 Task: Find connections with filter location Port Hedland with filter topic #Technologywith filter profile language French with filter current company Tripadvisor with filter school M.G.M's Jawaharlal Nehru College of Engineering with filter industry Data Security Software Products with filter service category Software Testing with filter keywords title Copywriter
Action: Mouse moved to (612, 133)
Screenshot: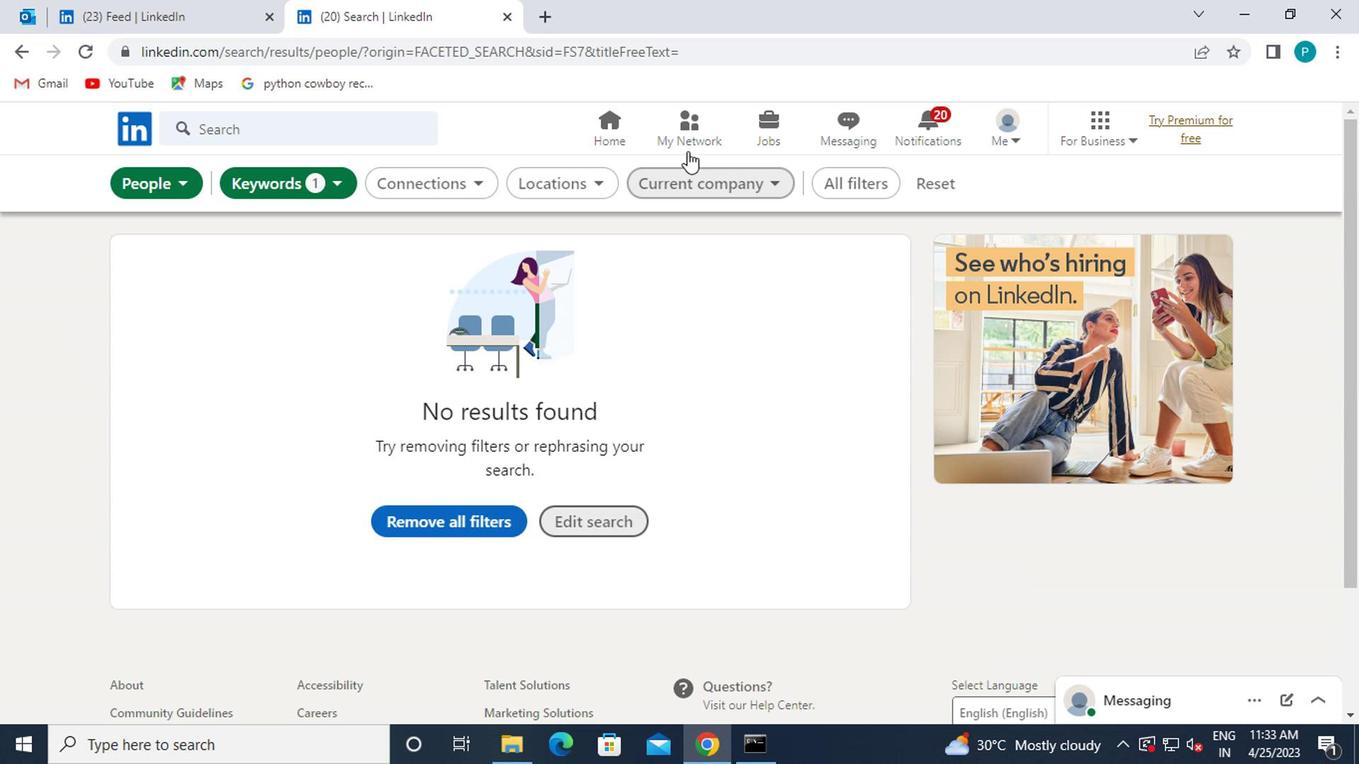 
Action: Mouse pressed left at (612, 133)
Screenshot: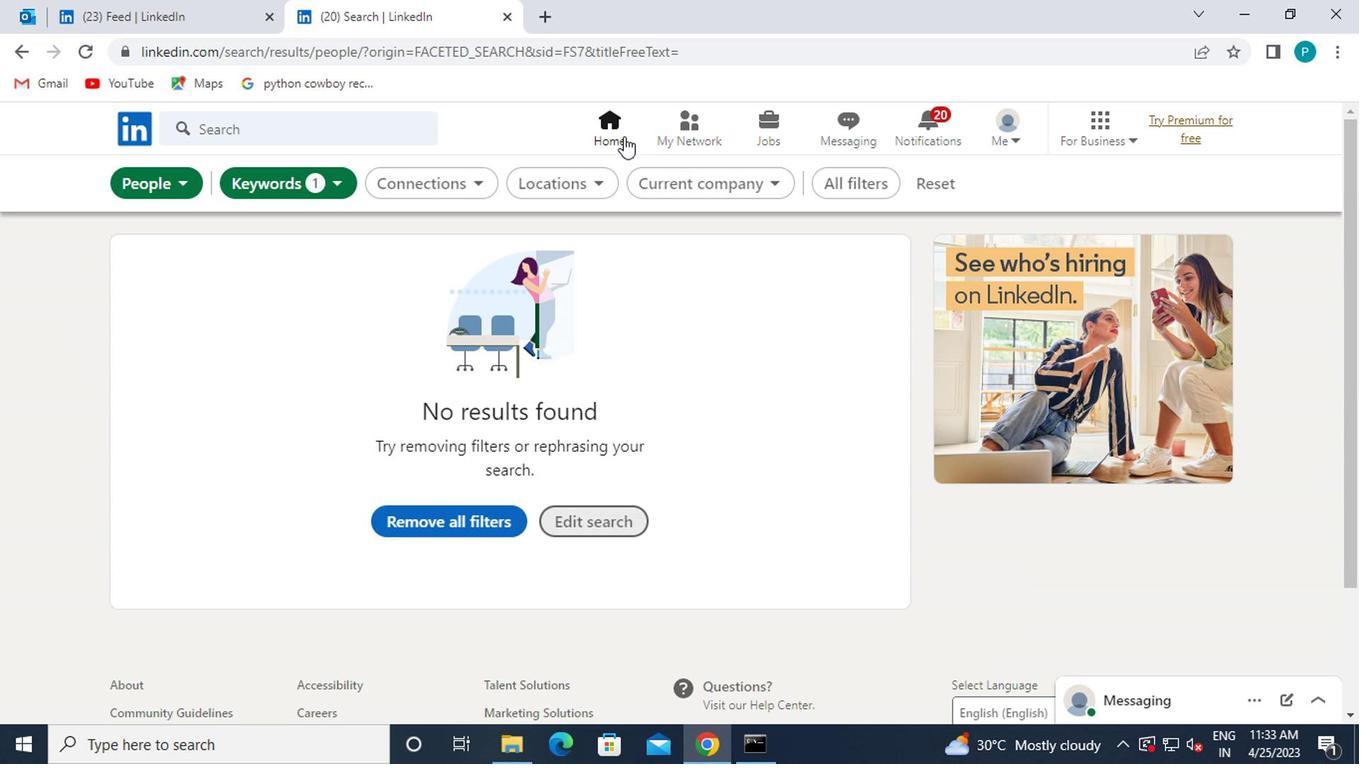
Action: Mouse moved to (677, 137)
Screenshot: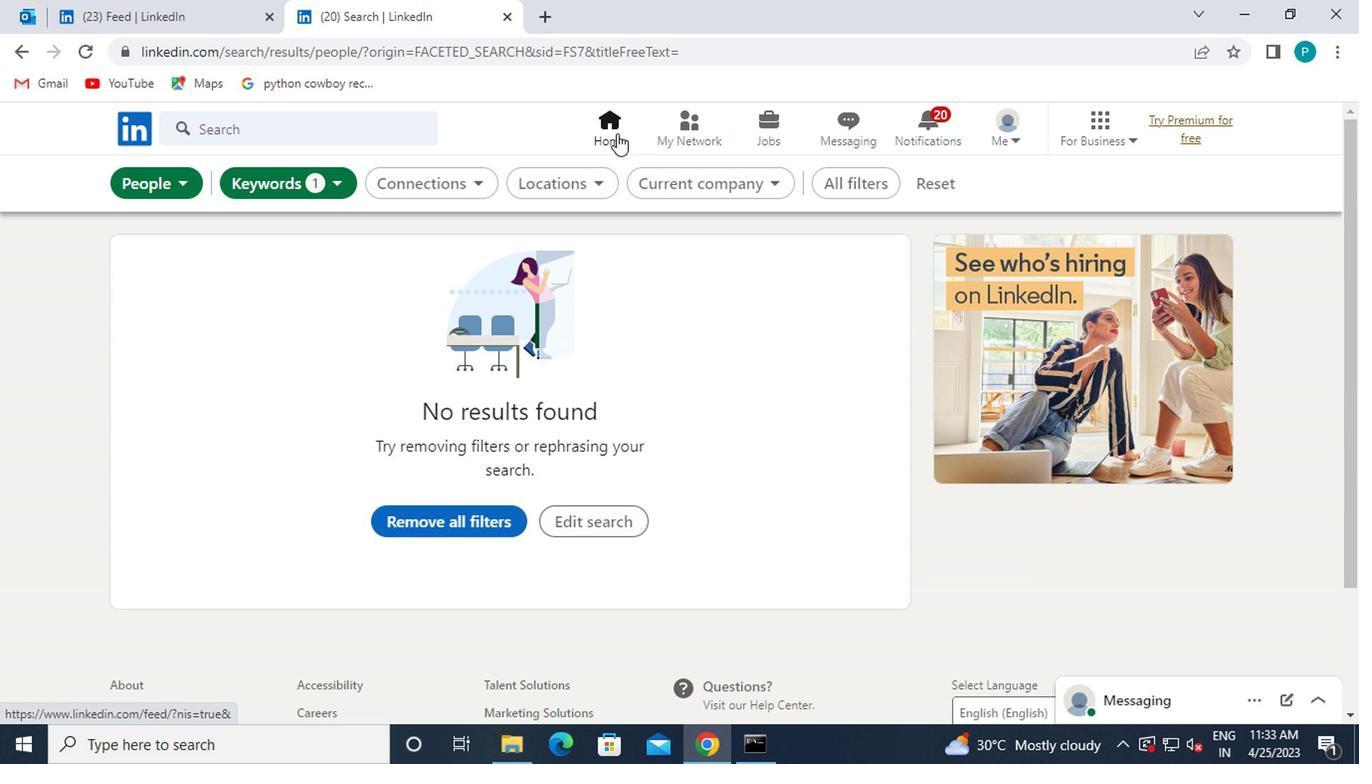 
Action: Mouse pressed left at (677, 137)
Screenshot: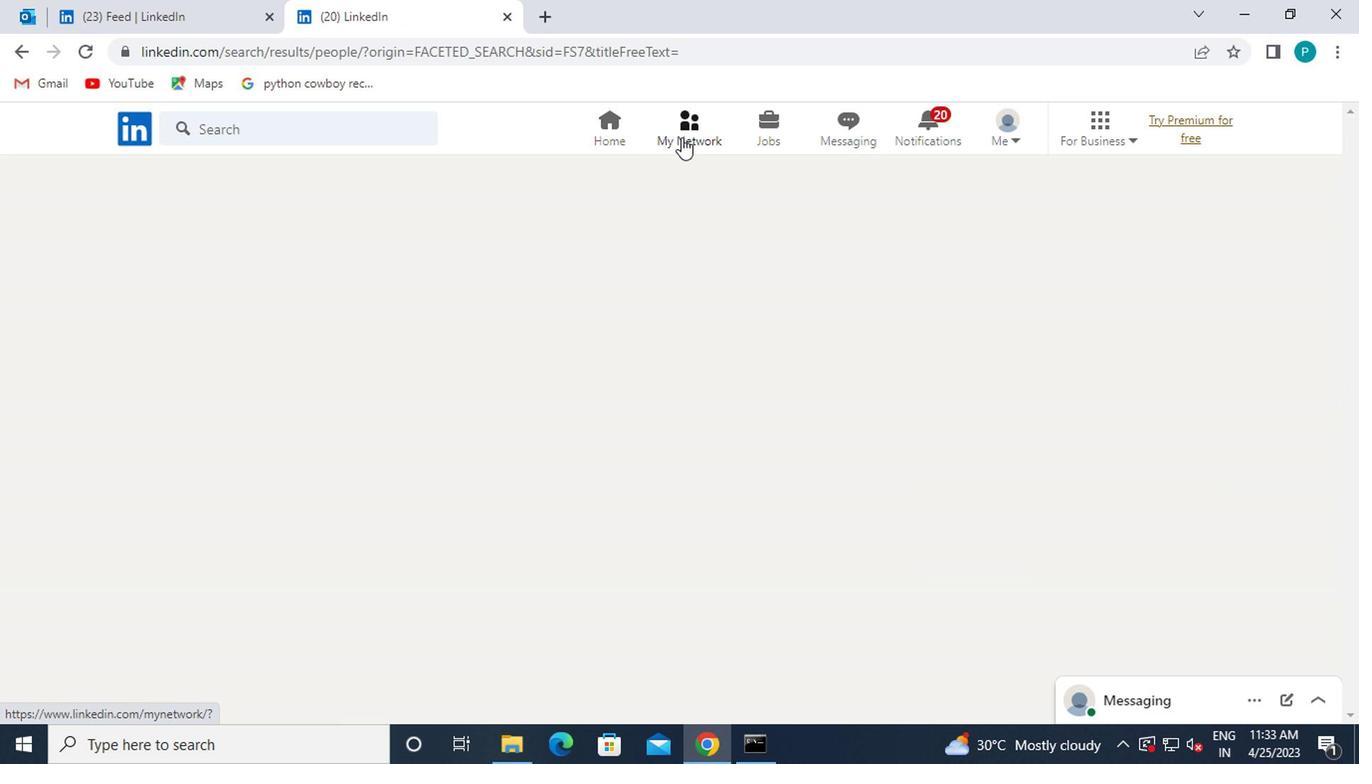 
Action: Mouse moved to (216, 244)
Screenshot: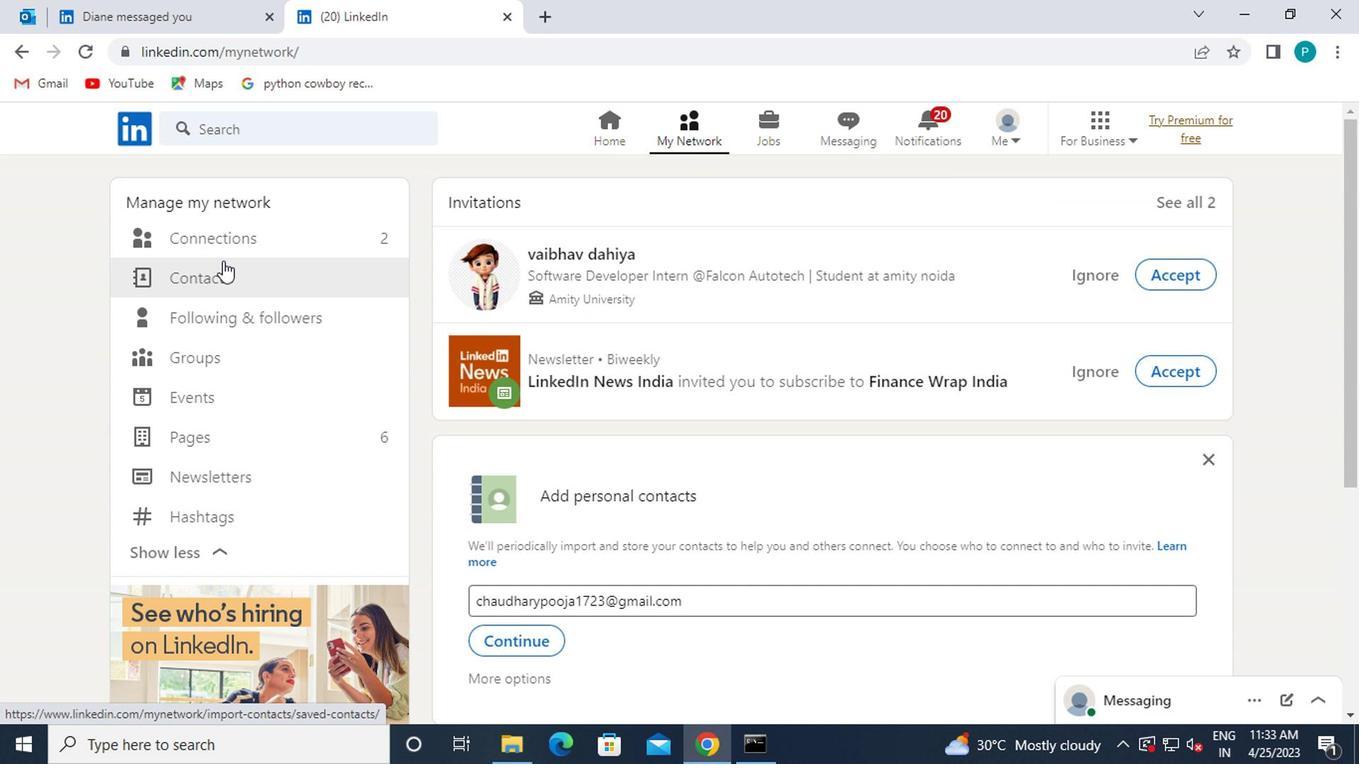 
Action: Mouse pressed left at (216, 244)
Screenshot: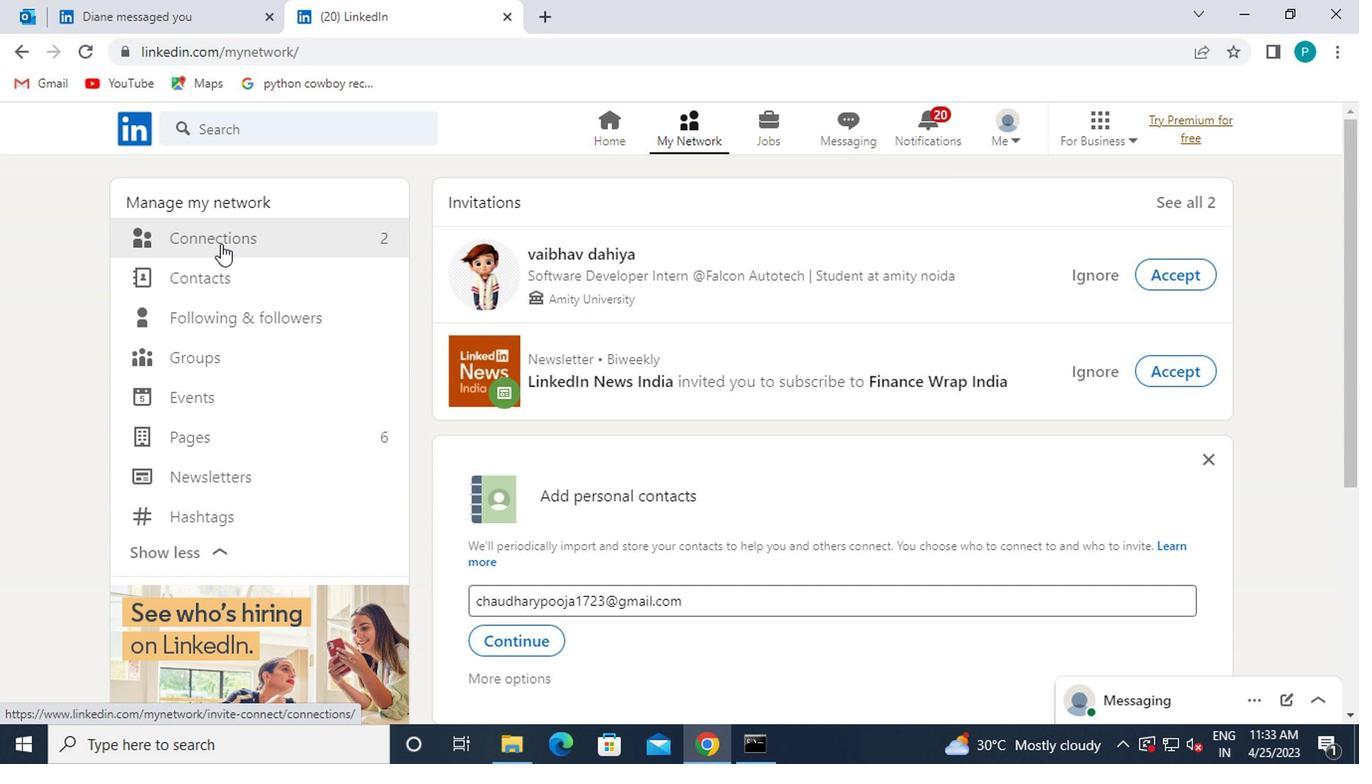 
Action: Mouse moved to (797, 247)
Screenshot: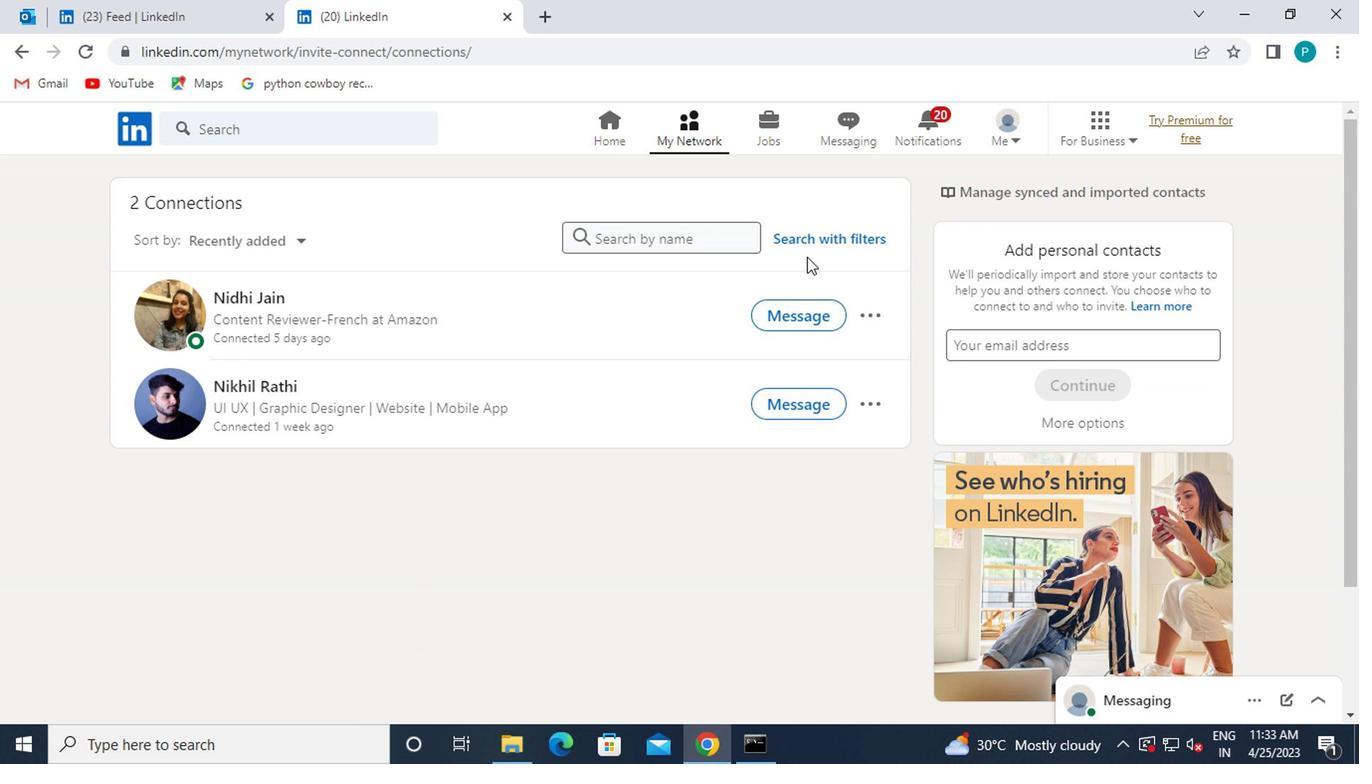 
Action: Mouse pressed left at (797, 247)
Screenshot: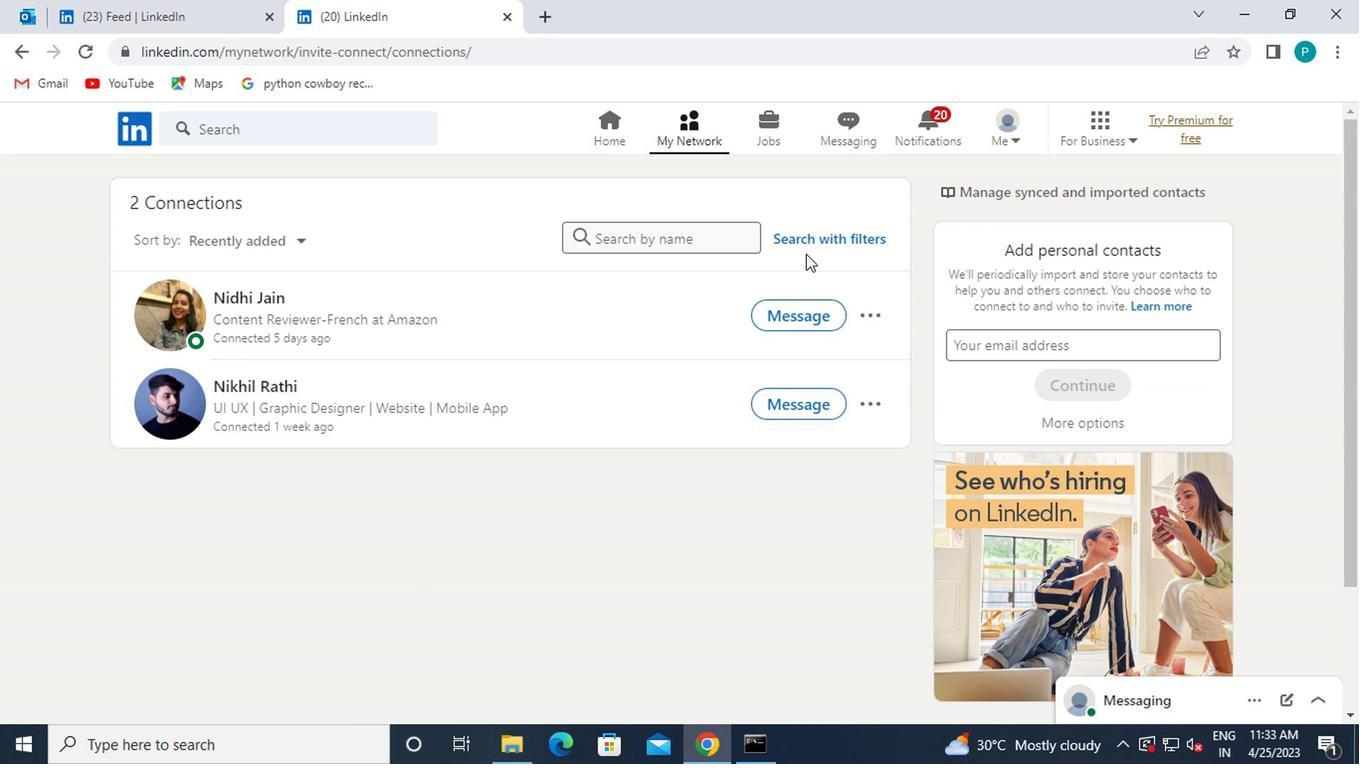 
Action: Mouse moved to (662, 184)
Screenshot: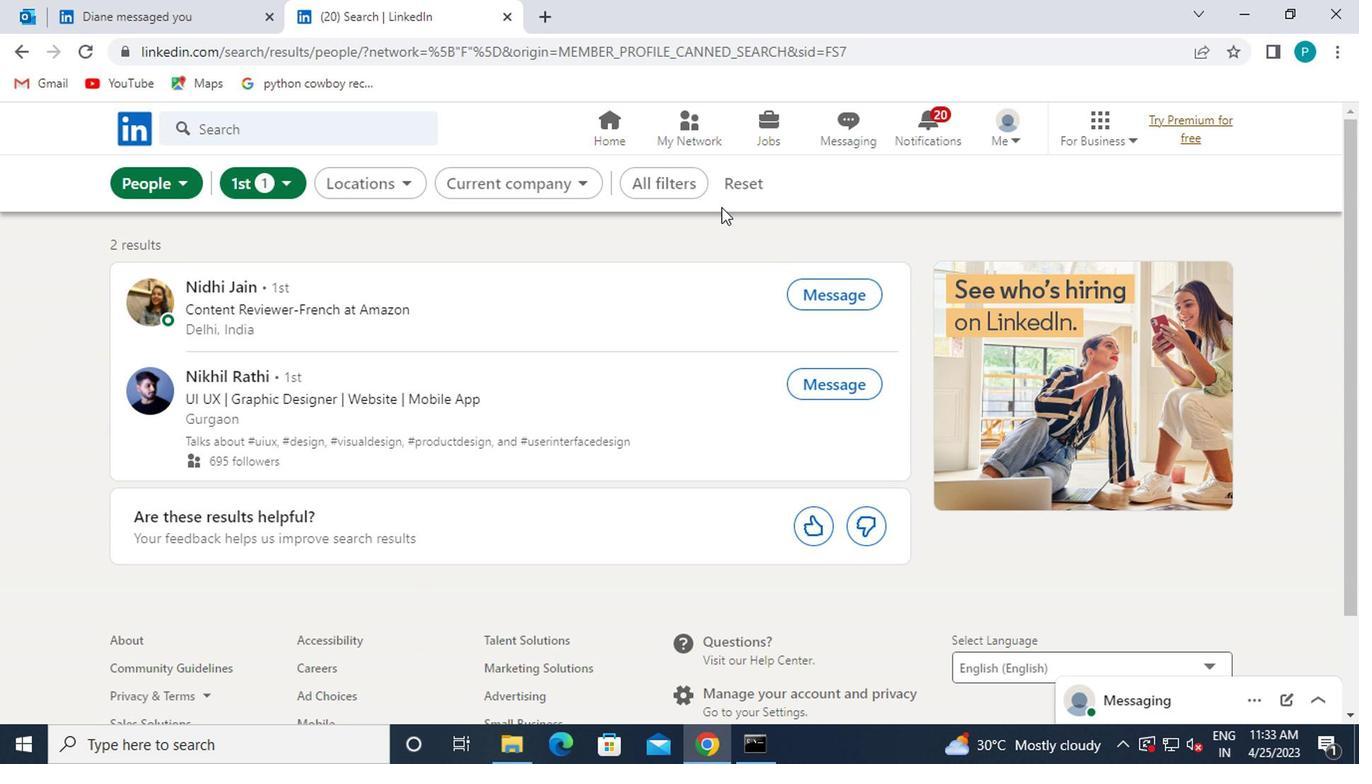 
Action: Mouse pressed left at (662, 184)
Screenshot: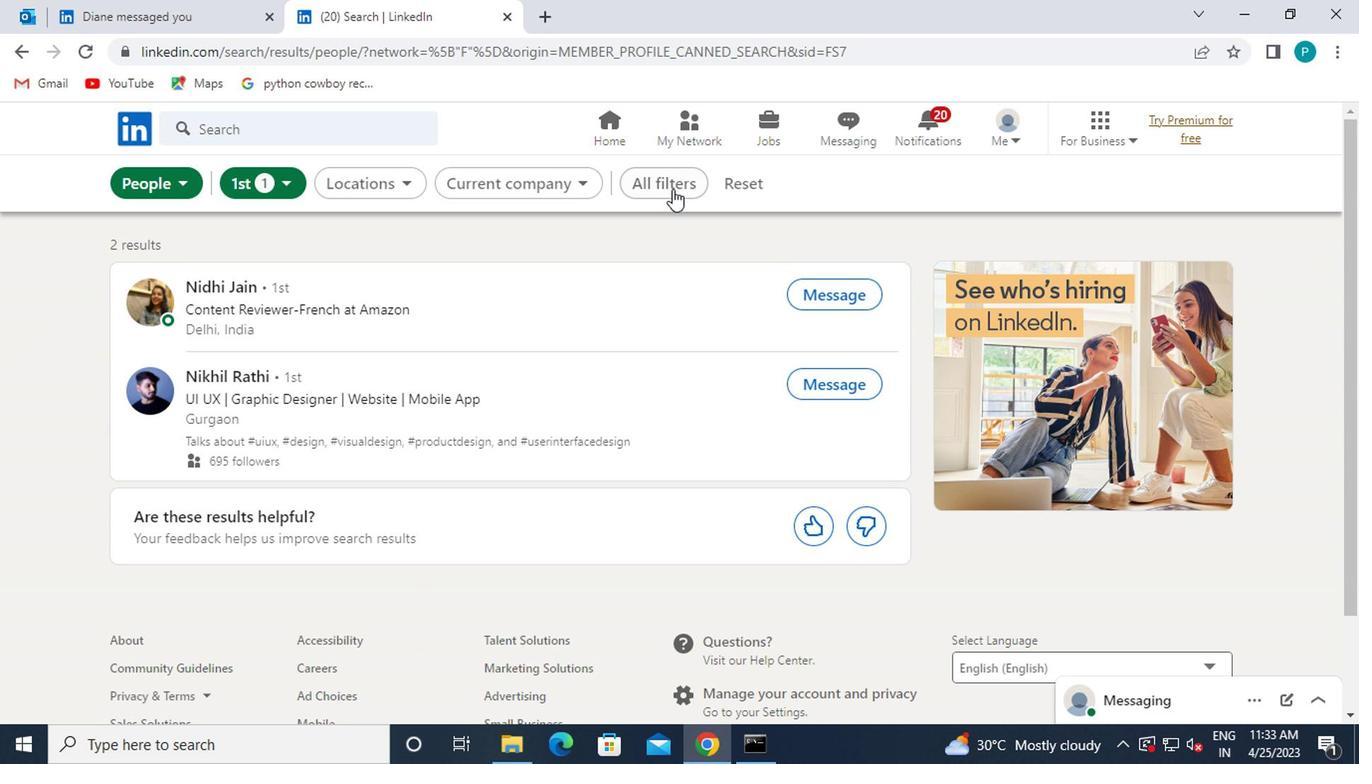 
Action: Mouse moved to (851, 379)
Screenshot: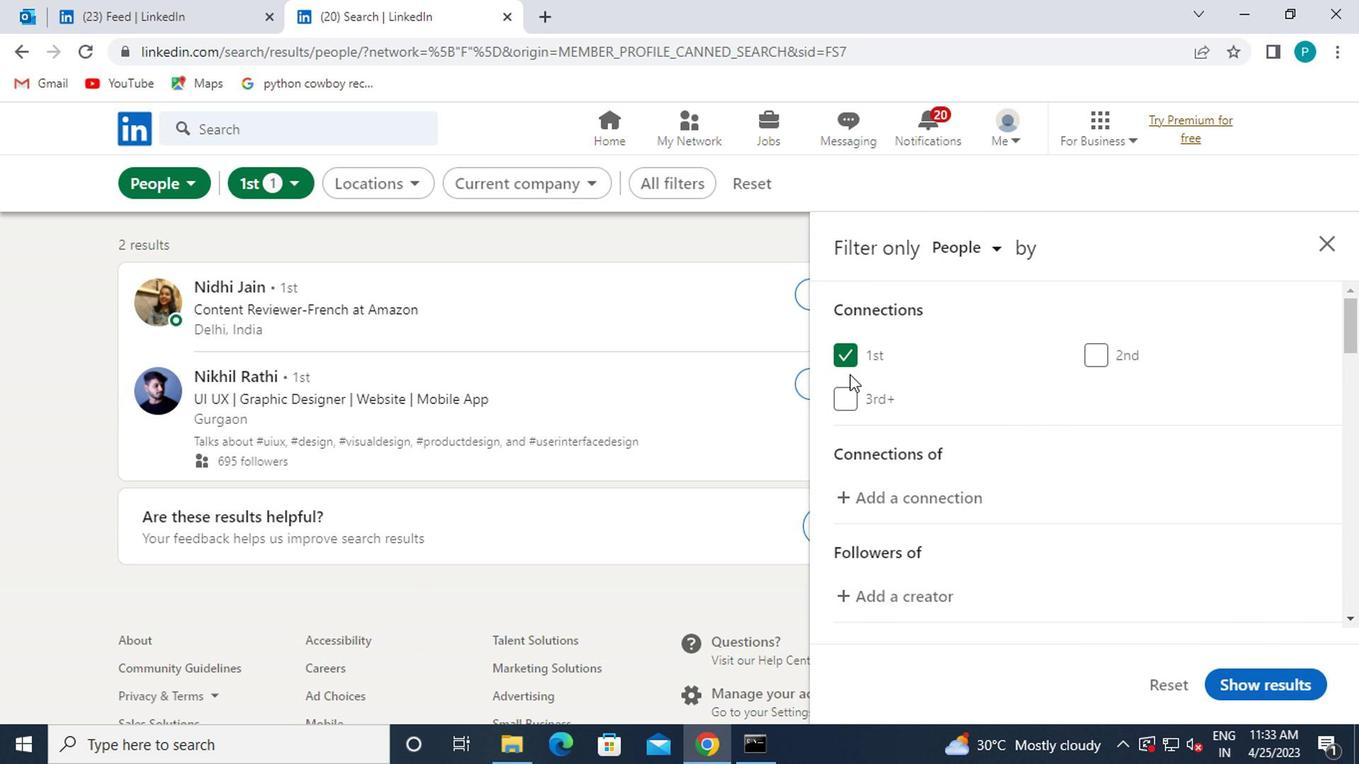 
Action: Mouse scrolled (851, 378) with delta (0, 0)
Screenshot: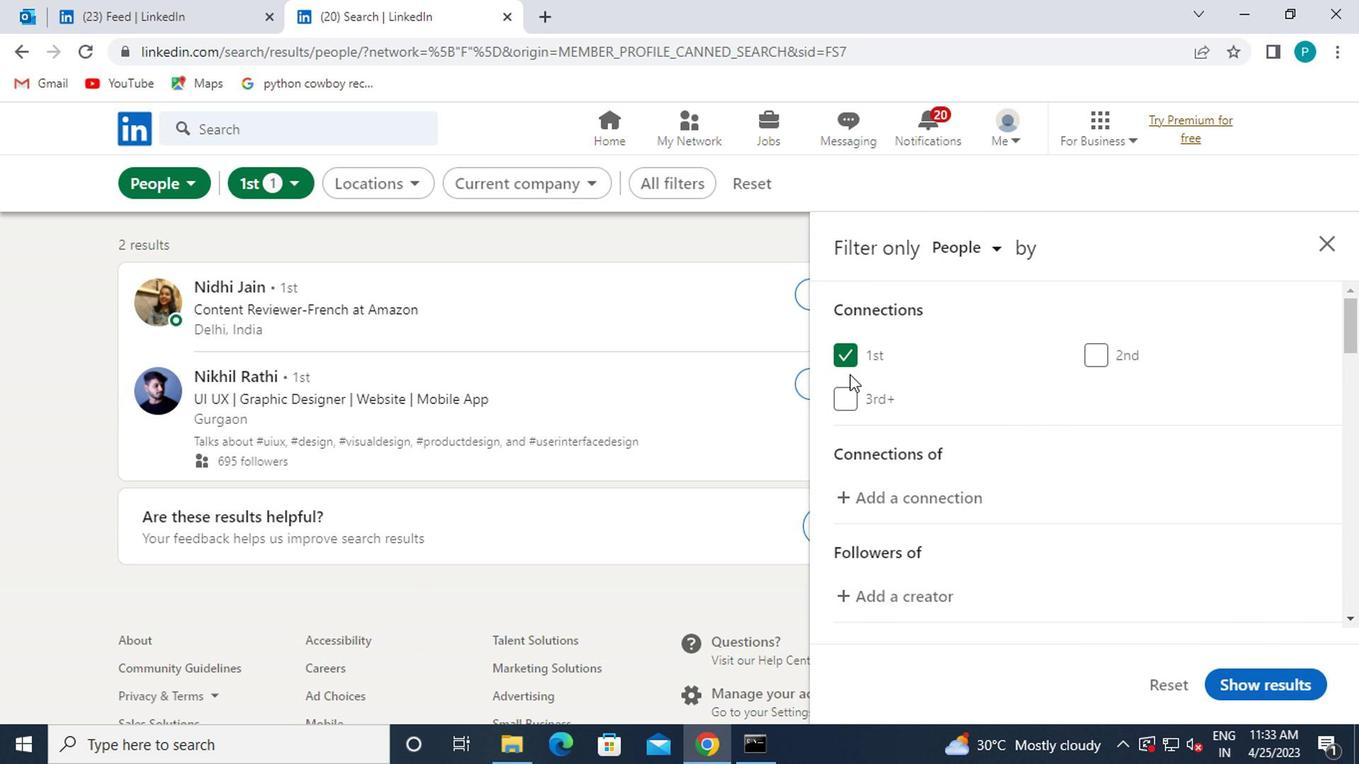 
Action: Mouse scrolled (851, 378) with delta (0, 0)
Screenshot: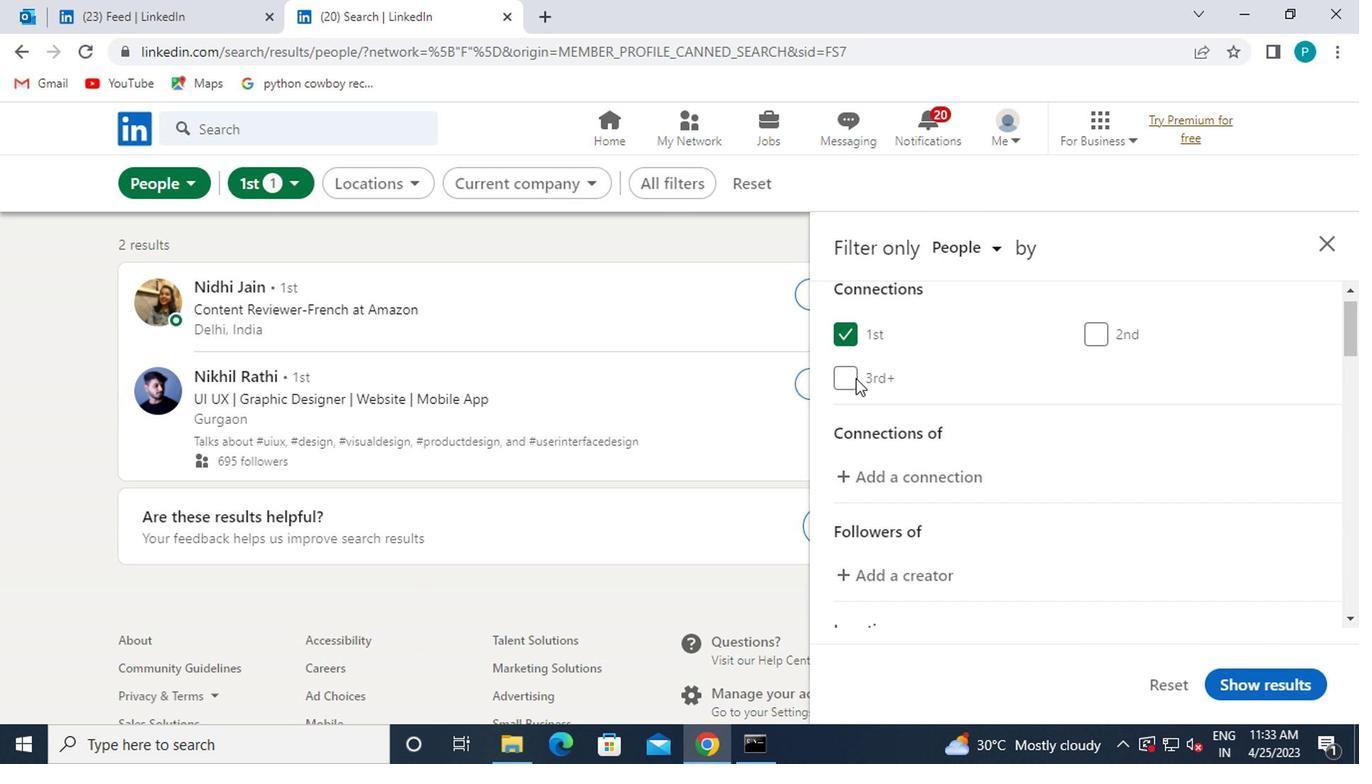 
Action: Mouse moved to (854, 385)
Screenshot: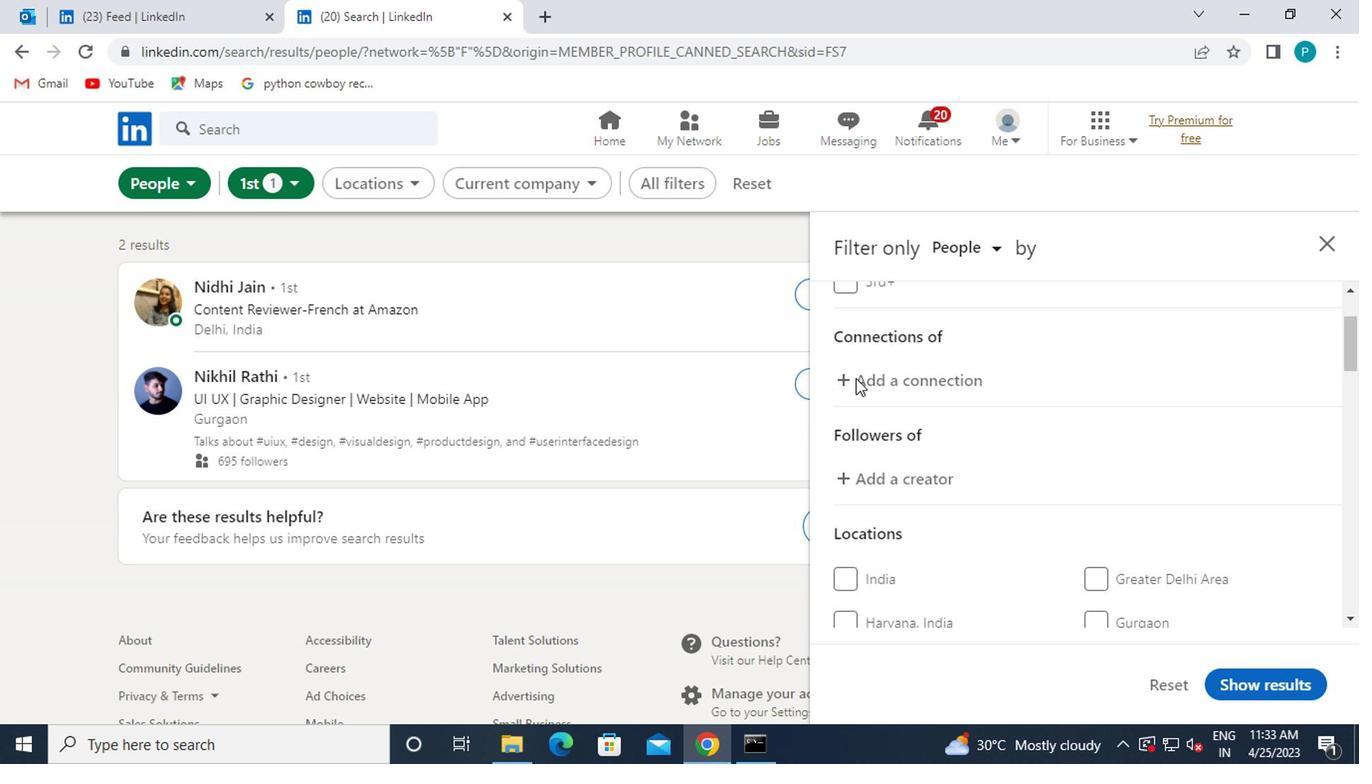
Action: Mouse scrolled (854, 384) with delta (0, 0)
Screenshot: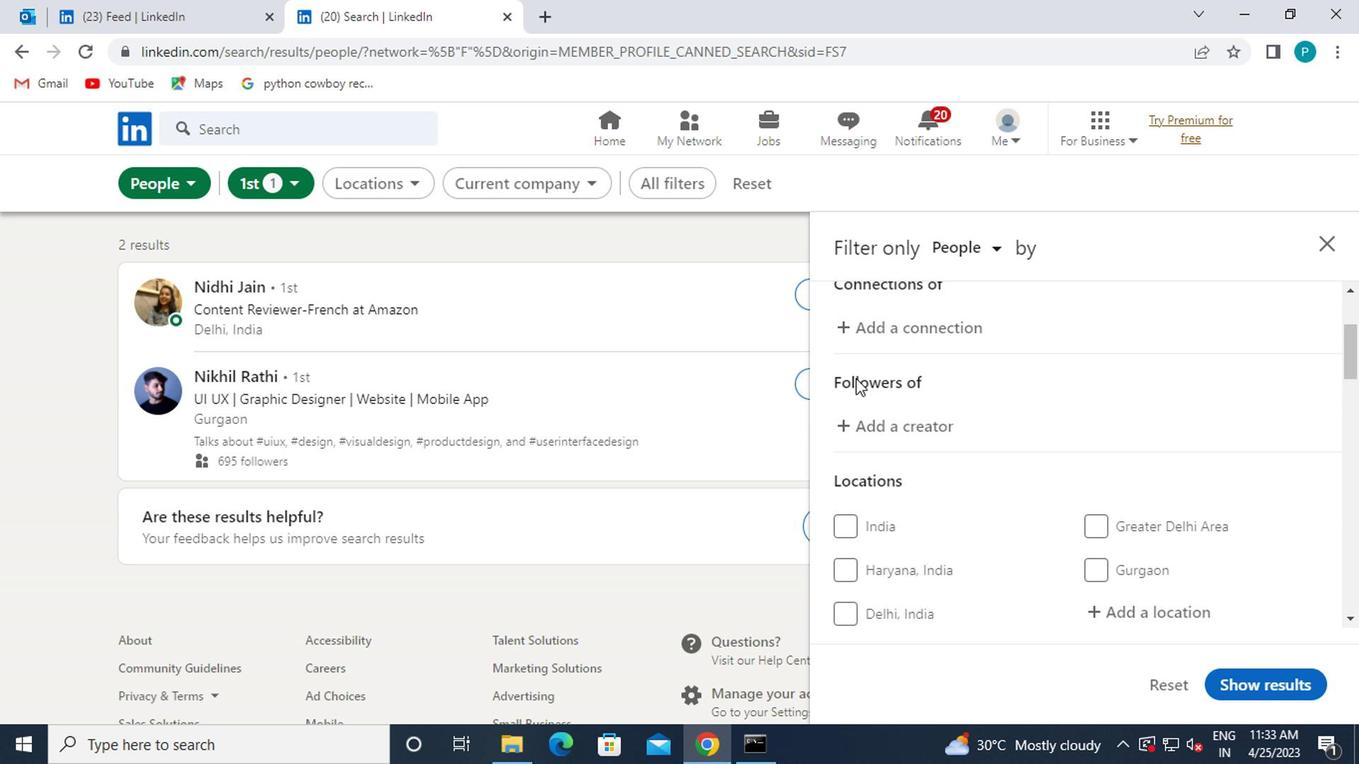 
Action: Mouse moved to (1119, 495)
Screenshot: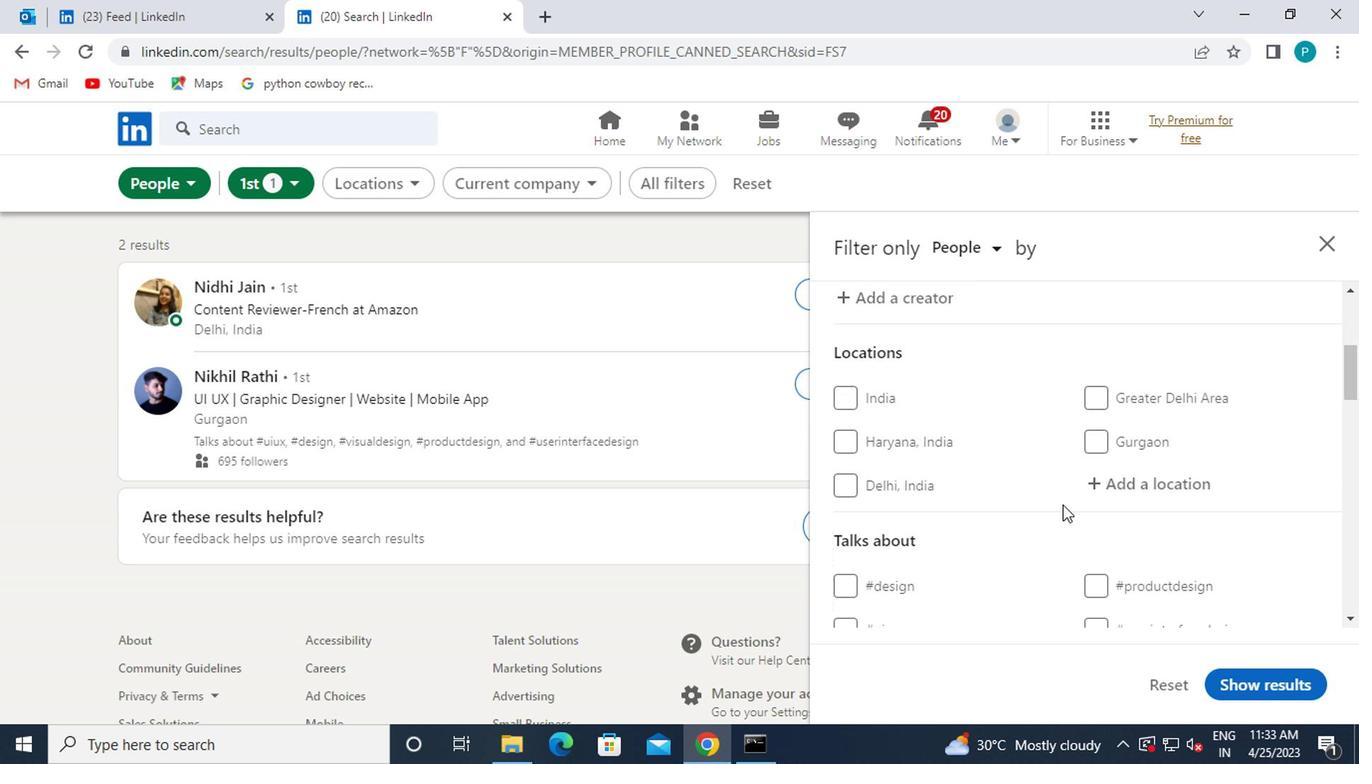 
Action: Mouse pressed left at (1119, 495)
Screenshot: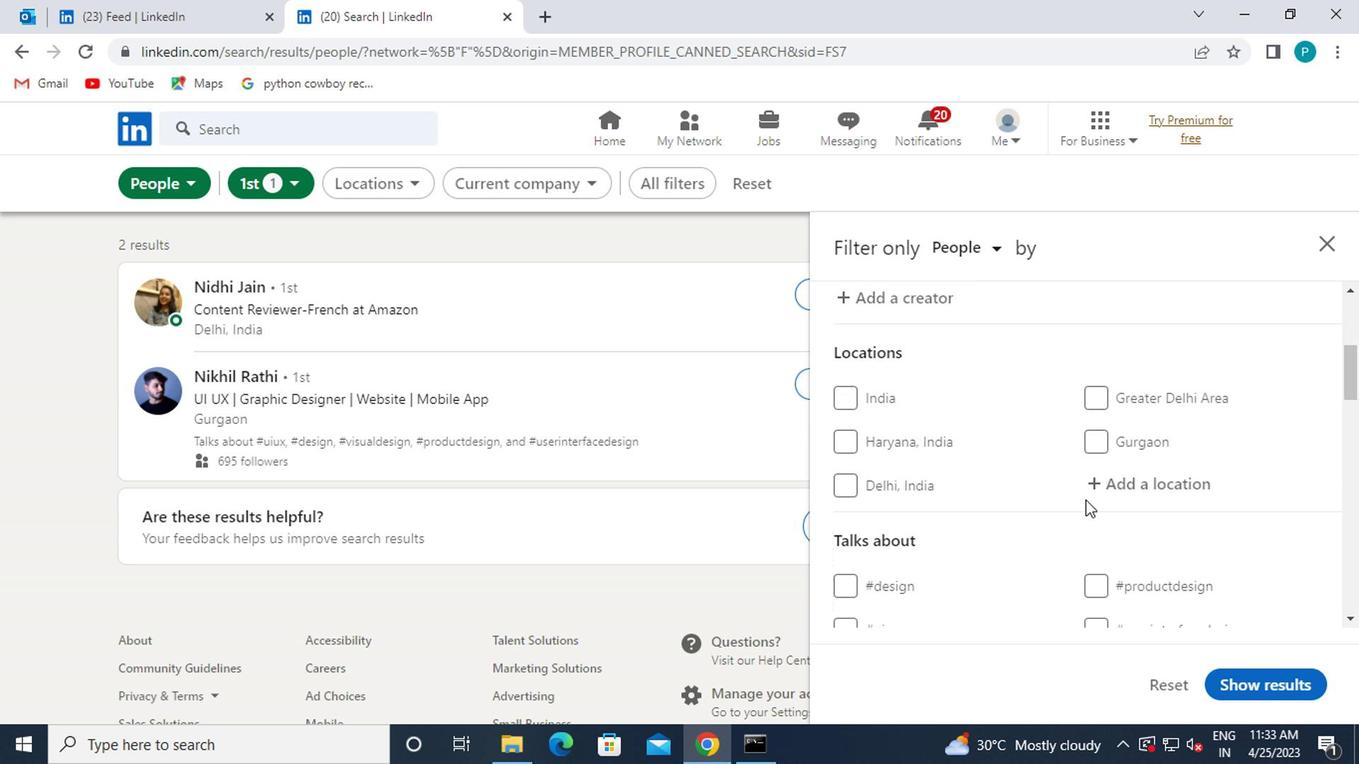 
Action: Mouse moved to (1121, 495)
Screenshot: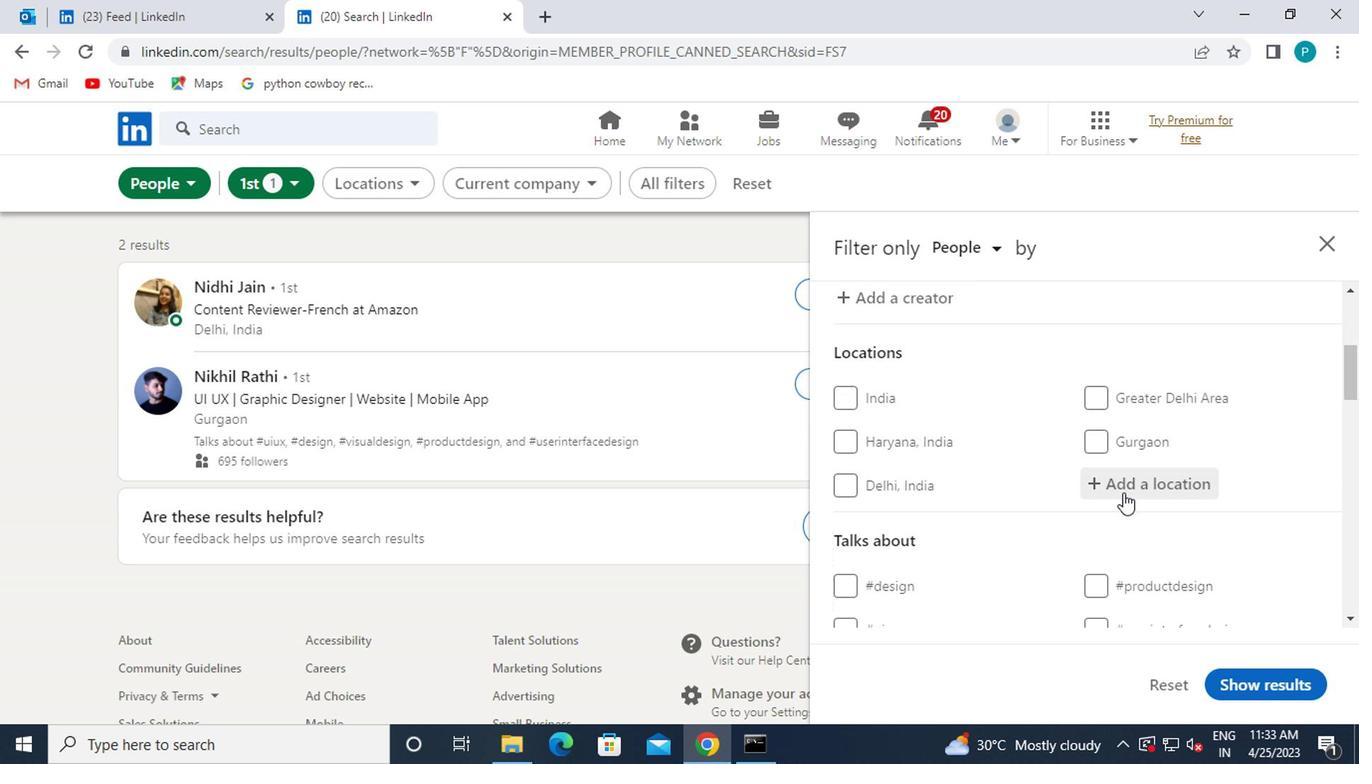 
Action: Key pressed <Key.caps_lock>p<Key.caps_lock>ort<Key.space><Key.caps_lock>h<Key.caps_lock>edland
Screenshot: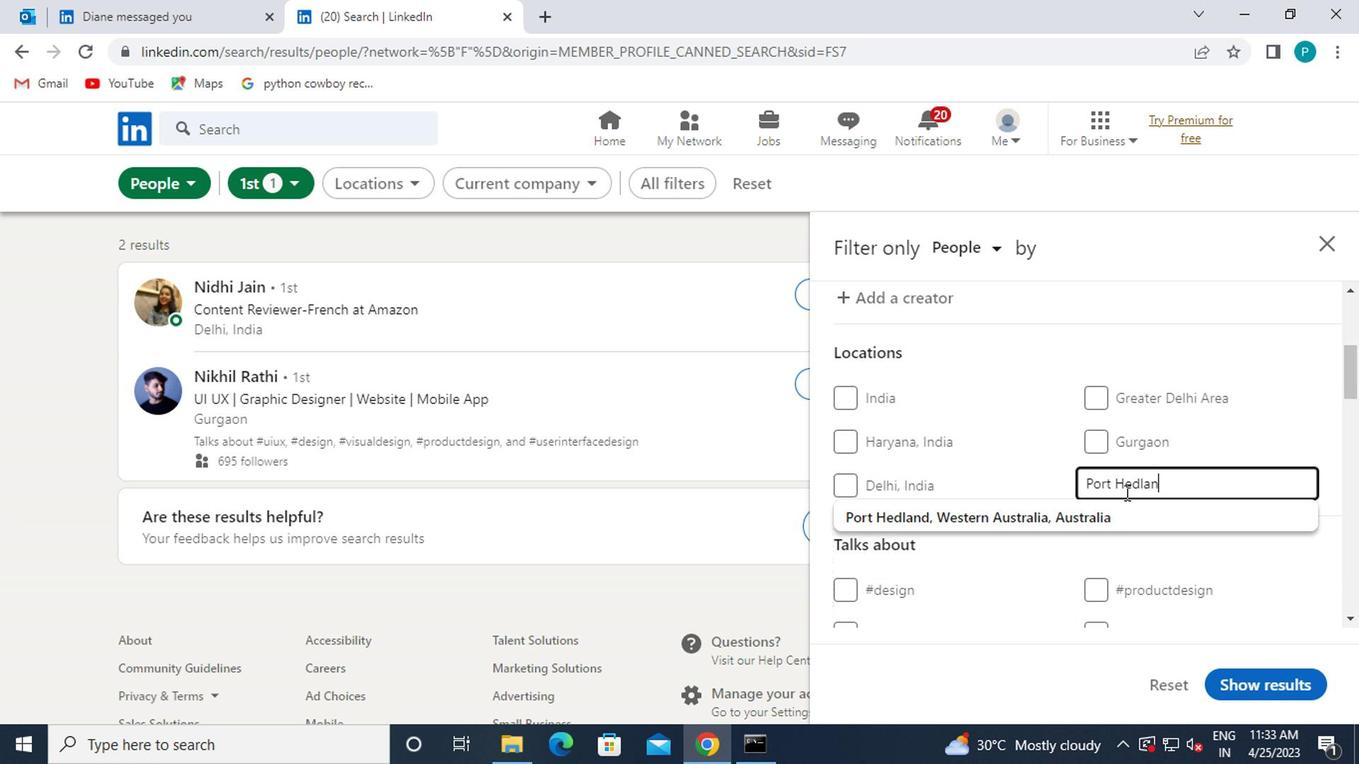 
Action: Mouse moved to (1094, 525)
Screenshot: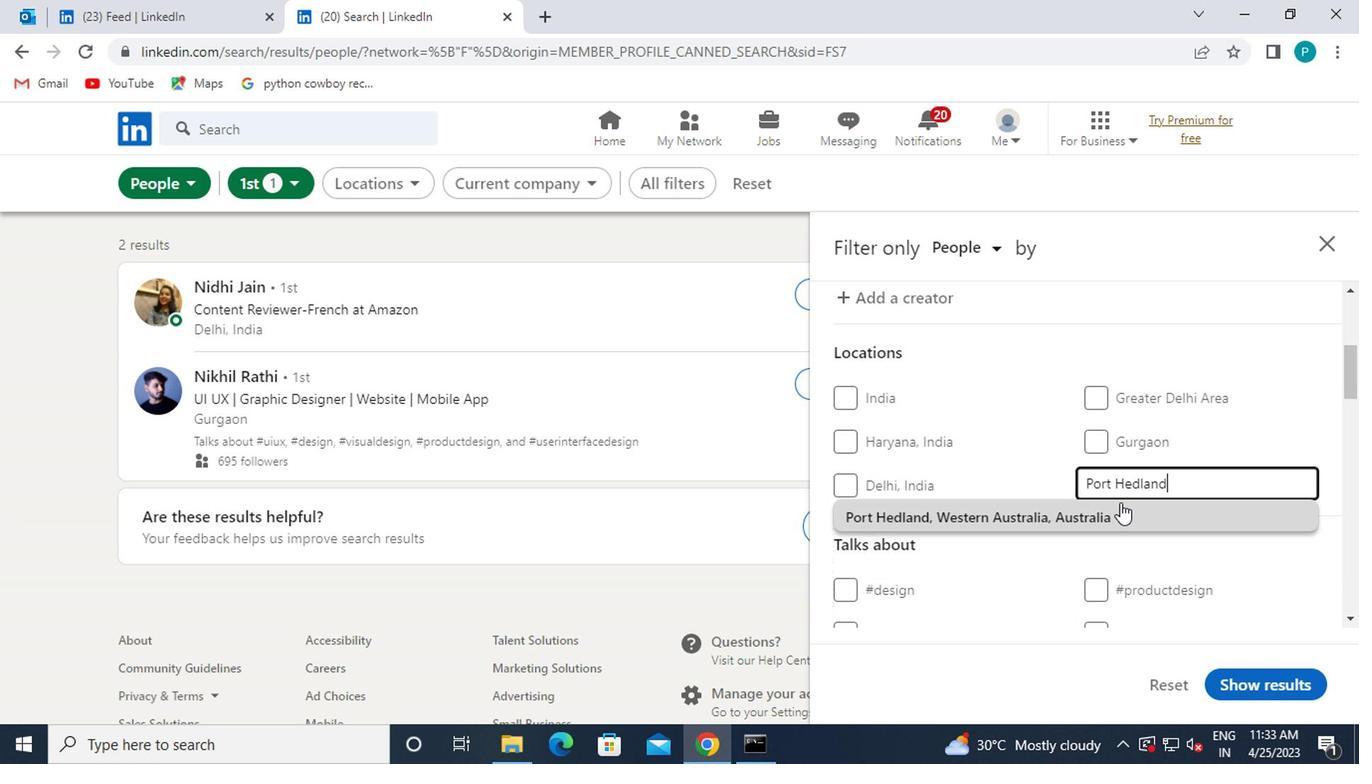 
Action: Mouse pressed left at (1094, 525)
Screenshot: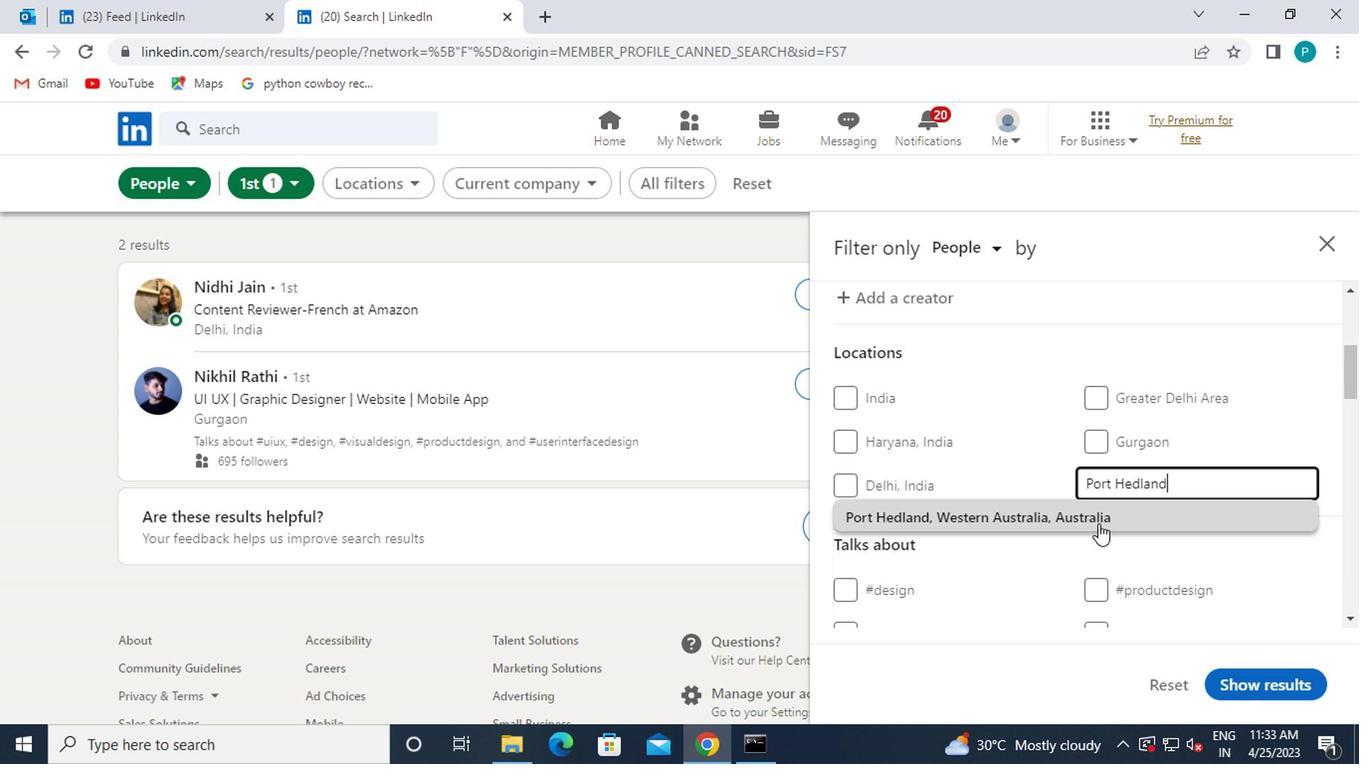 
Action: Mouse moved to (1038, 513)
Screenshot: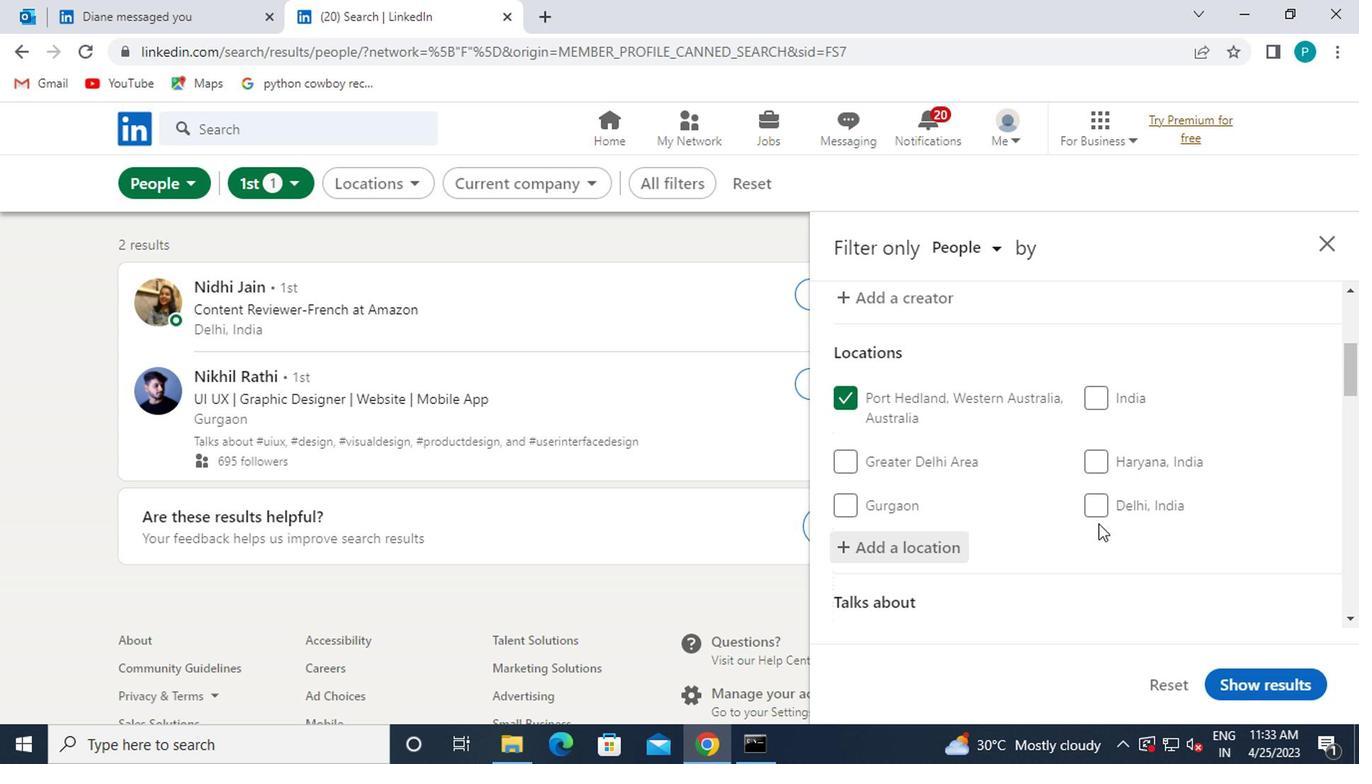 
Action: Mouse scrolled (1038, 512) with delta (0, 0)
Screenshot: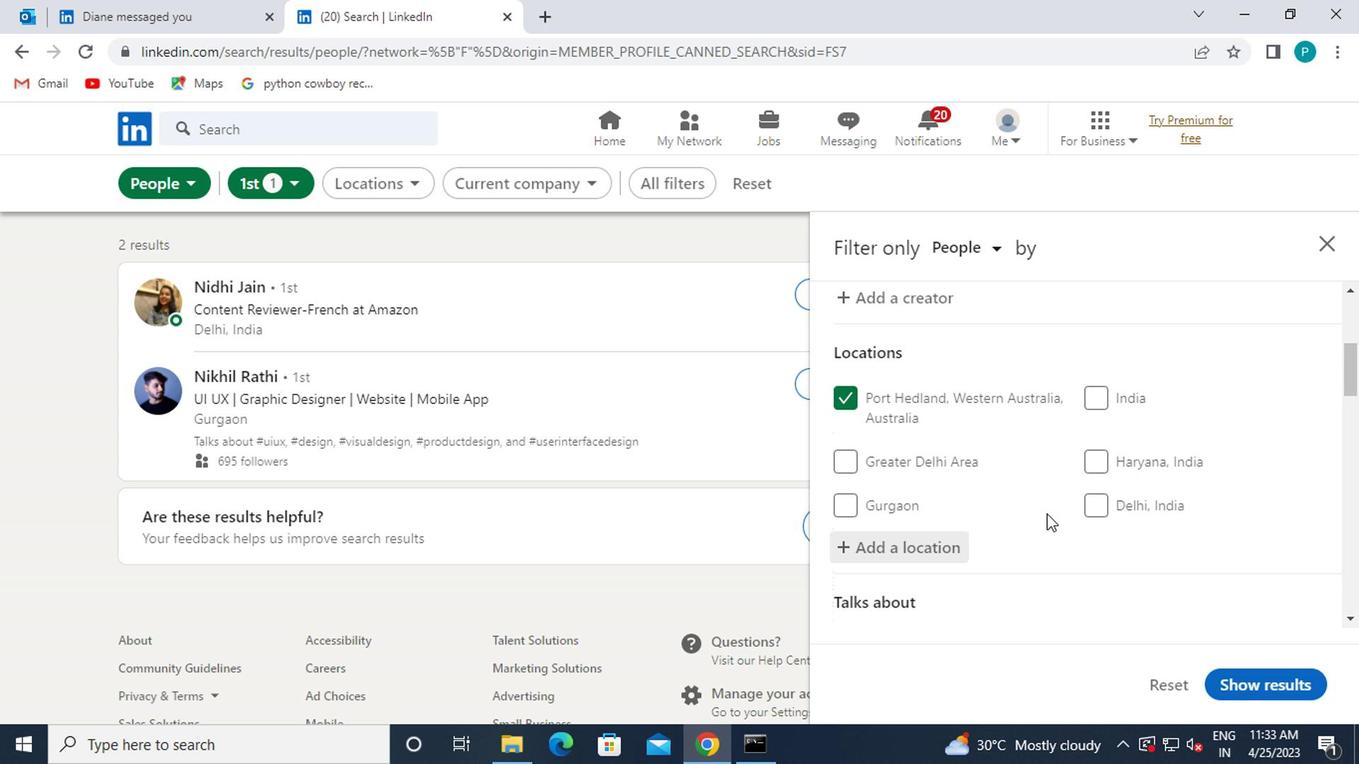 
Action: Mouse scrolled (1038, 512) with delta (0, 0)
Screenshot: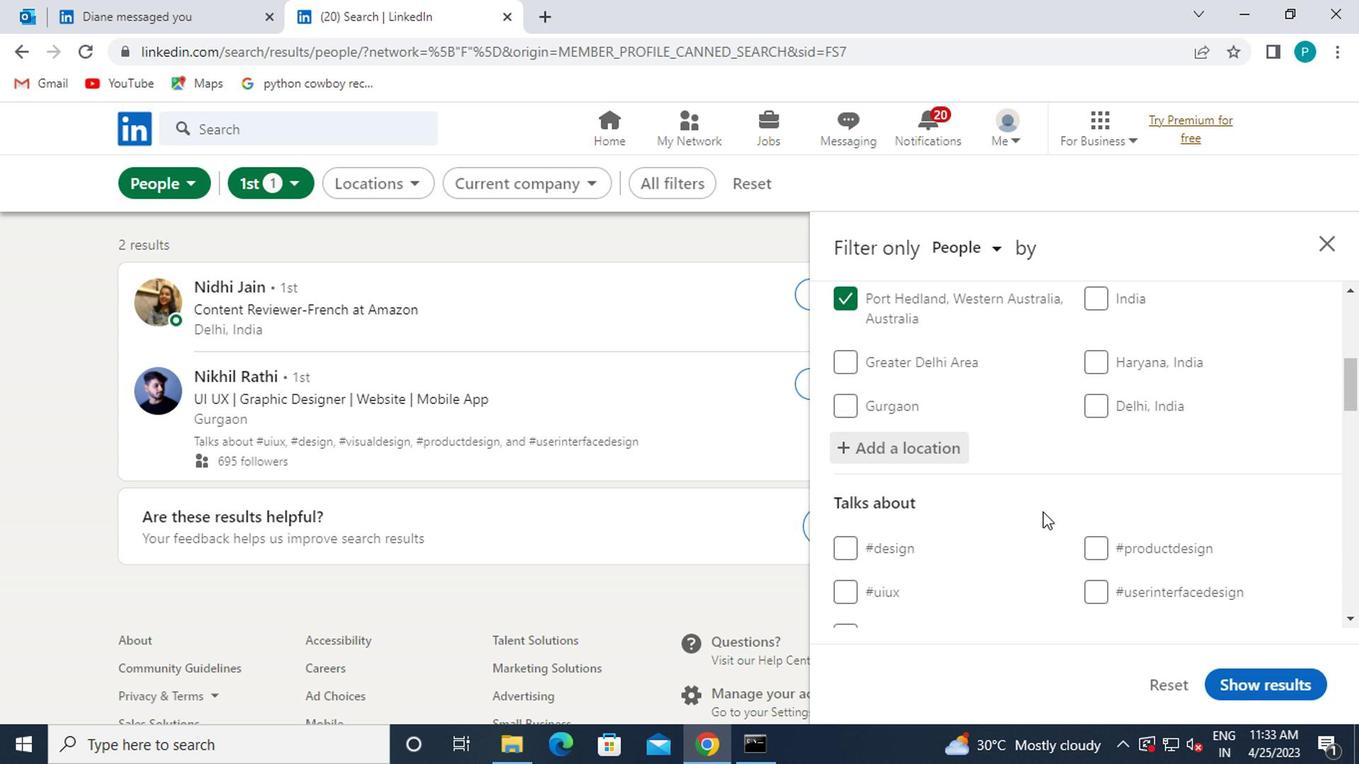 
Action: Mouse moved to (1085, 539)
Screenshot: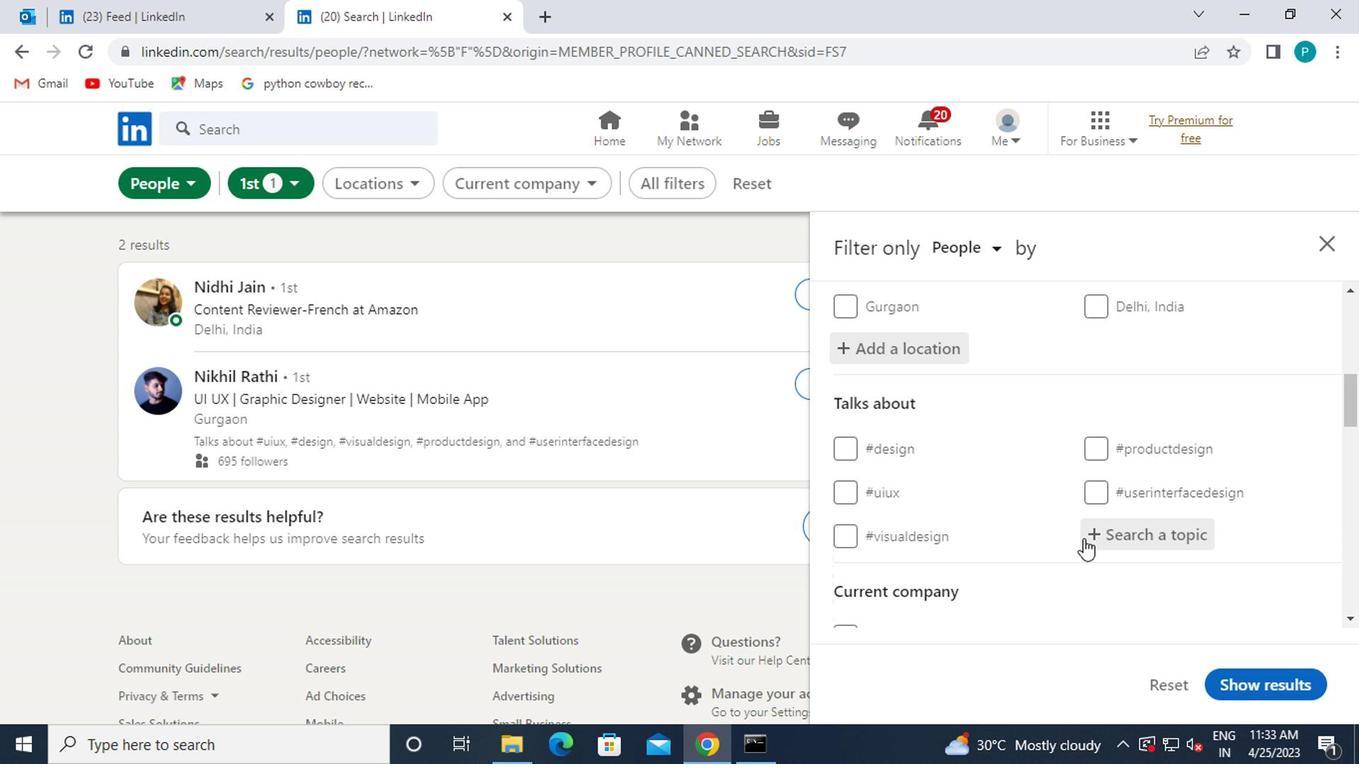 
Action: Mouse pressed left at (1085, 539)
Screenshot: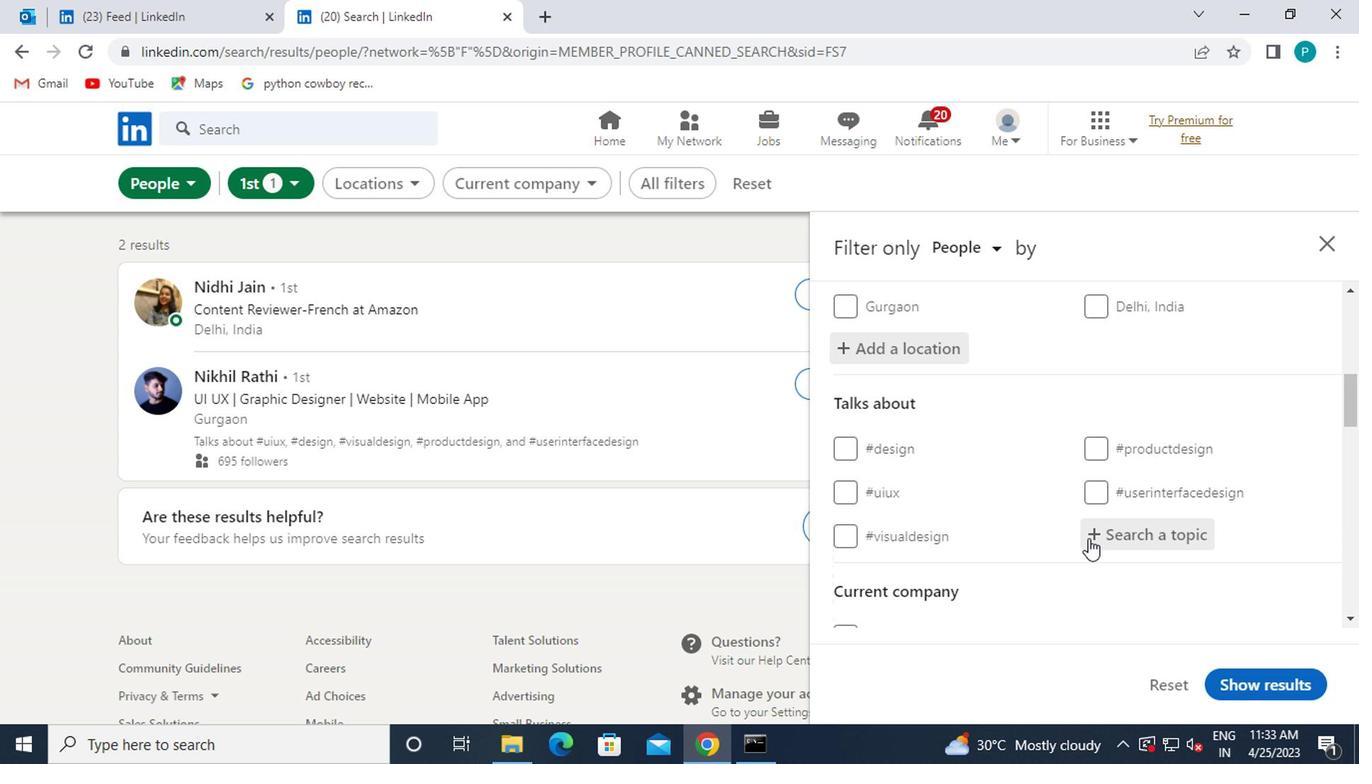 
Action: Key pressed <Key.shift><Key.shift><Key.shift>#<Key.caps_lock>T<Key.caps_lock>ECHNOLGY
Screenshot: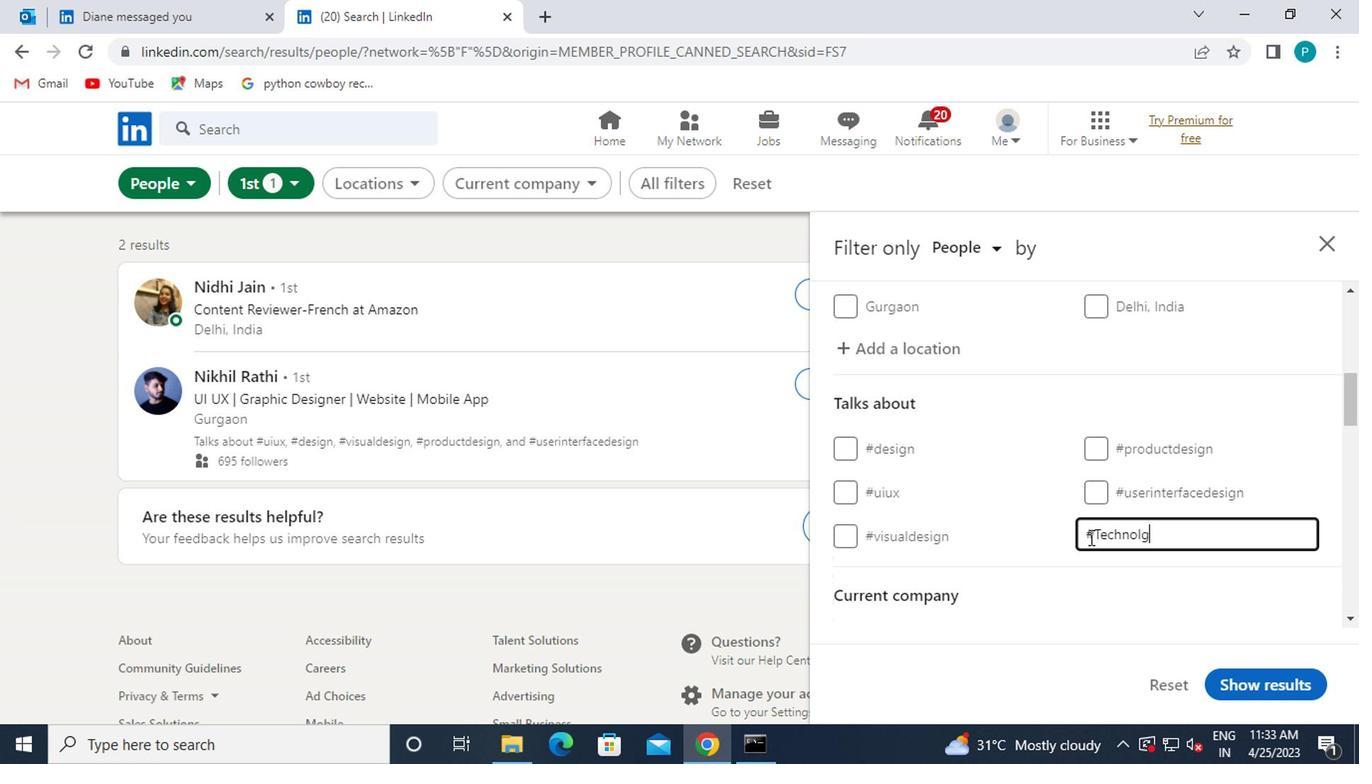
Action: Mouse scrolled (1085, 539) with delta (0, 0)
Screenshot: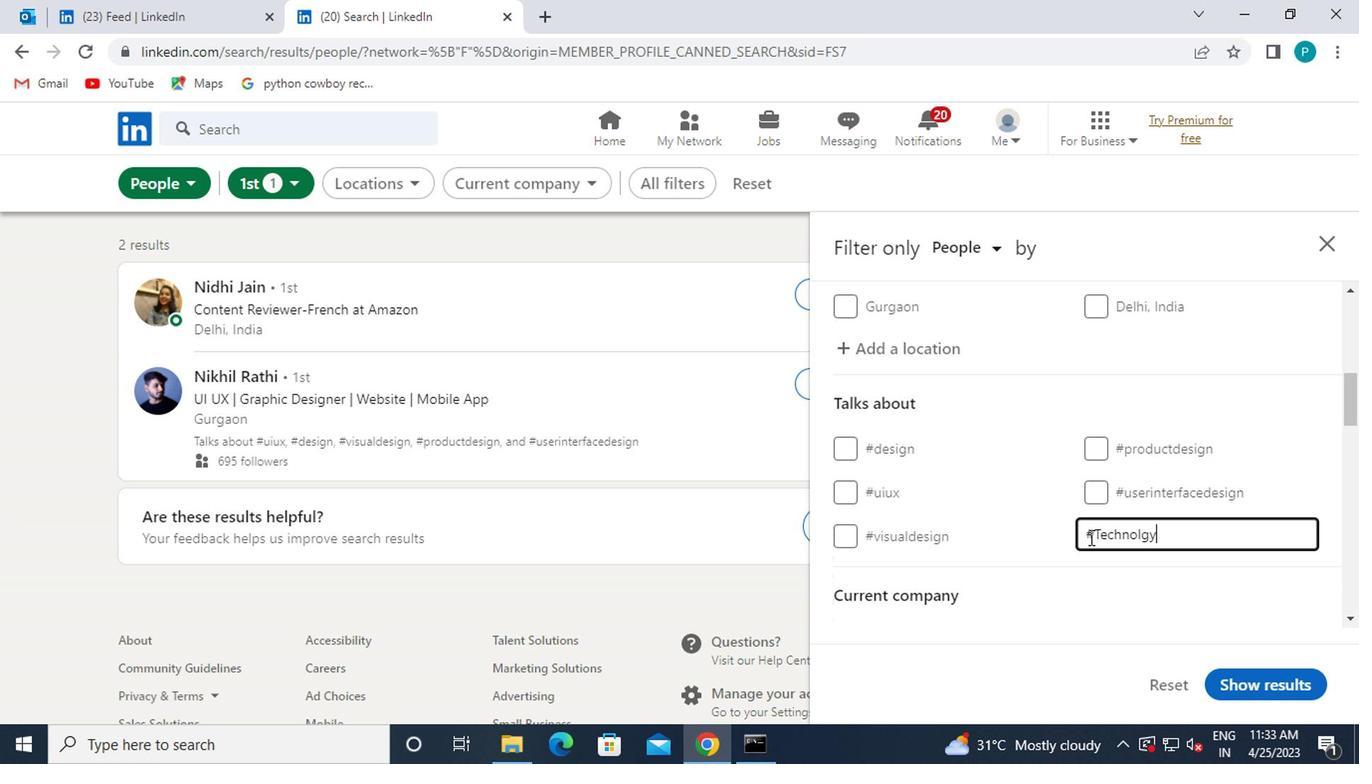 
Action: Mouse scrolled (1085, 539) with delta (0, 0)
Screenshot: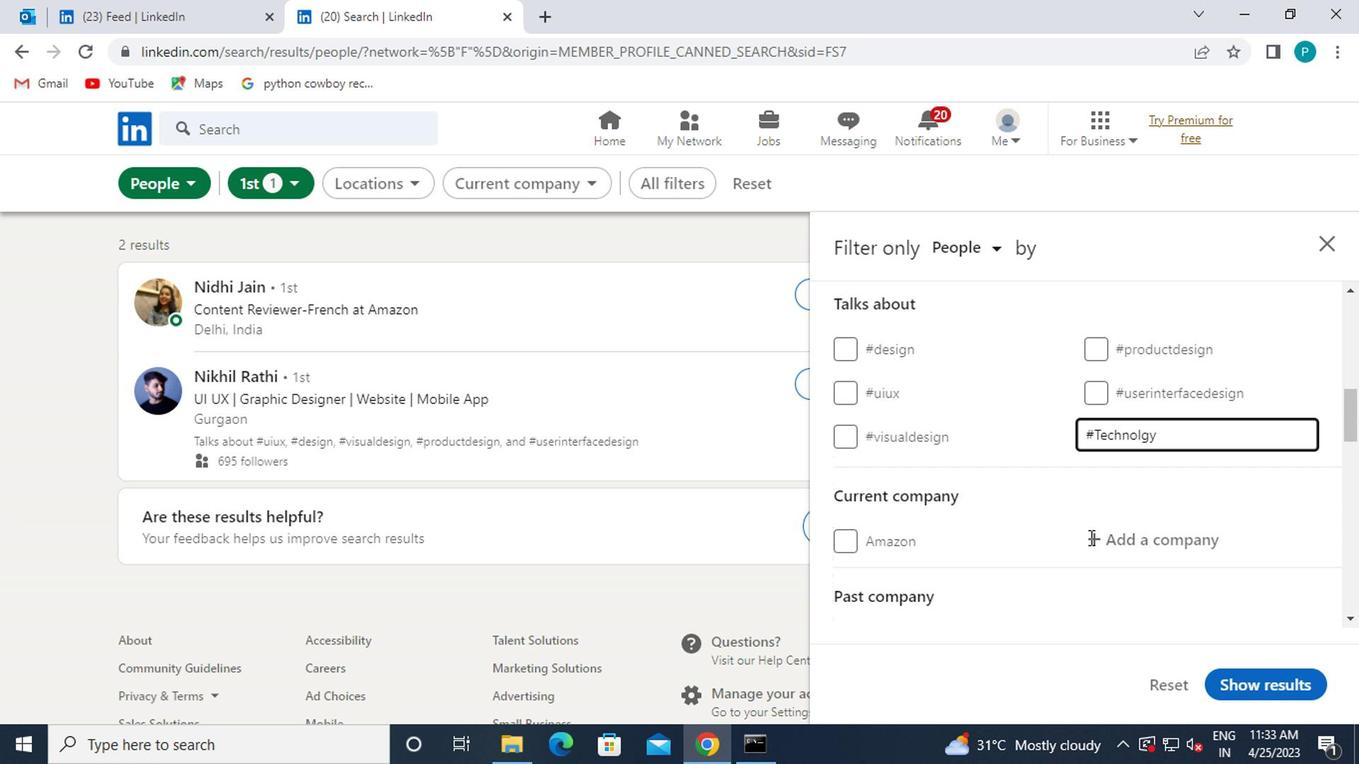 
Action: Mouse moved to (1110, 446)
Screenshot: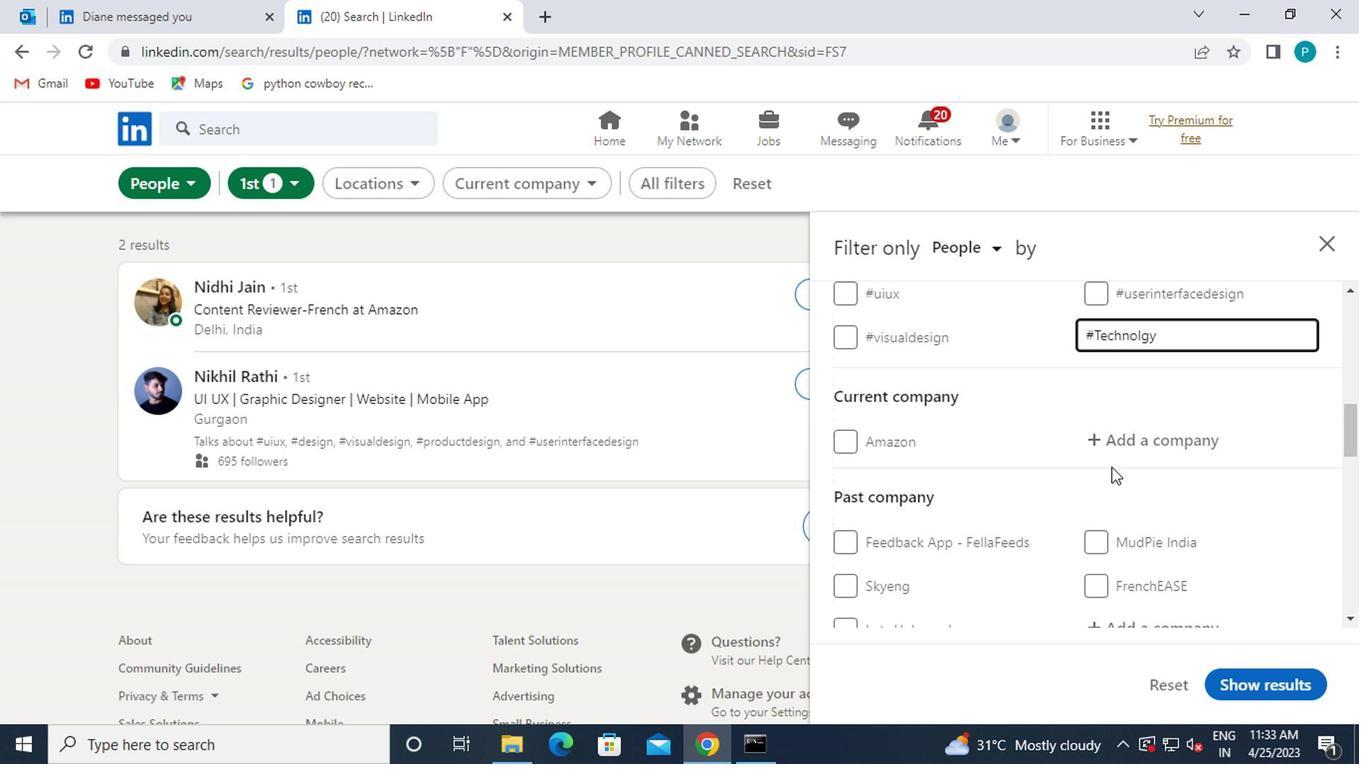 
Action: Mouse pressed left at (1110, 446)
Screenshot: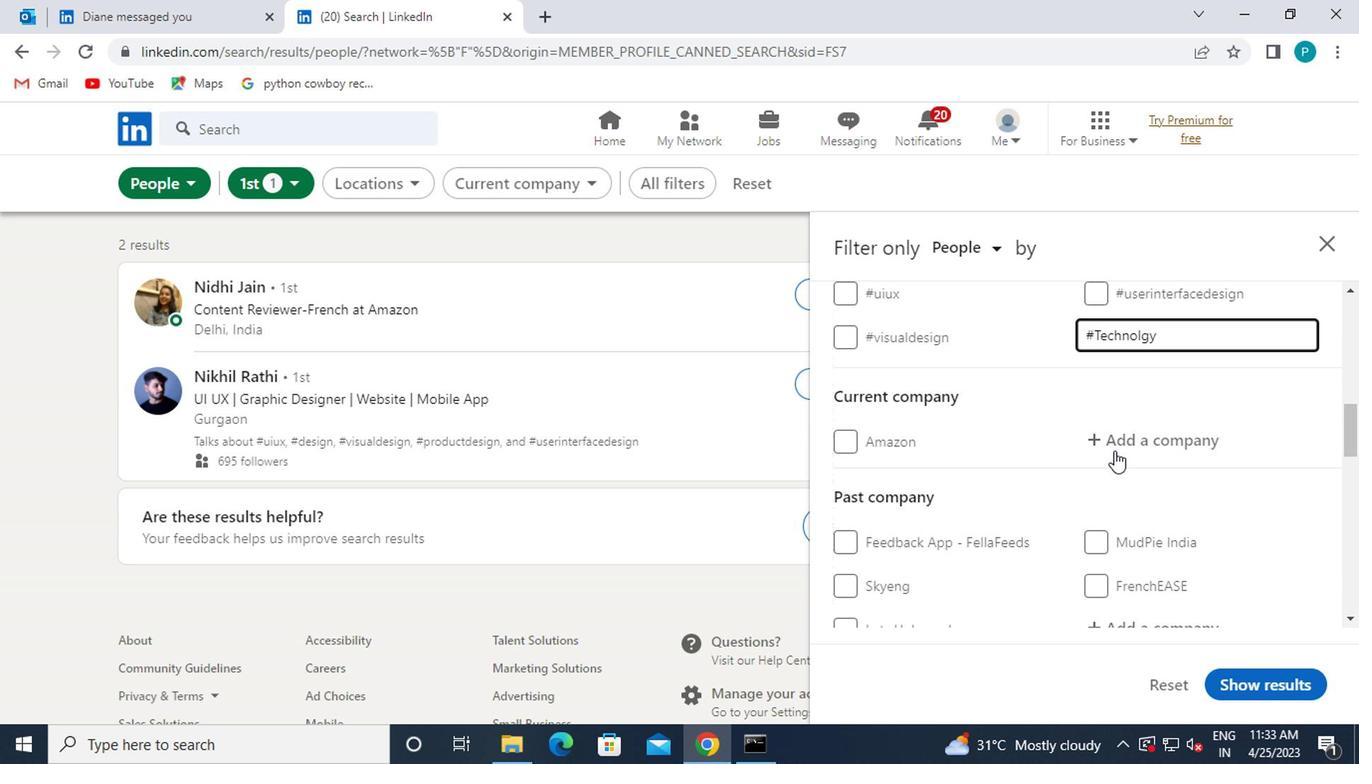 
Action: Mouse moved to (1110, 445)
Screenshot: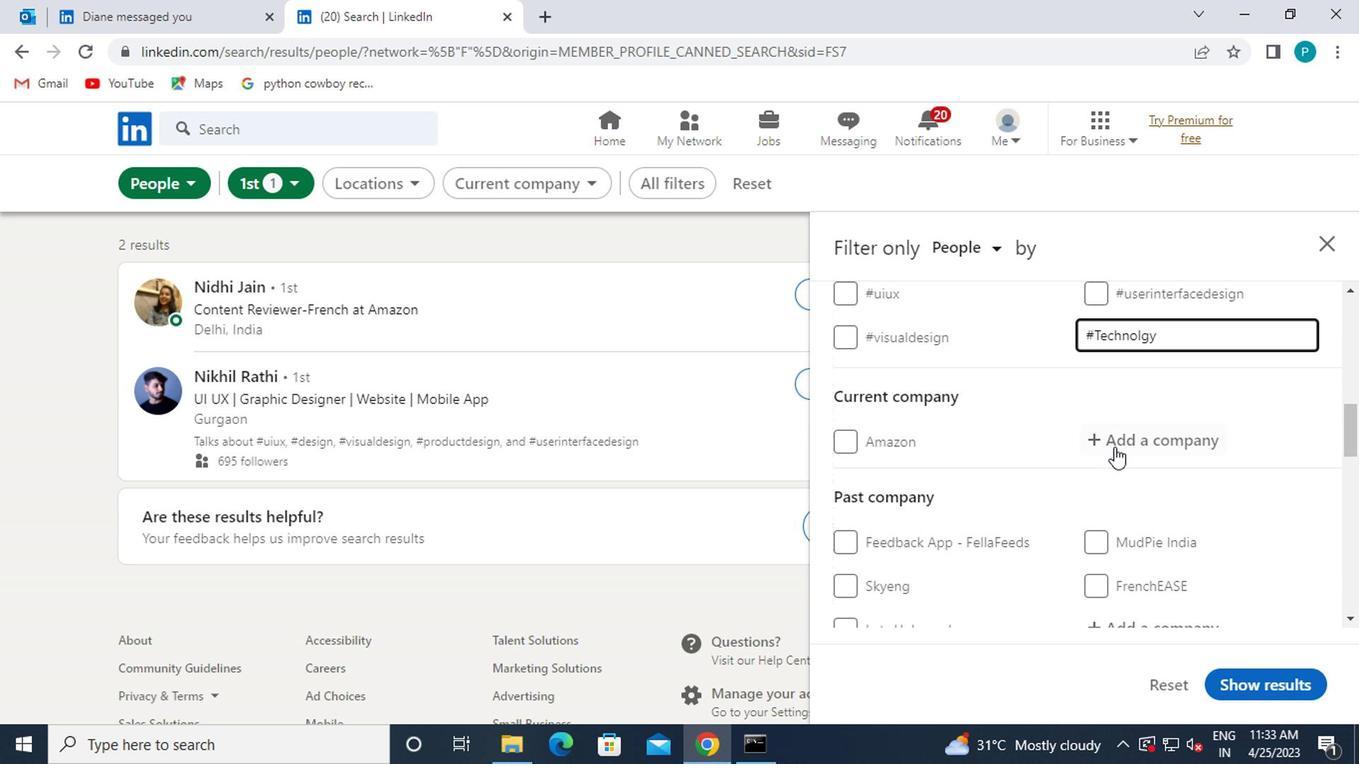 
Action: Key pressed <Key.caps_lock>T<Key.caps_lock>RIPAD
Screenshot: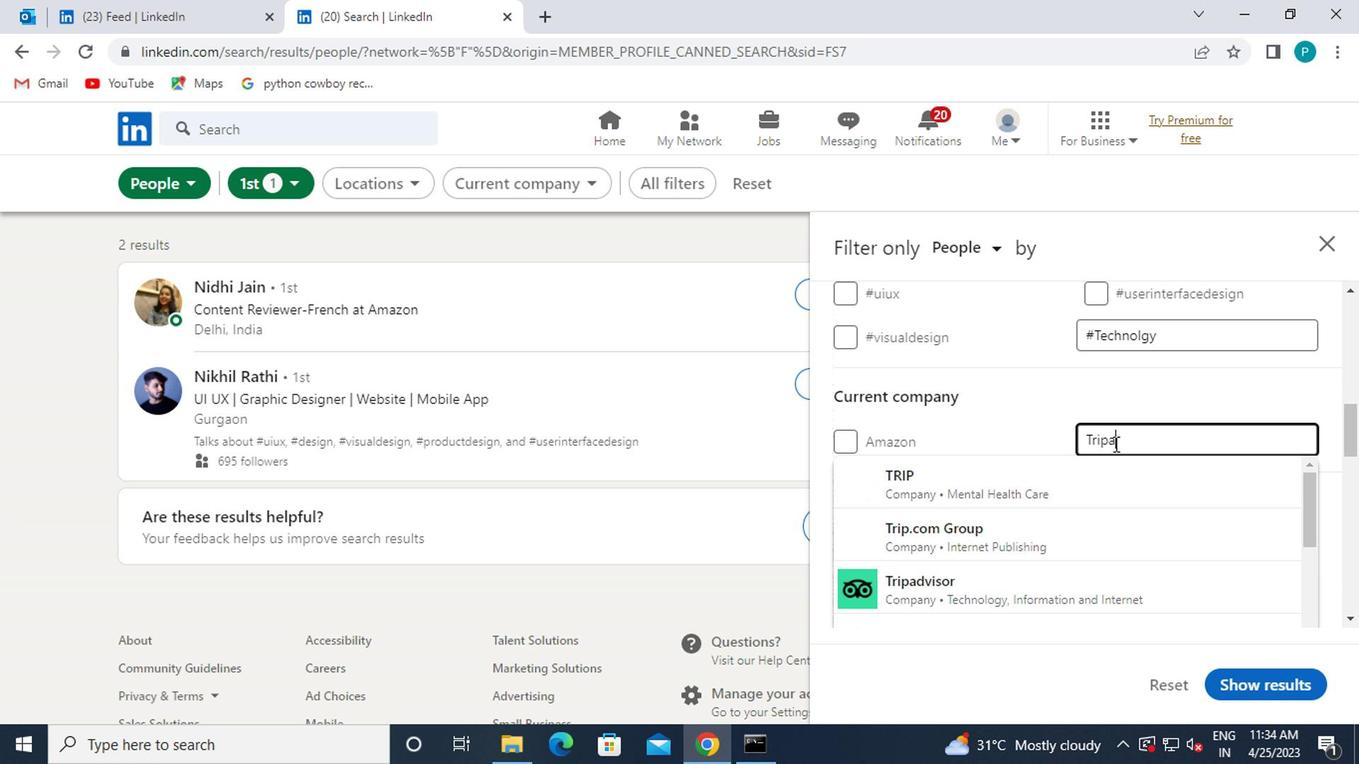 
Action: Mouse moved to (1043, 479)
Screenshot: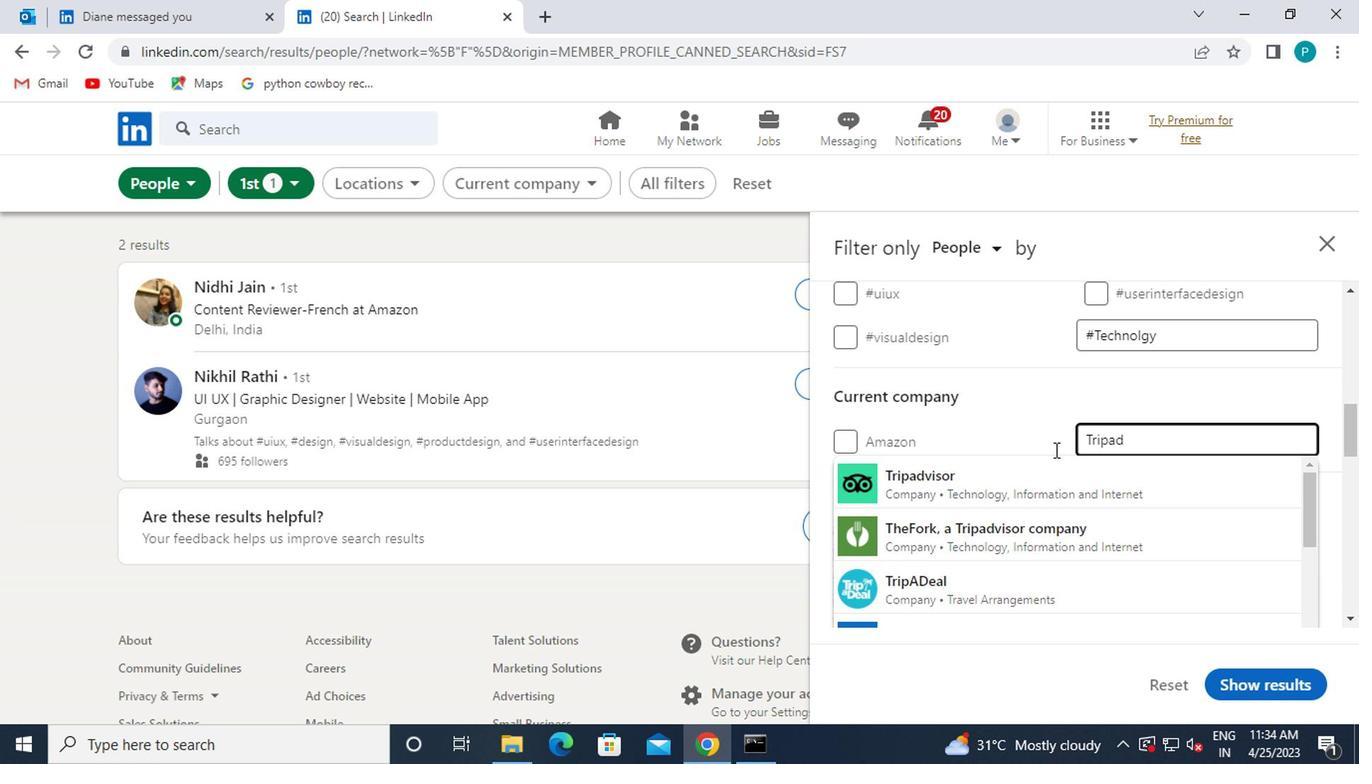 
Action: Mouse pressed left at (1043, 479)
Screenshot: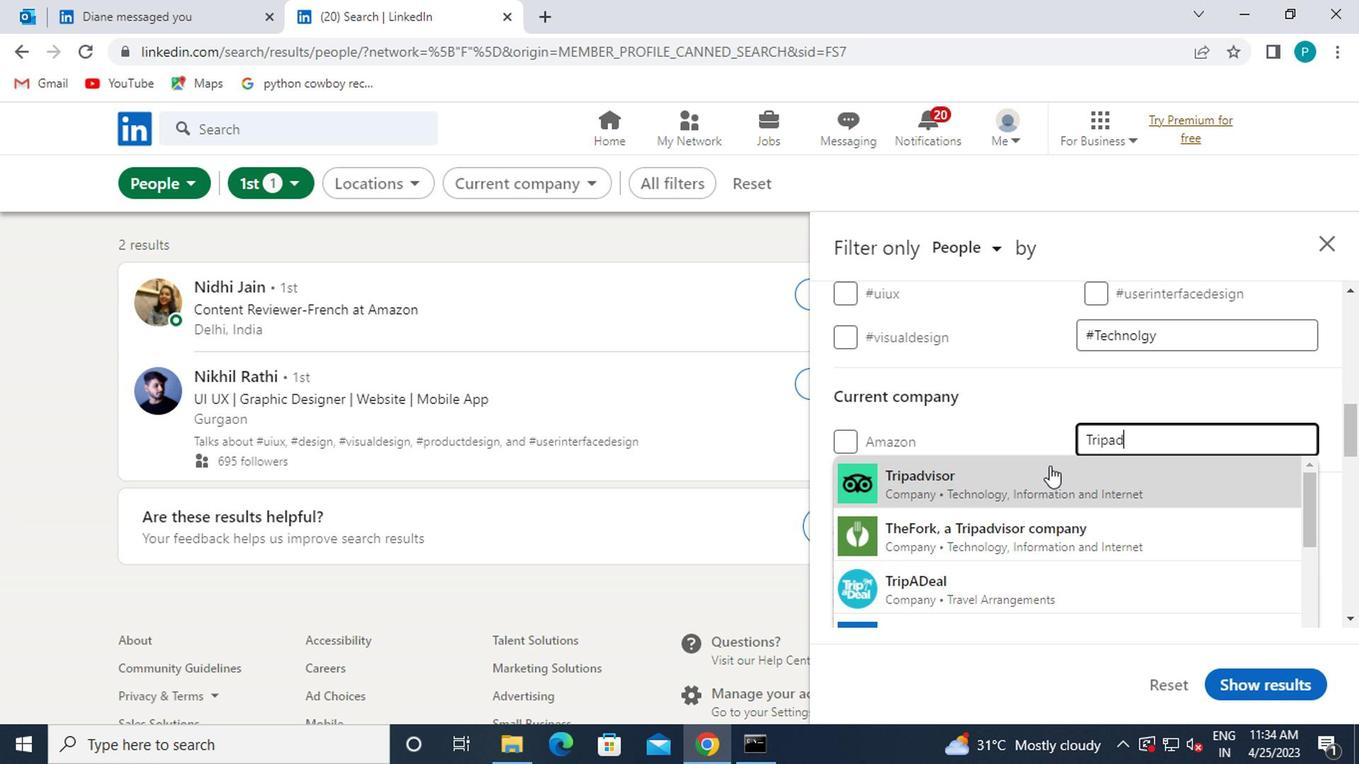 
Action: Mouse moved to (1040, 480)
Screenshot: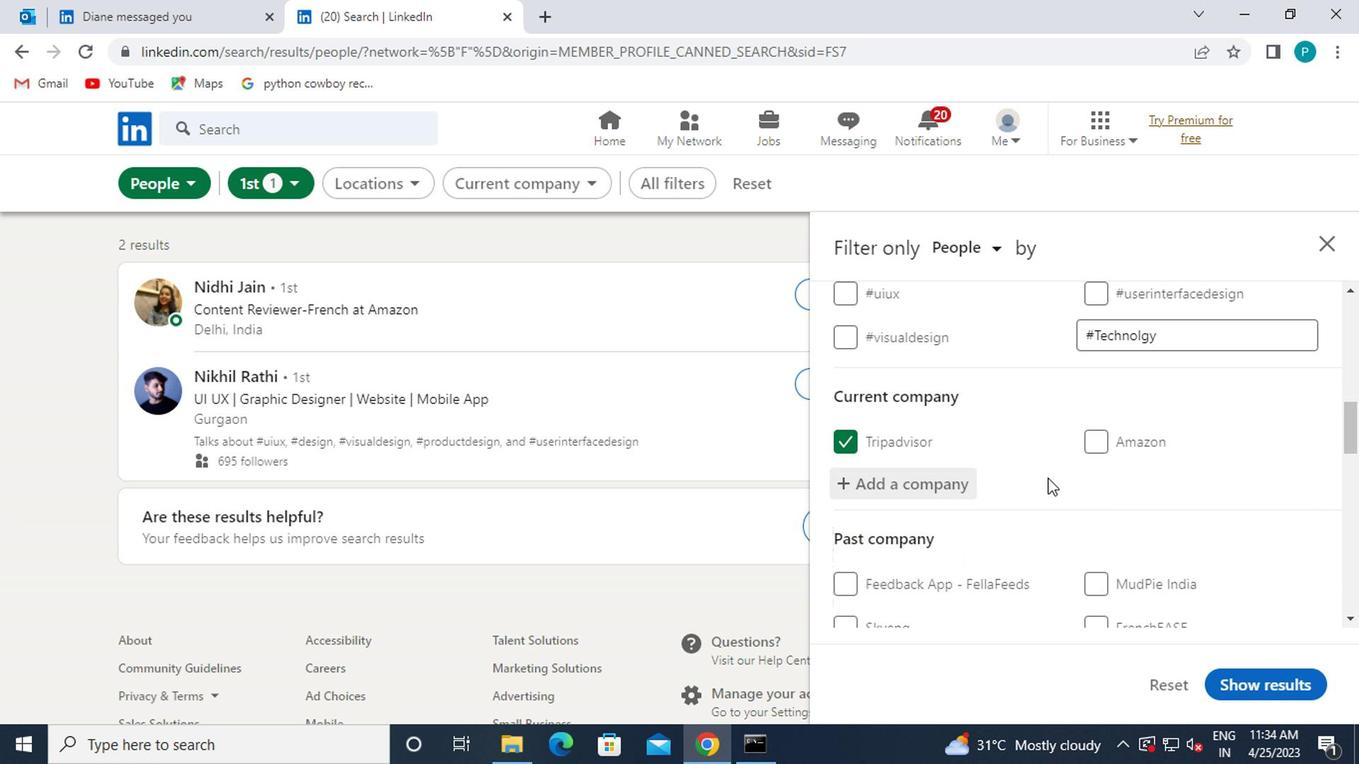 
Action: Mouse scrolled (1040, 479) with delta (0, -1)
Screenshot: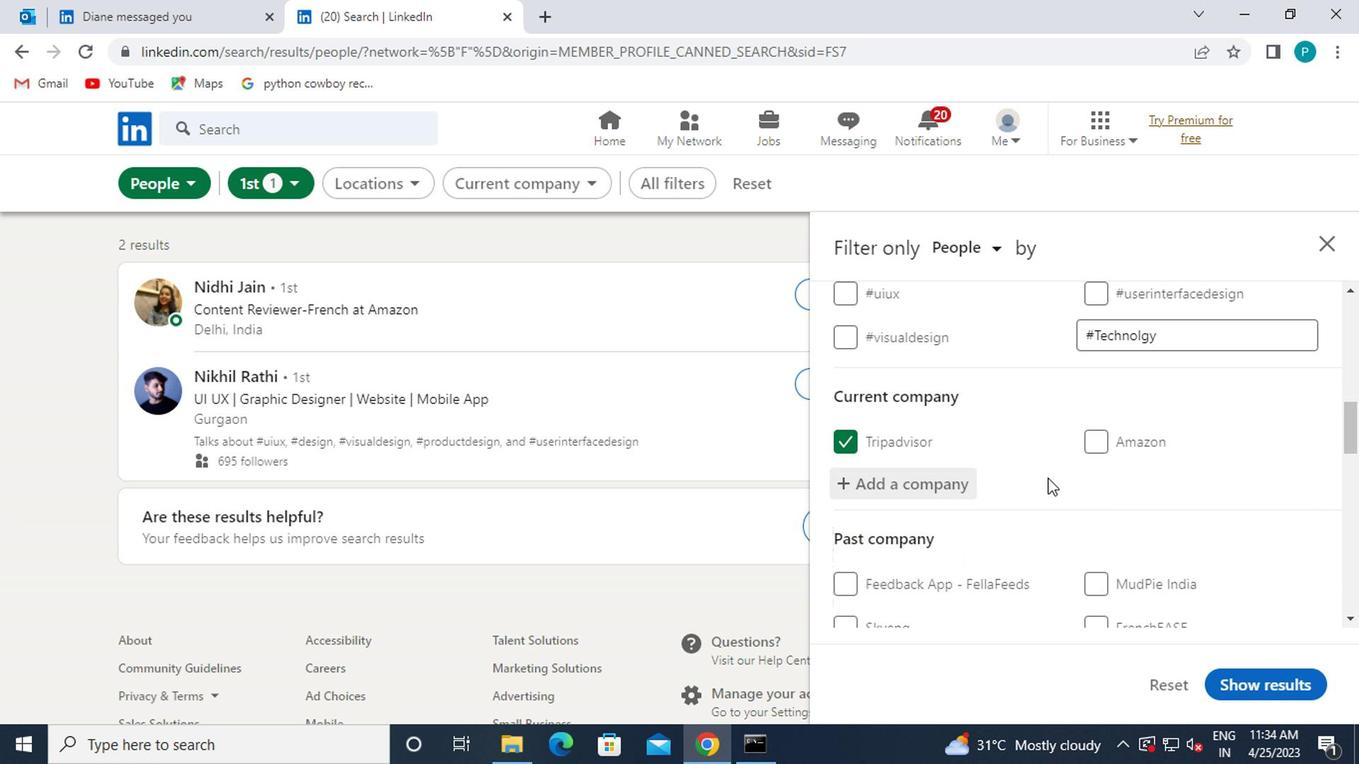 
Action: Mouse moved to (993, 496)
Screenshot: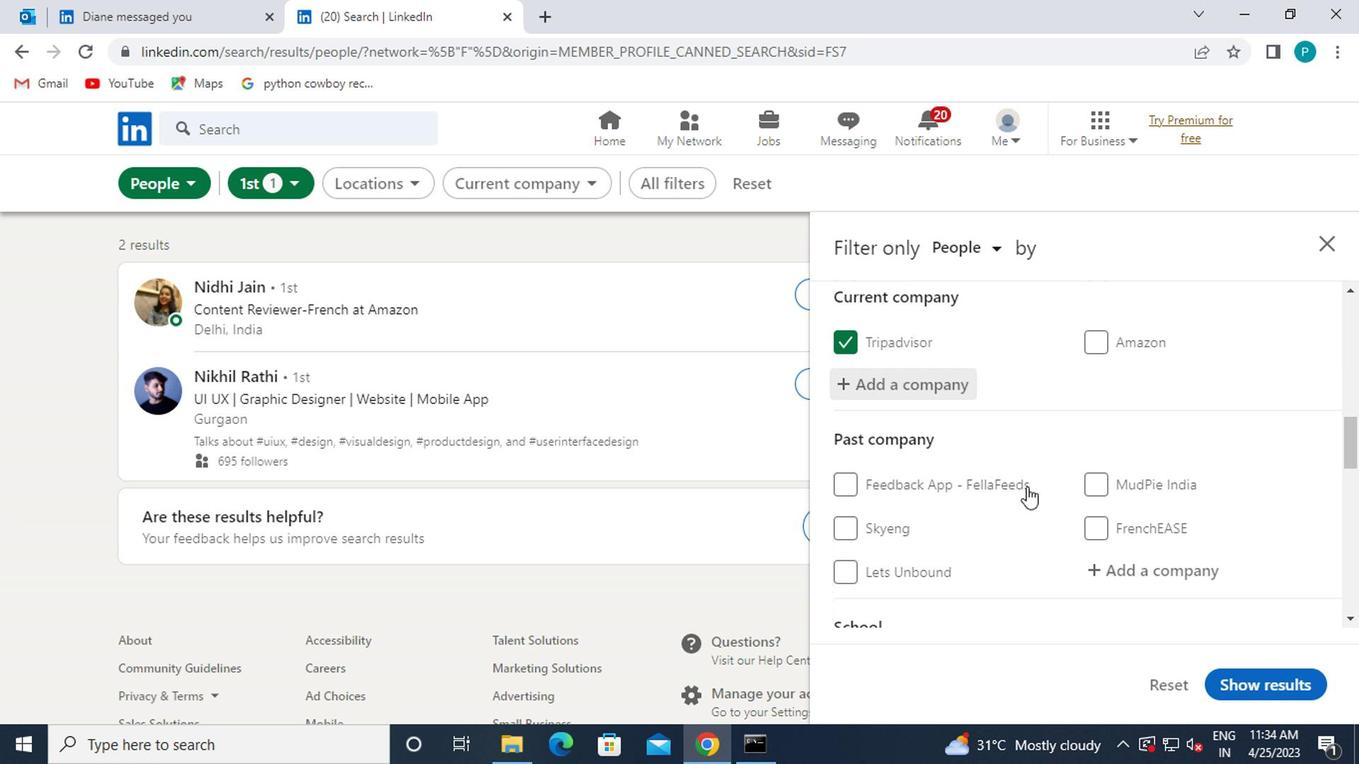 
Action: Mouse scrolled (993, 495) with delta (0, 0)
Screenshot: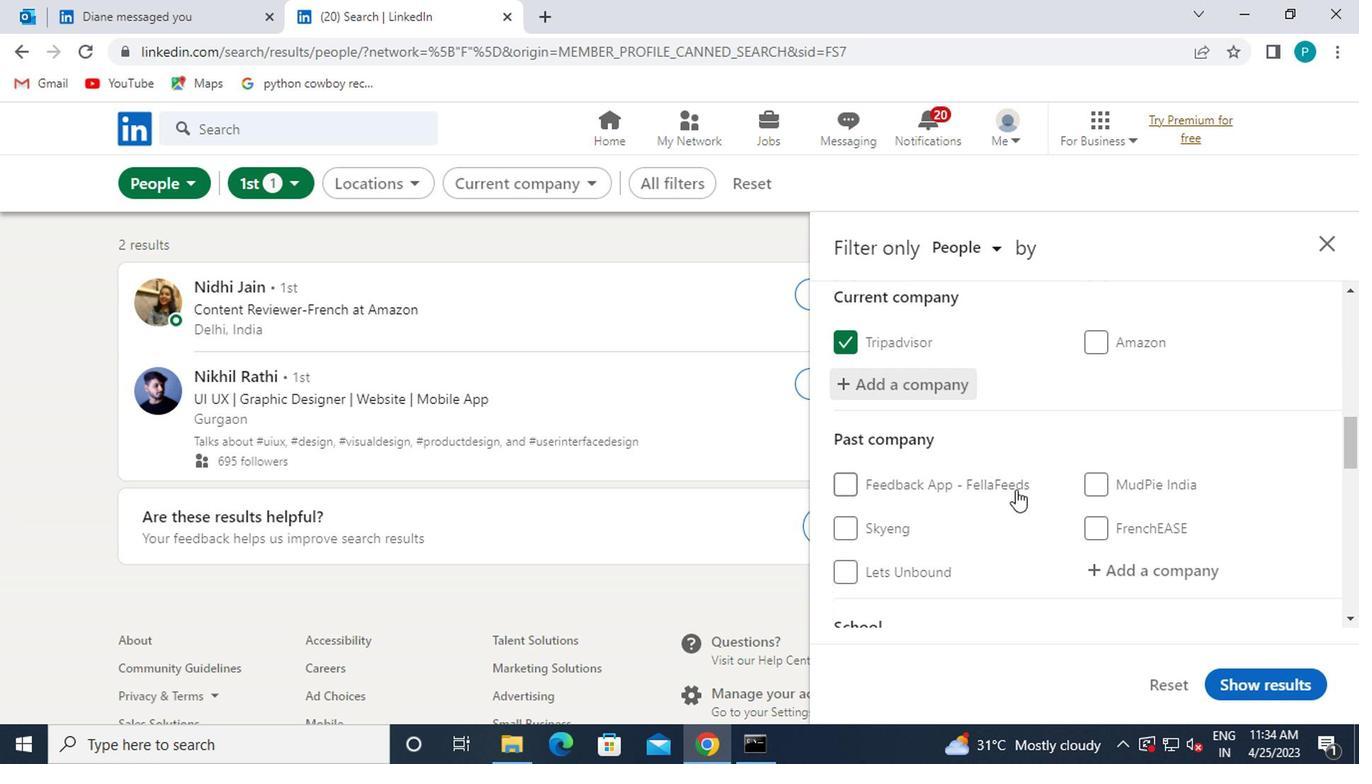 
Action: Mouse moved to (988, 495)
Screenshot: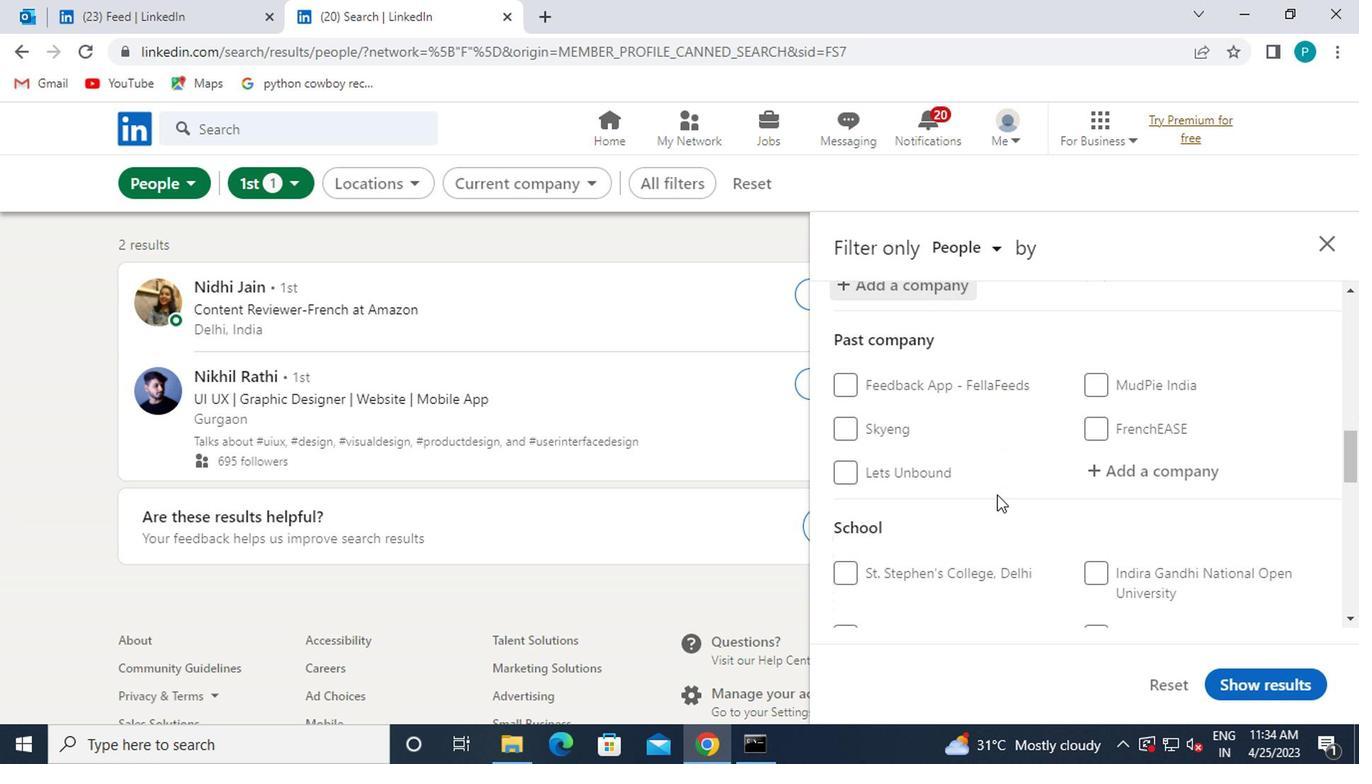 
Action: Mouse scrolled (988, 495) with delta (0, 0)
Screenshot: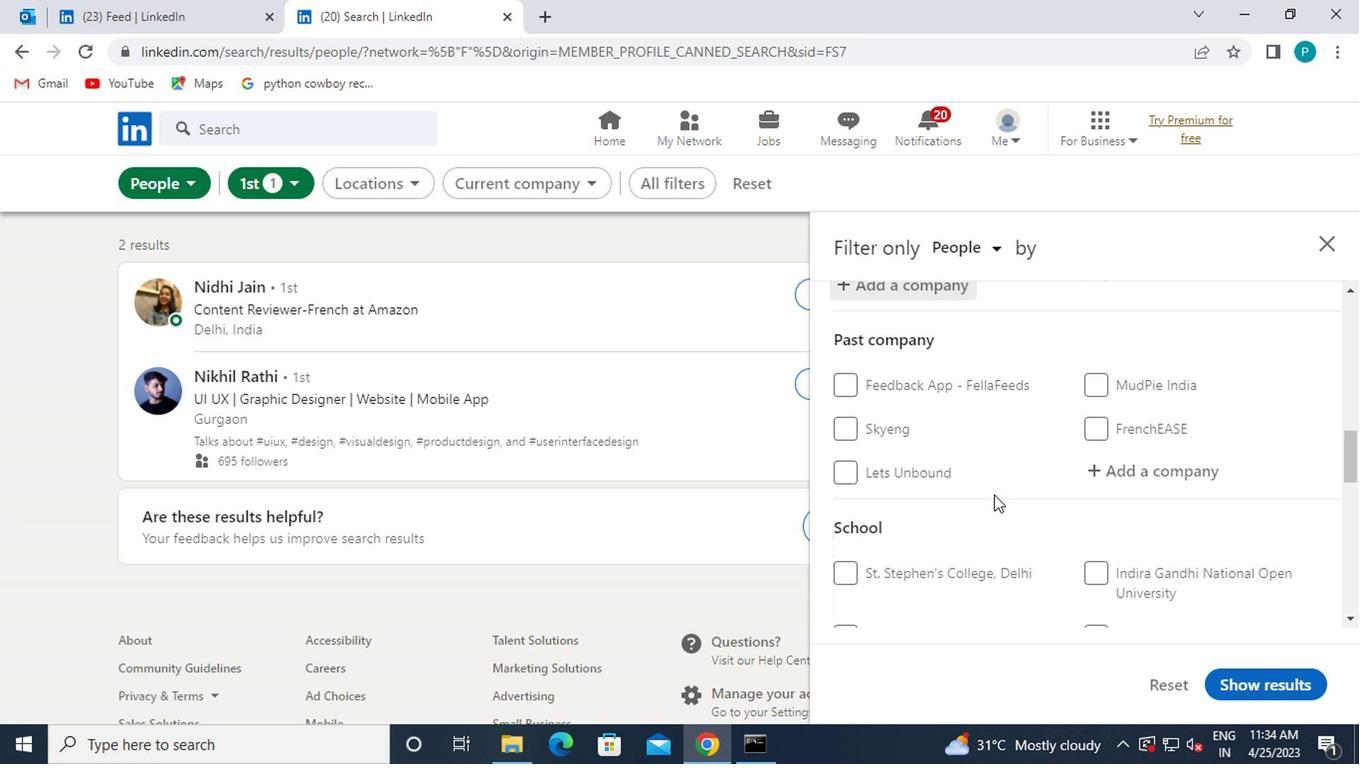 
Action: Mouse moved to (1105, 592)
Screenshot: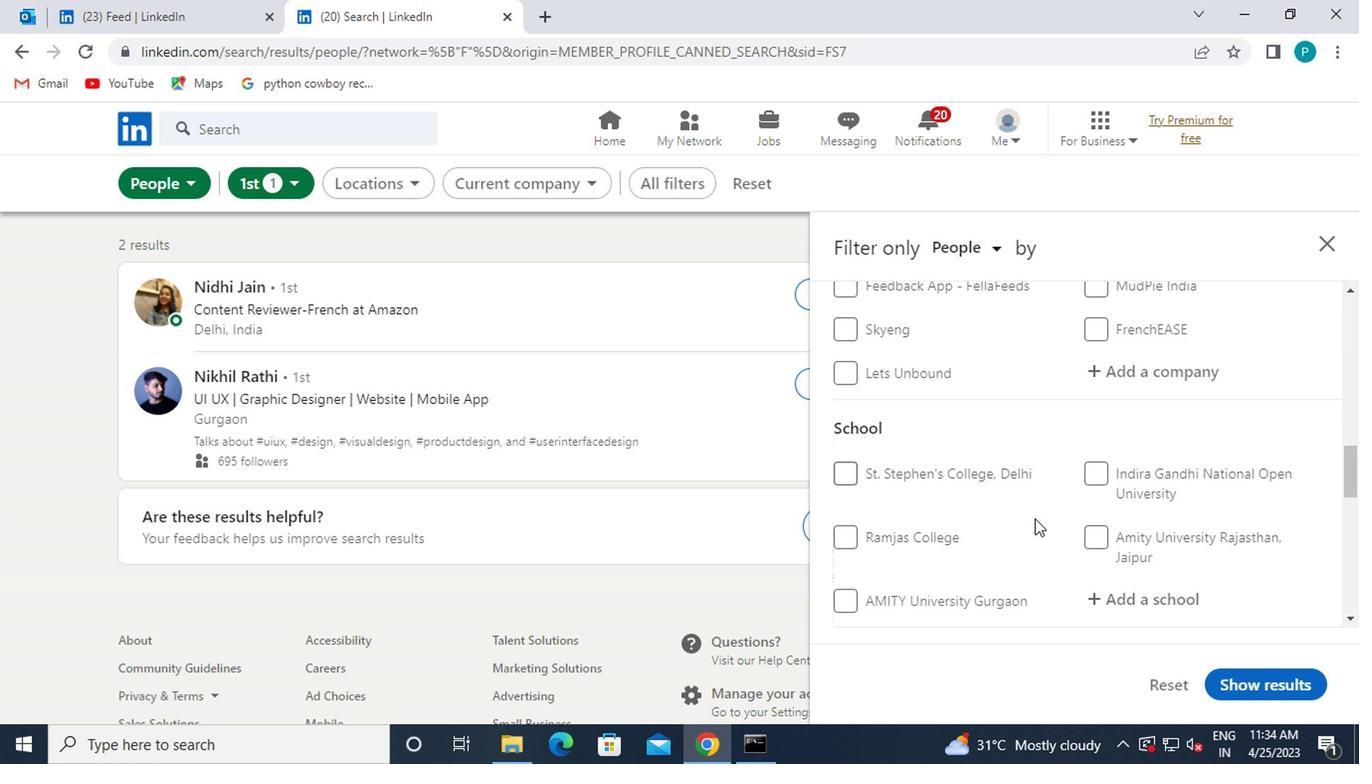 
Action: Mouse pressed left at (1105, 592)
Screenshot: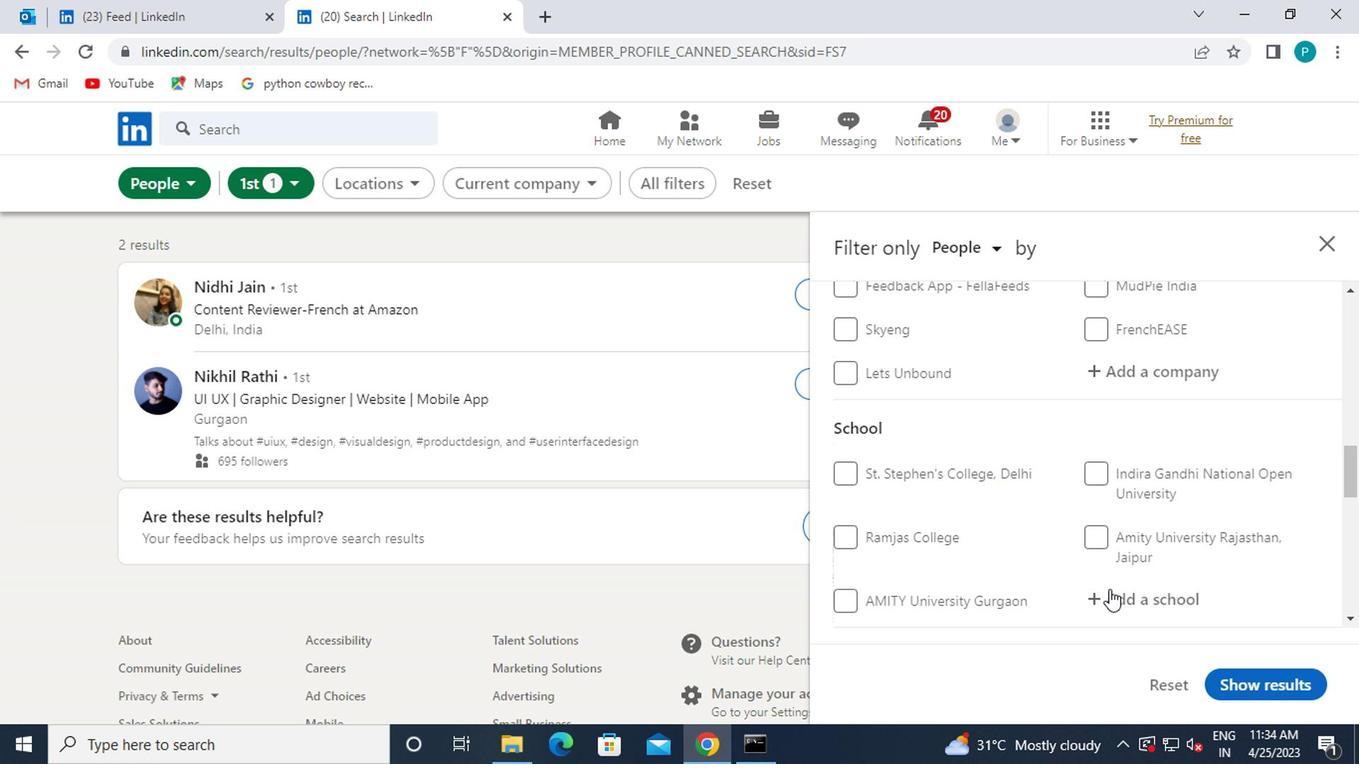 
Action: Key pressed <Key.caps_lock>M.G.M'S<Key.backspace><Key.caps_lock>S<Key.space><Key.caps_lock>J<Key.caps_lock>AW
Screenshot: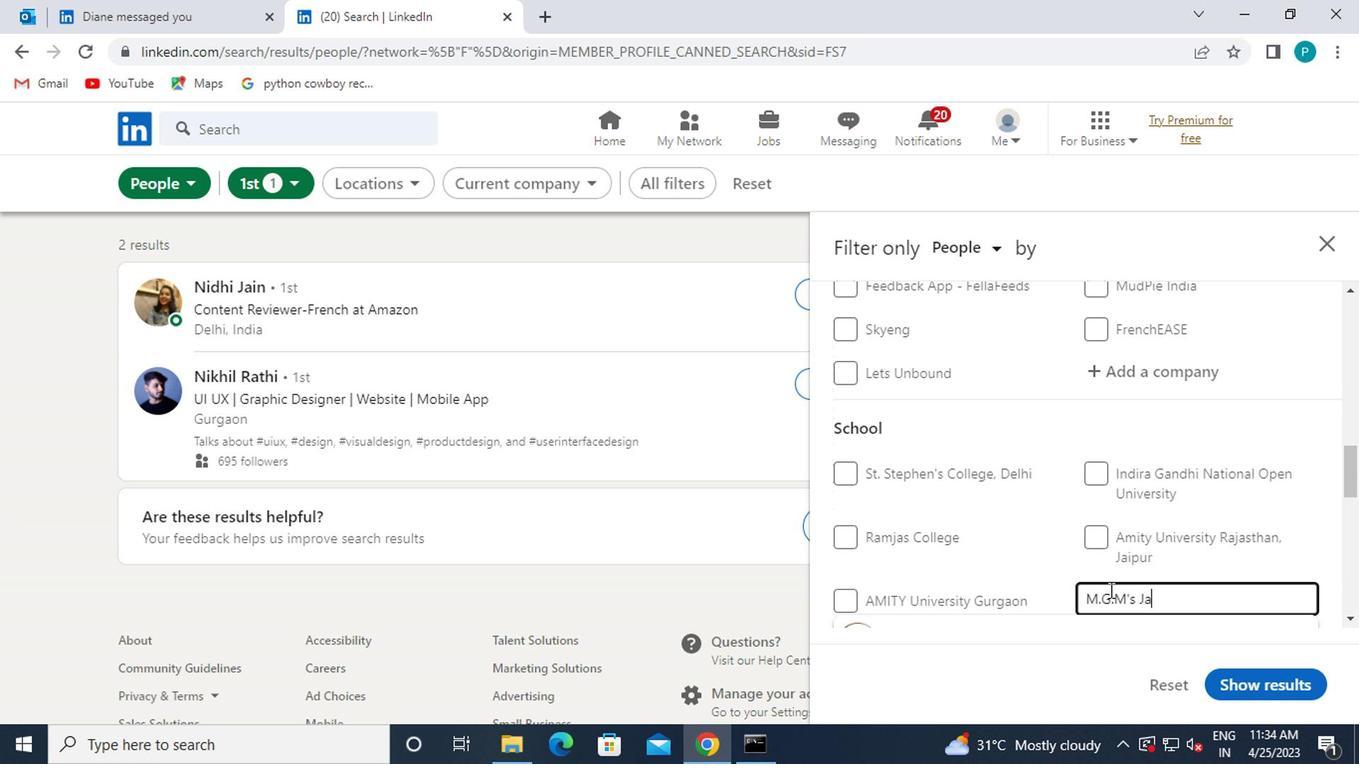 
Action: Mouse scrolled (1105, 592) with delta (0, 0)
Screenshot: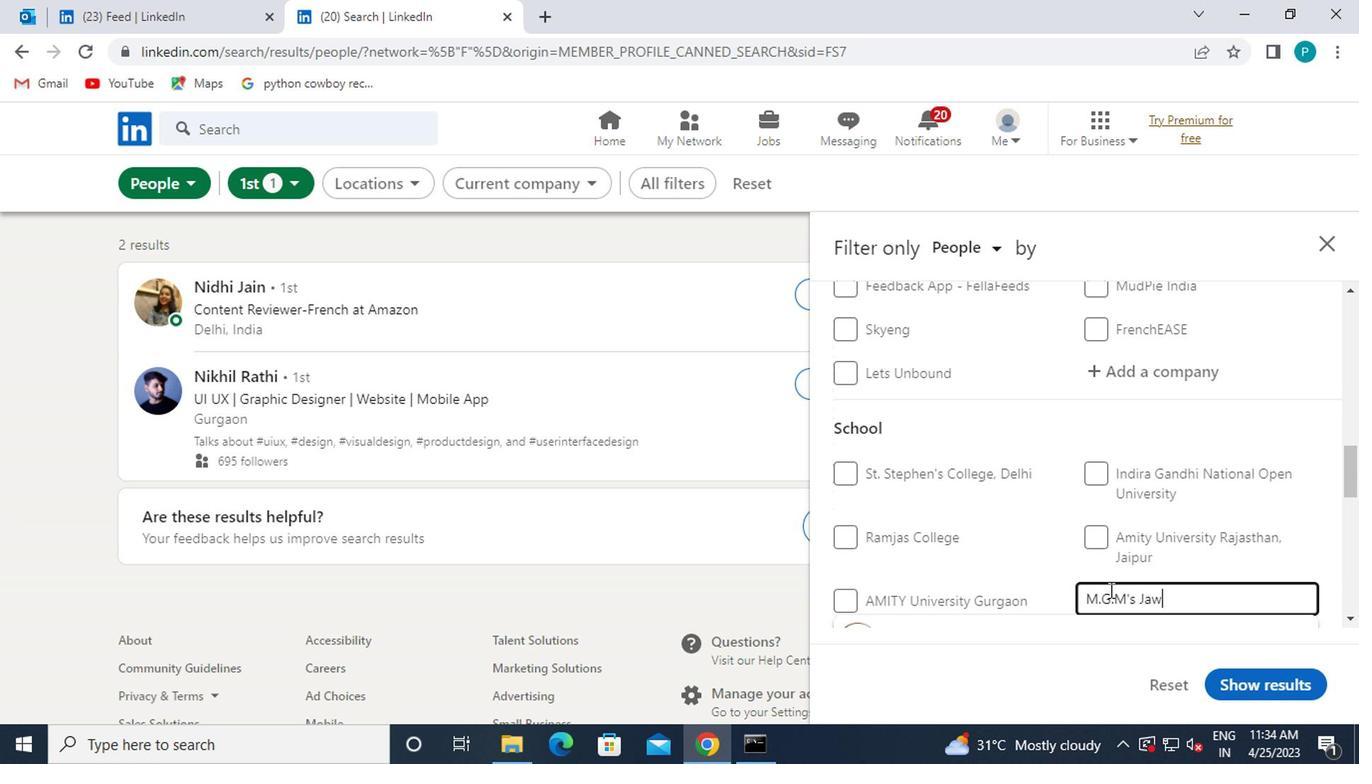 
Action: Mouse moved to (1063, 559)
Screenshot: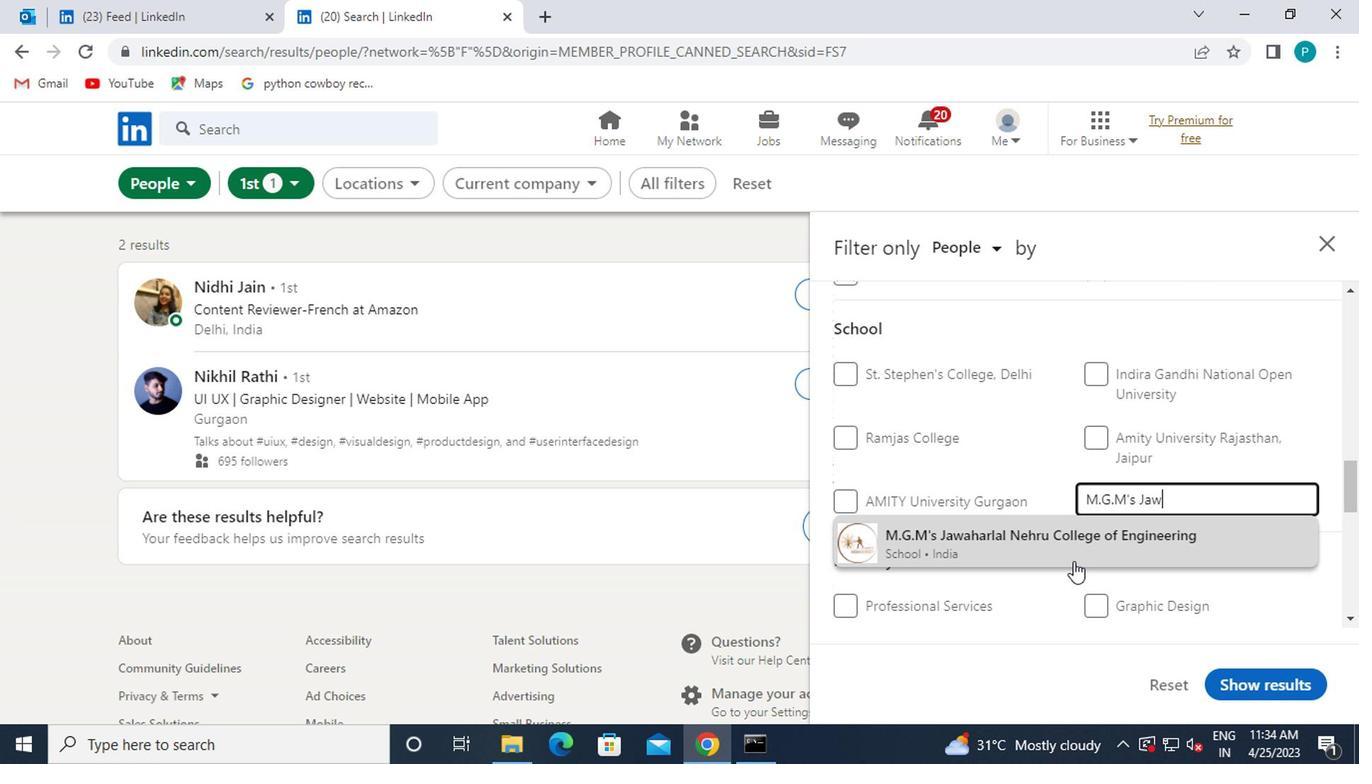 
Action: Mouse pressed left at (1063, 559)
Screenshot: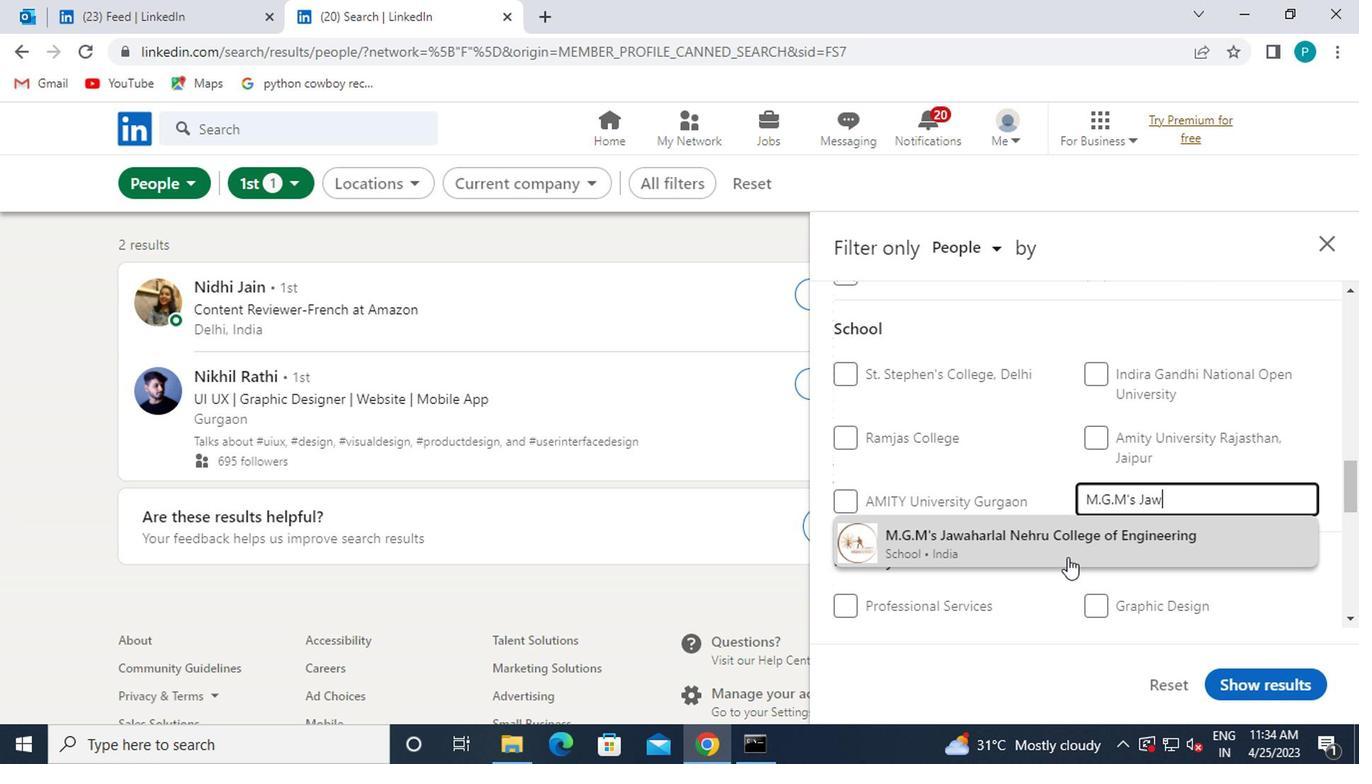 
Action: Mouse moved to (978, 524)
Screenshot: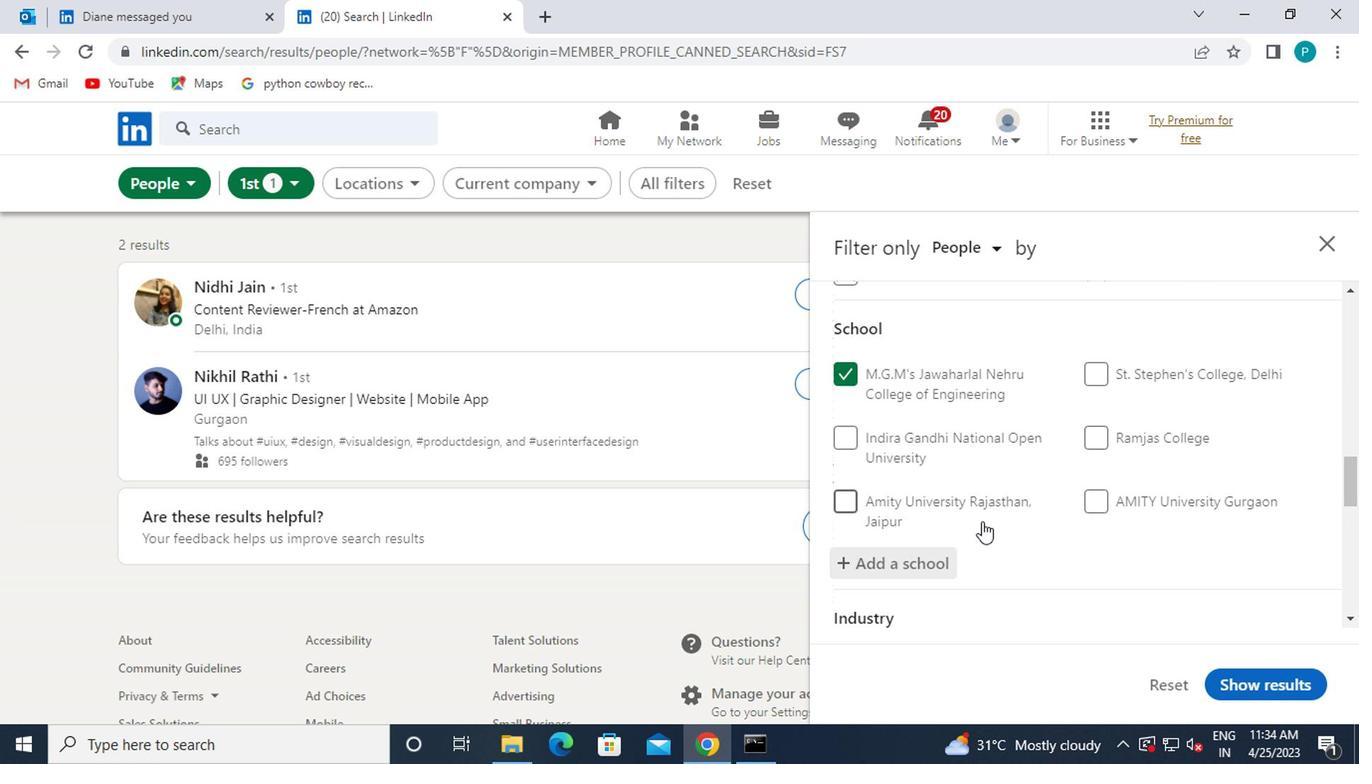 
Action: Mouse scrolled (978, 522) with delta (0, -1)
Screenshot: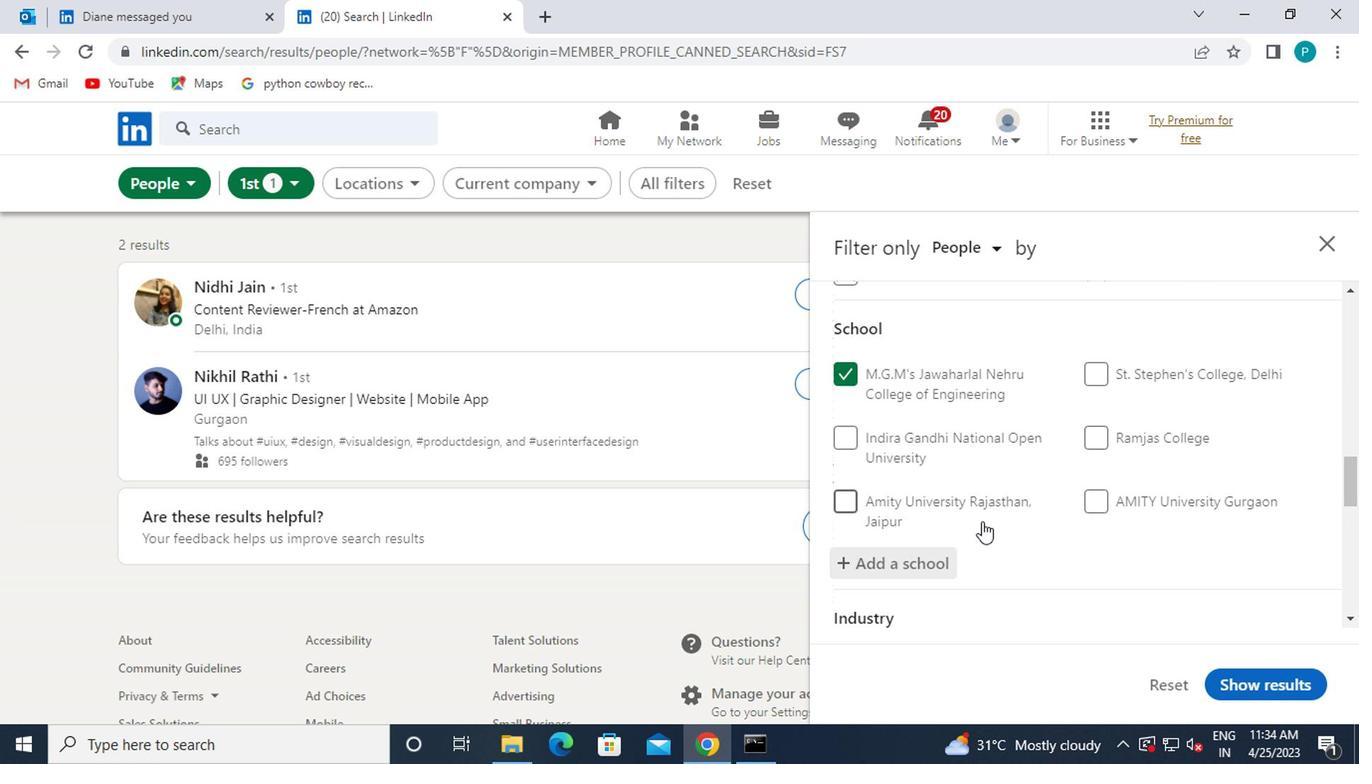 
Action: Mouse scrolled (978, 522) with delta (0, -1)
Screenshot: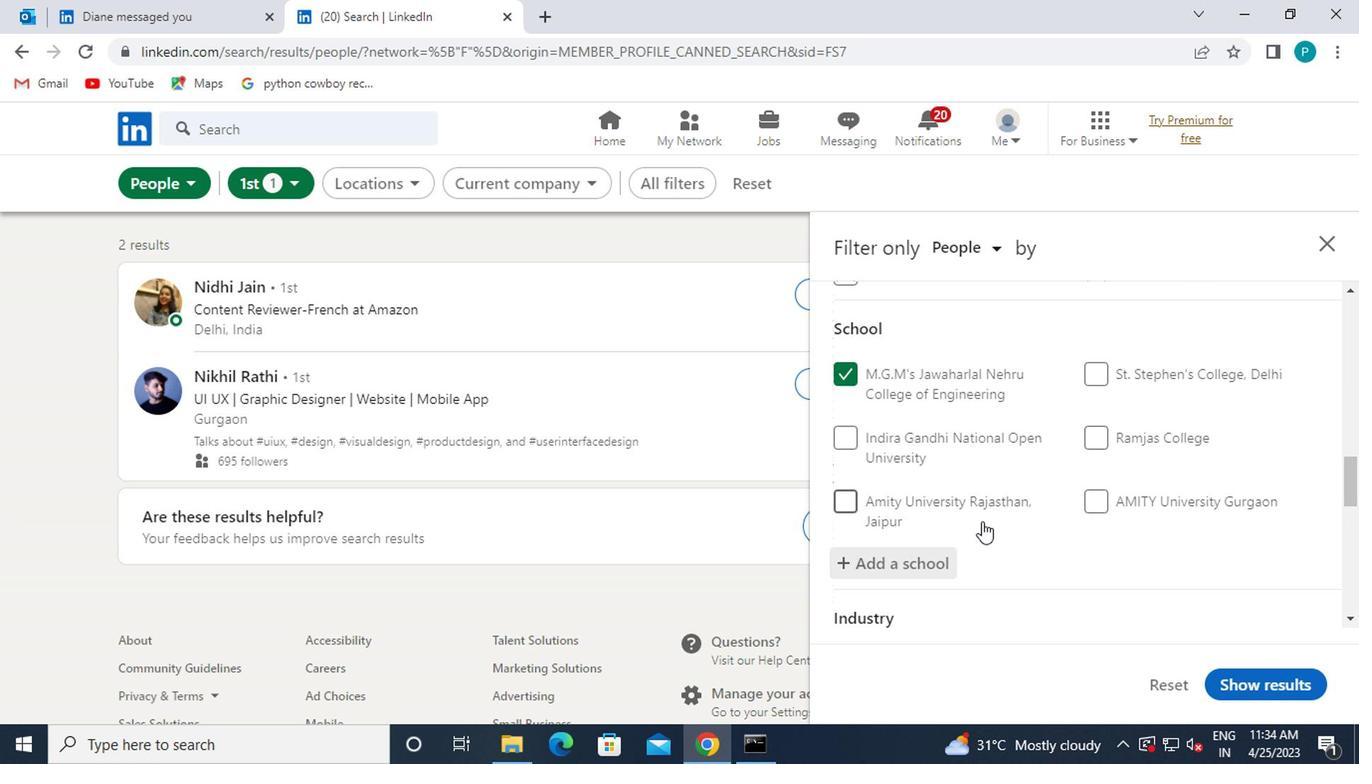 
Action: Mouse moved to (944, 551)
Screenshot: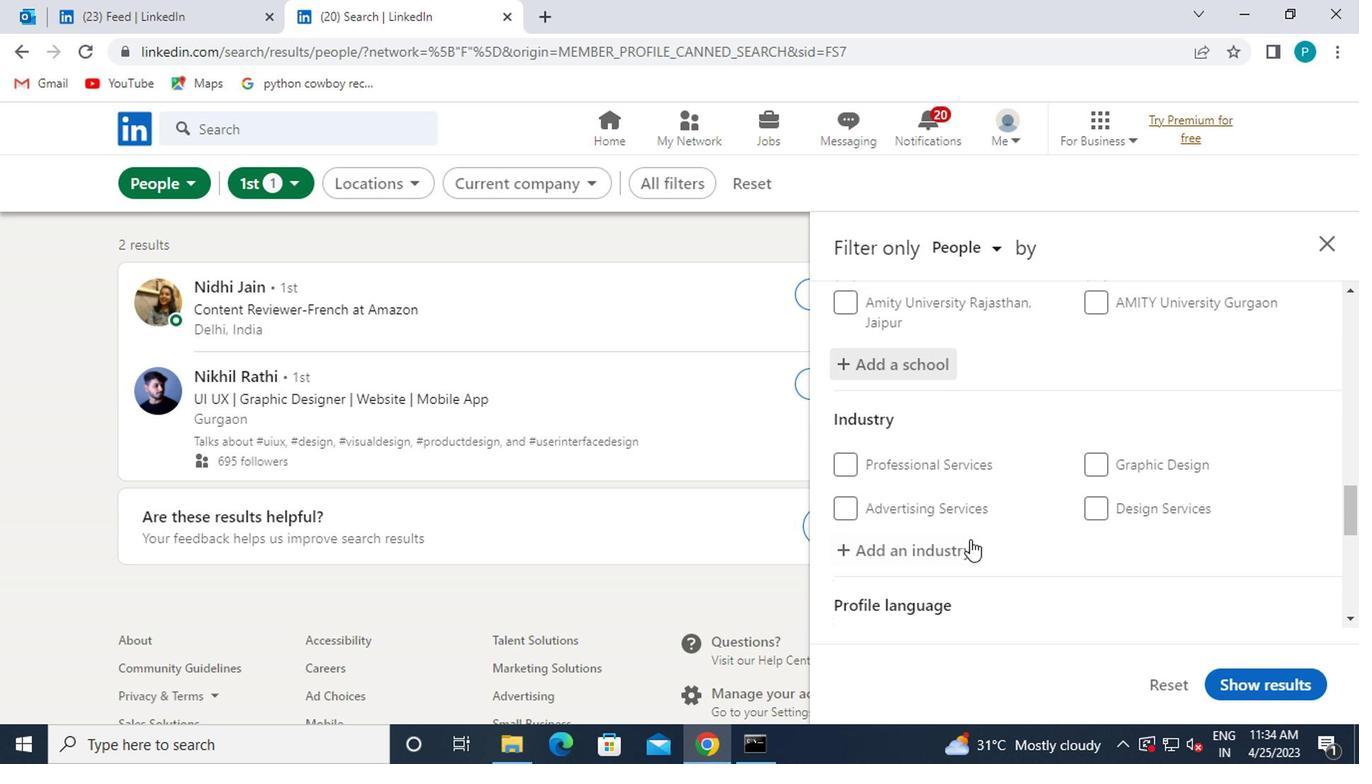 
Action: Mouse pressed left at (944, 551)
Screenshot: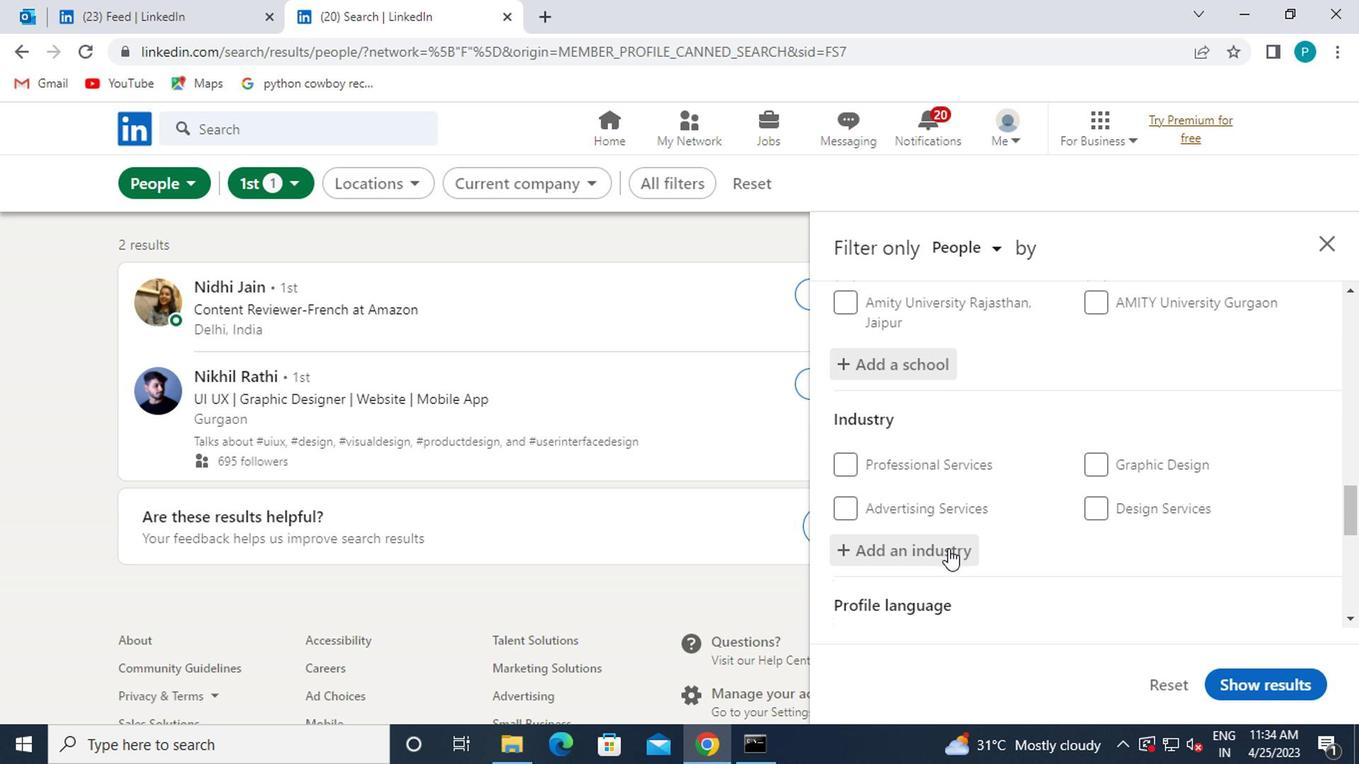 
Action: Mouse scrolled (944, 549) with delta (0, -1)
Screenshot: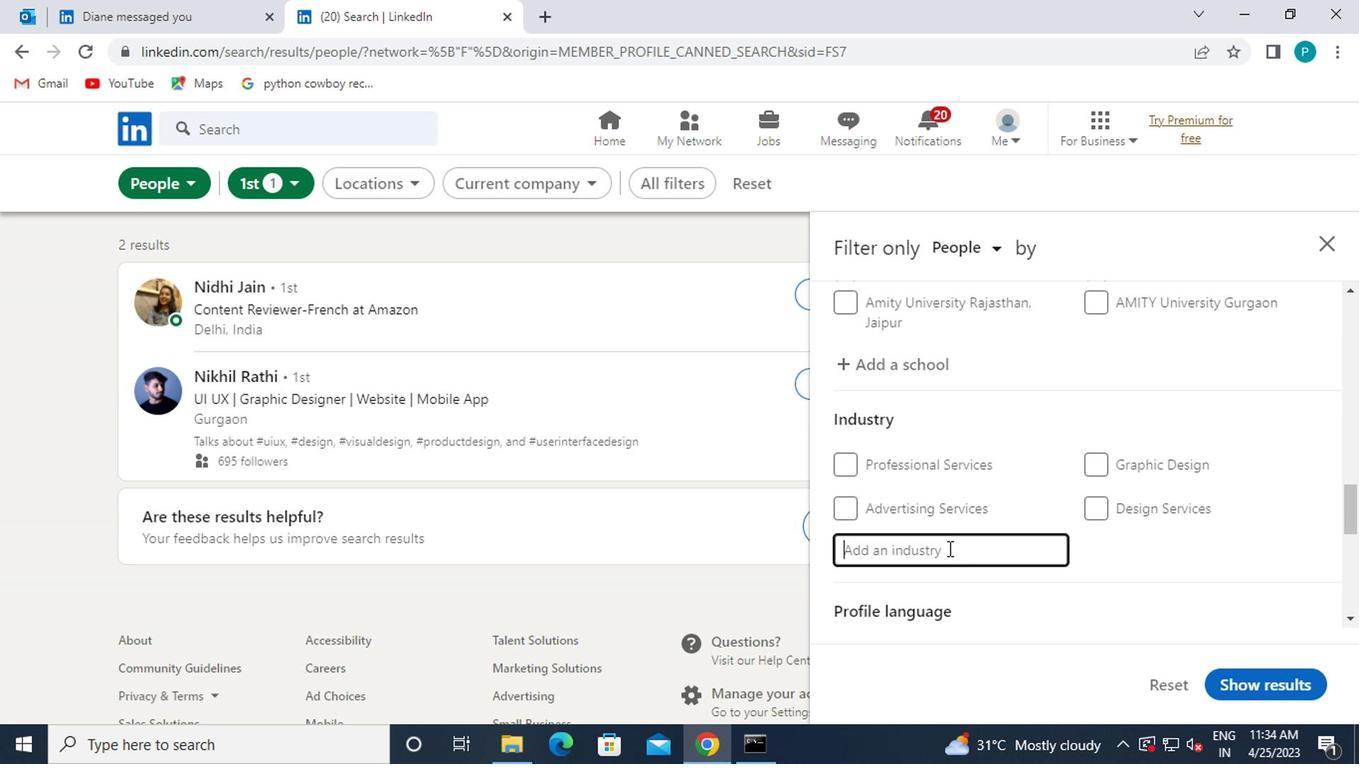 
Action: Mouse moved to (897, 456)
Screenshot: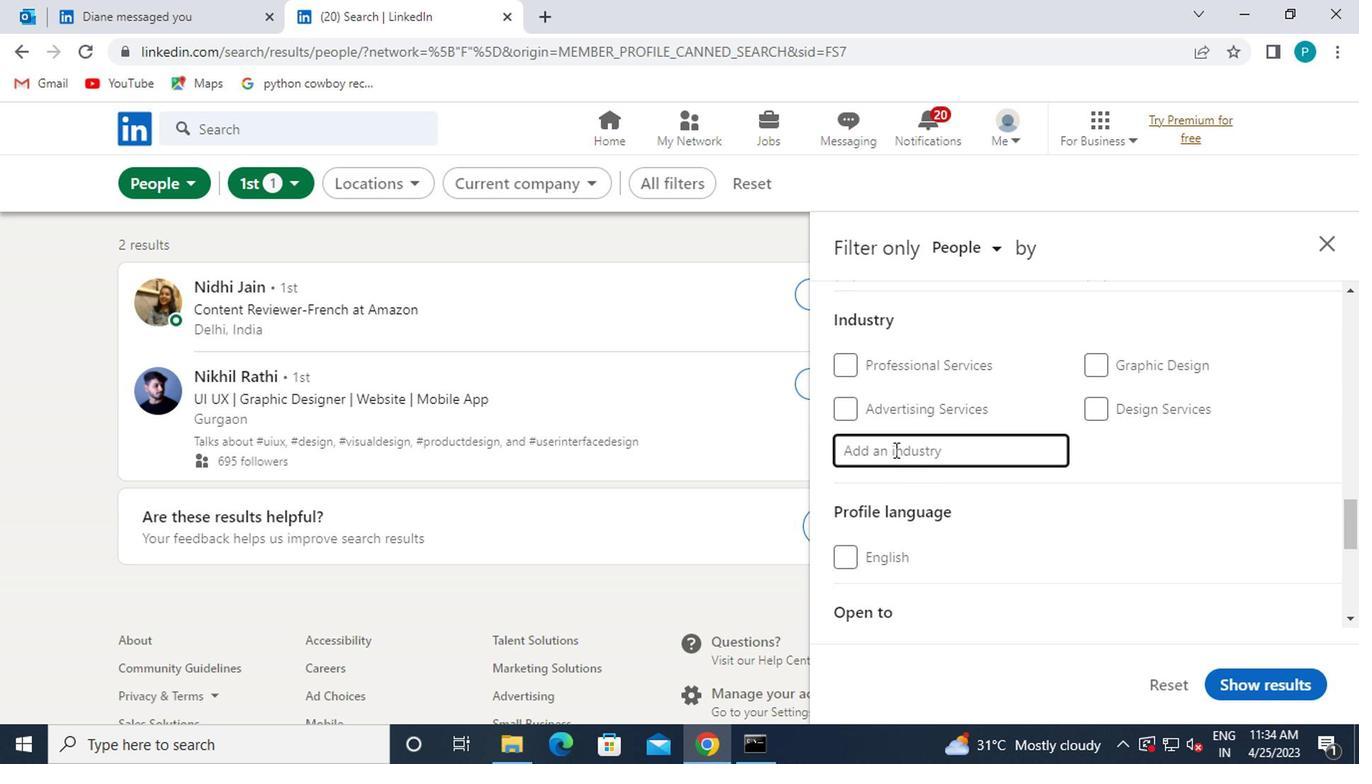 
Action: Key pressed DA
Screenshot: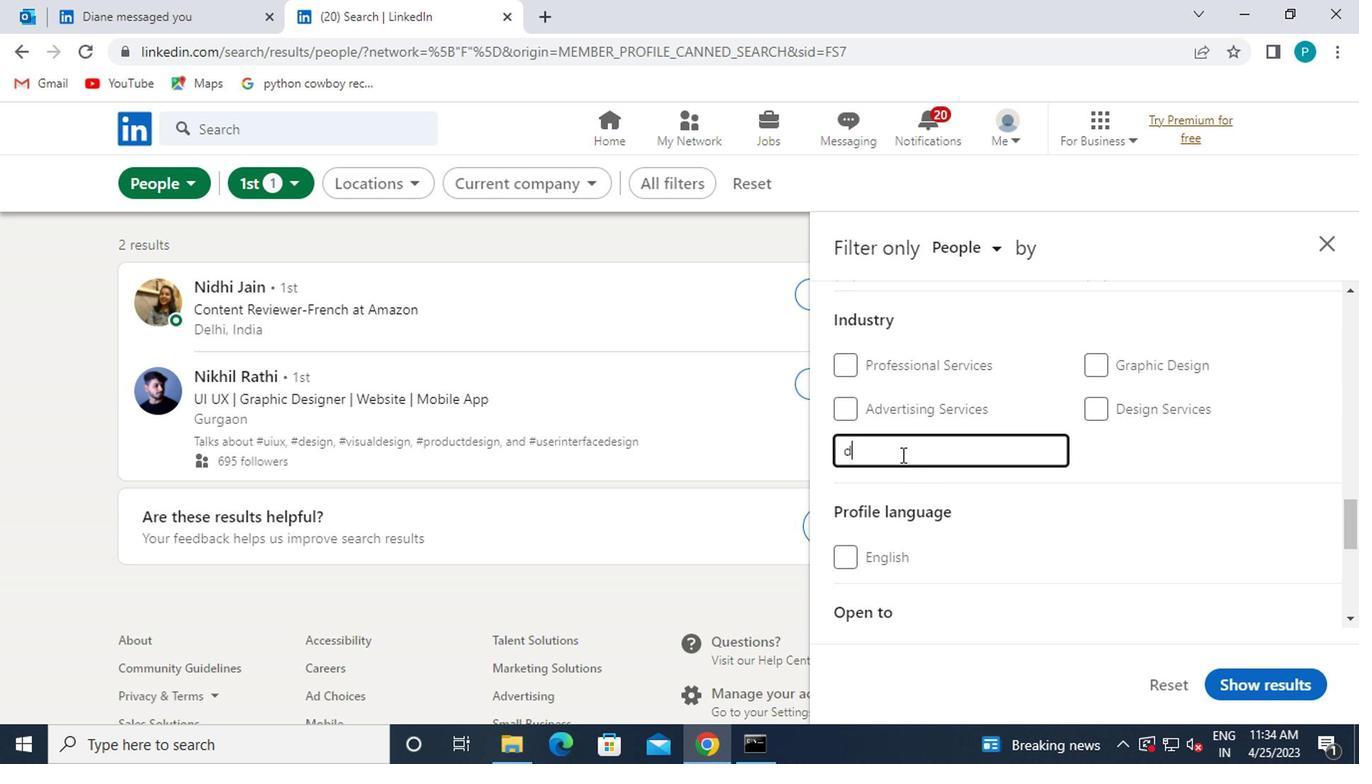 
Action: Mouse moved to (900, 547)
Screenshot: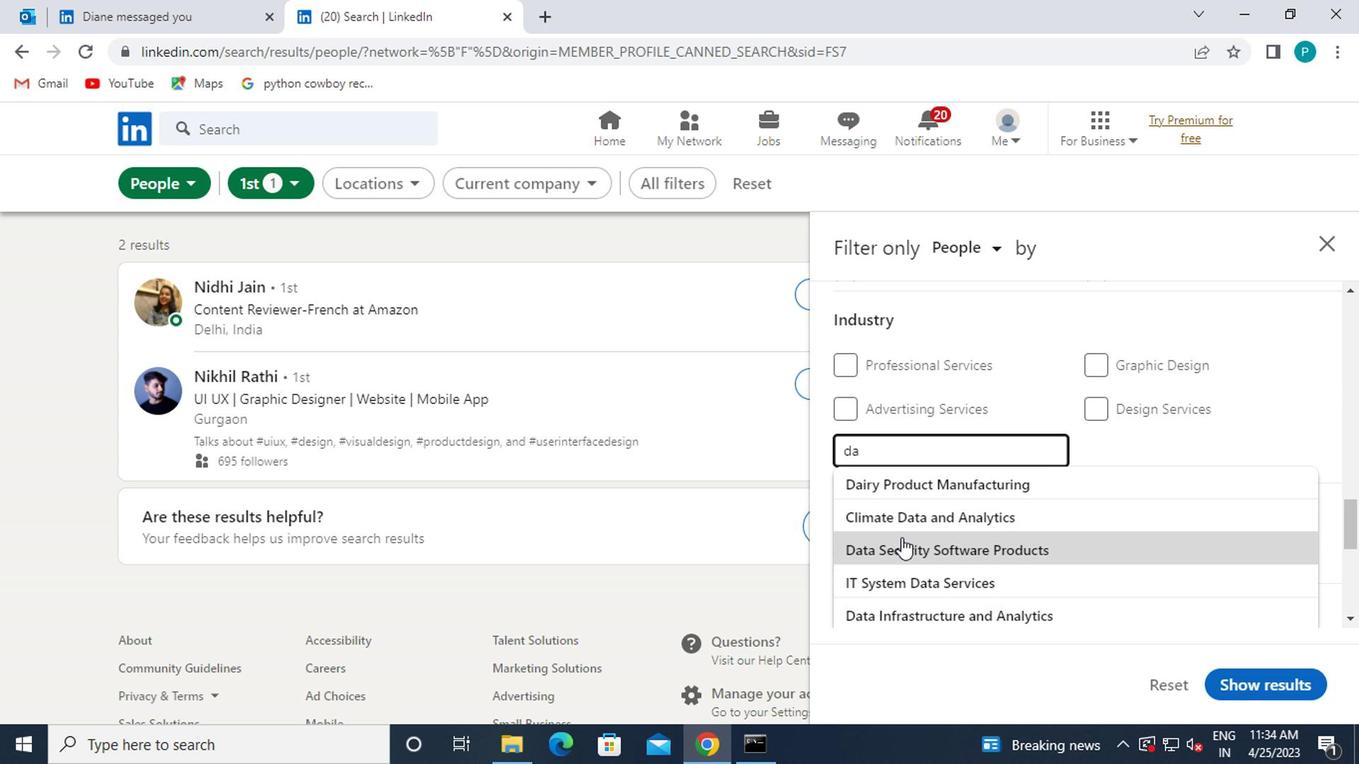 
Action: Mouse pressed left at (900, 547)
Screenshot: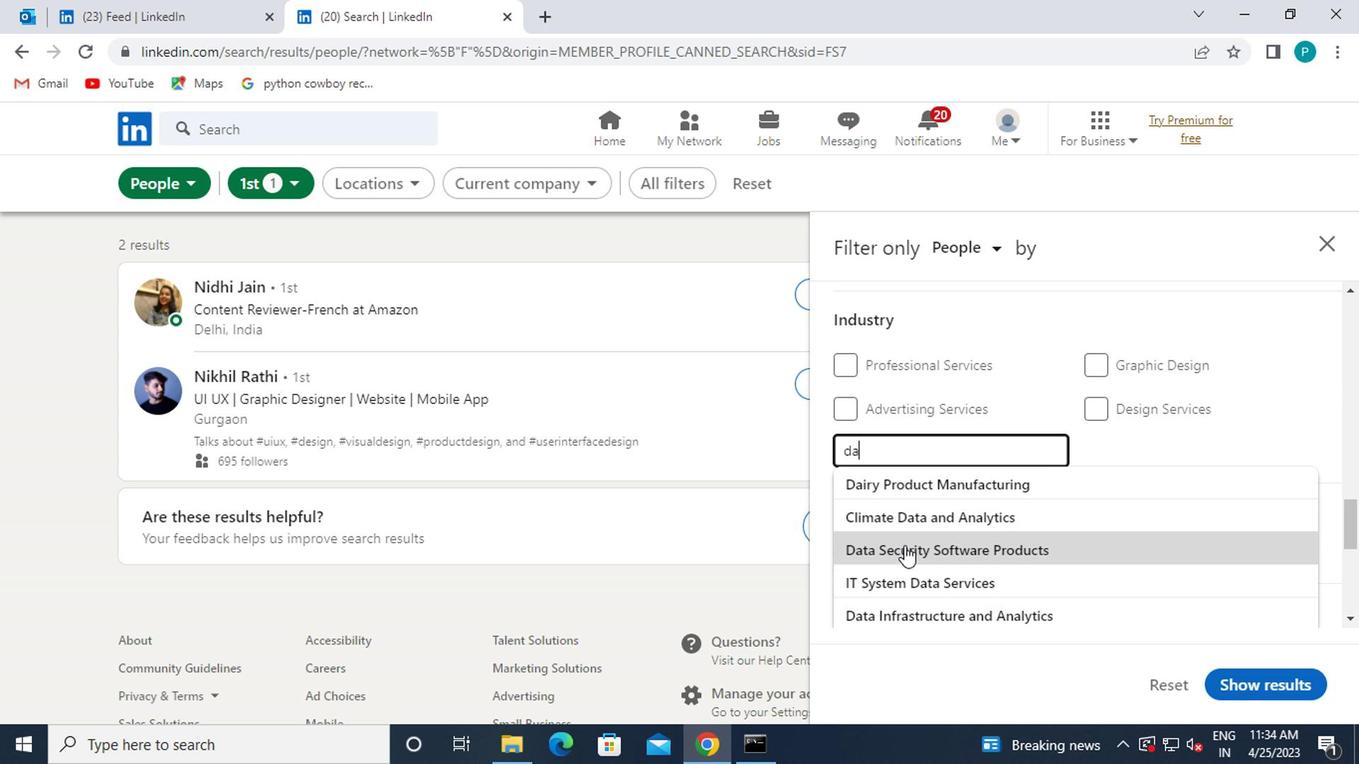 
Action: Mouse moved to (900, 548)
Screenshot: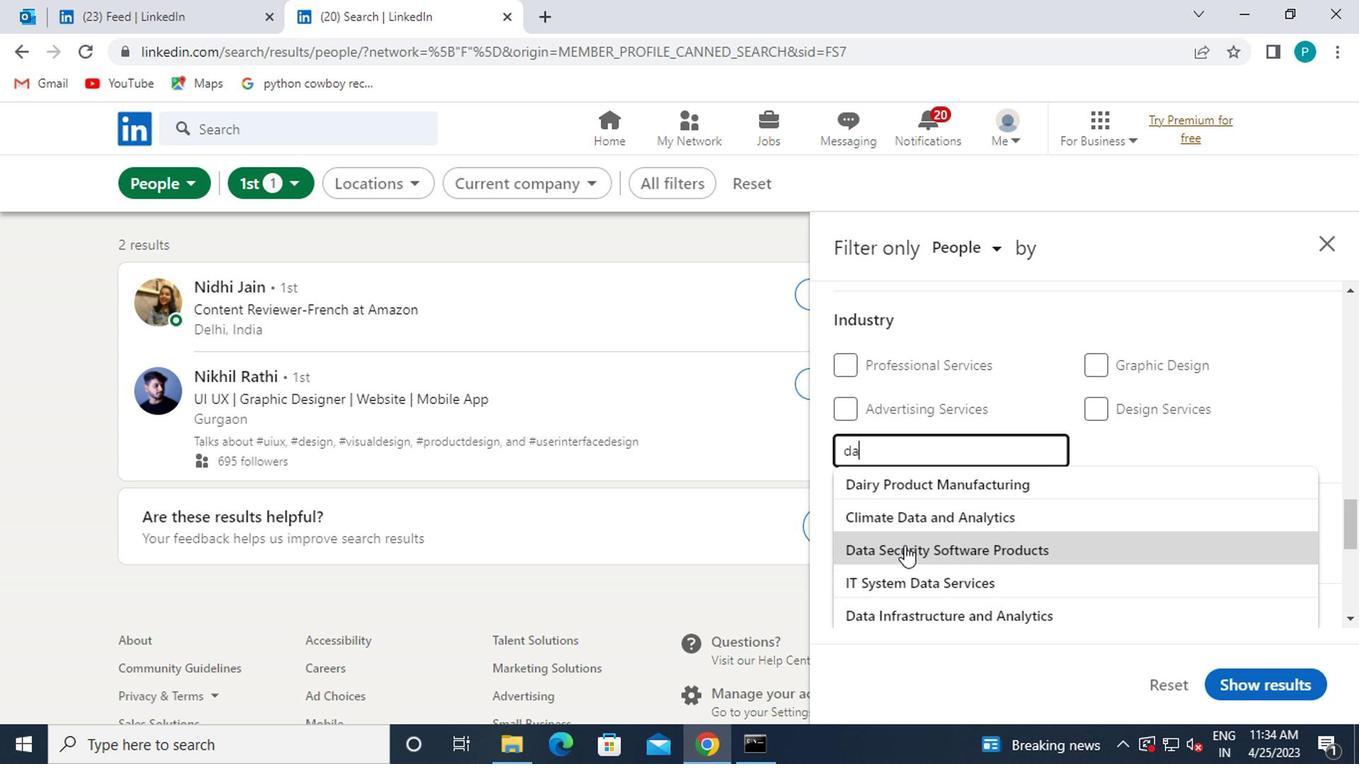 
Action: Mouse scrolled (900, 547) with delta (0, -1)
Screenshot: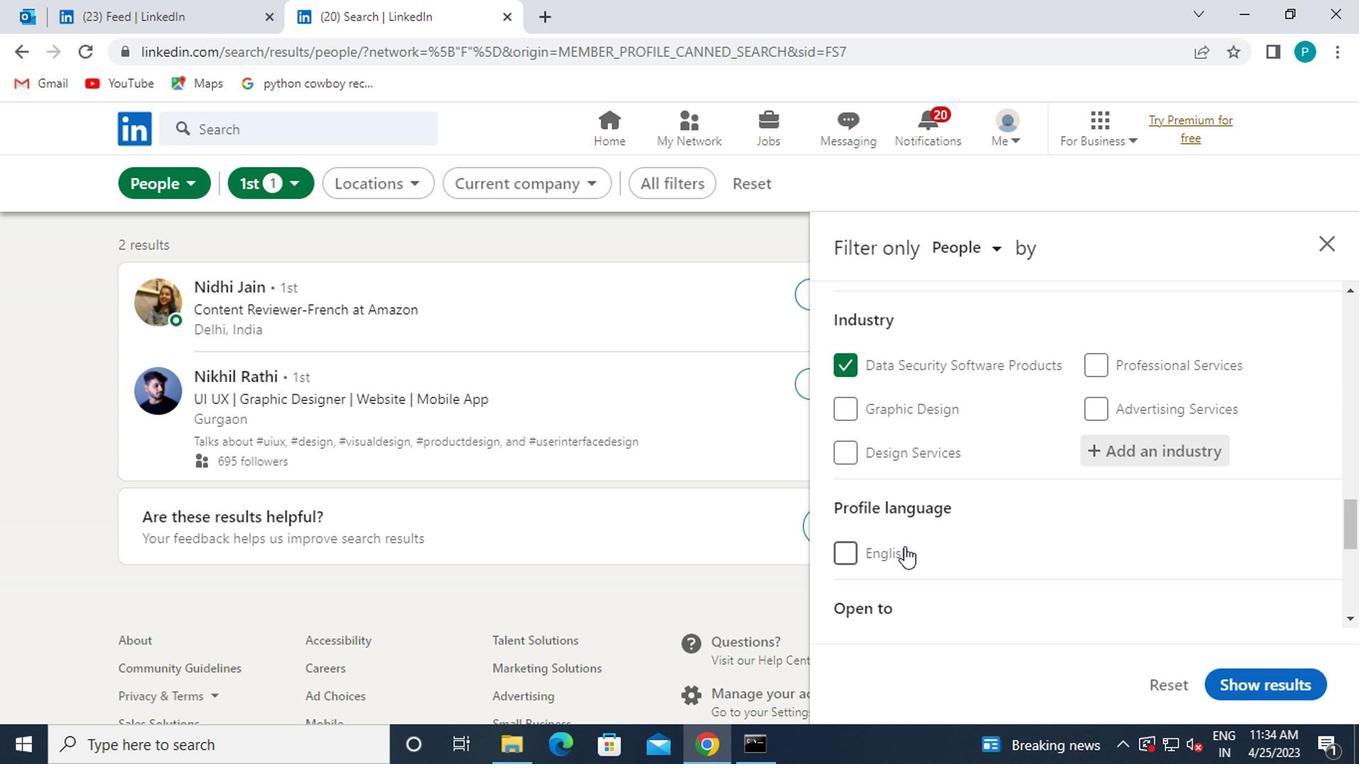 
Action: Mouse scrolled (900, 547) with delta (0, -1)
Screenshot: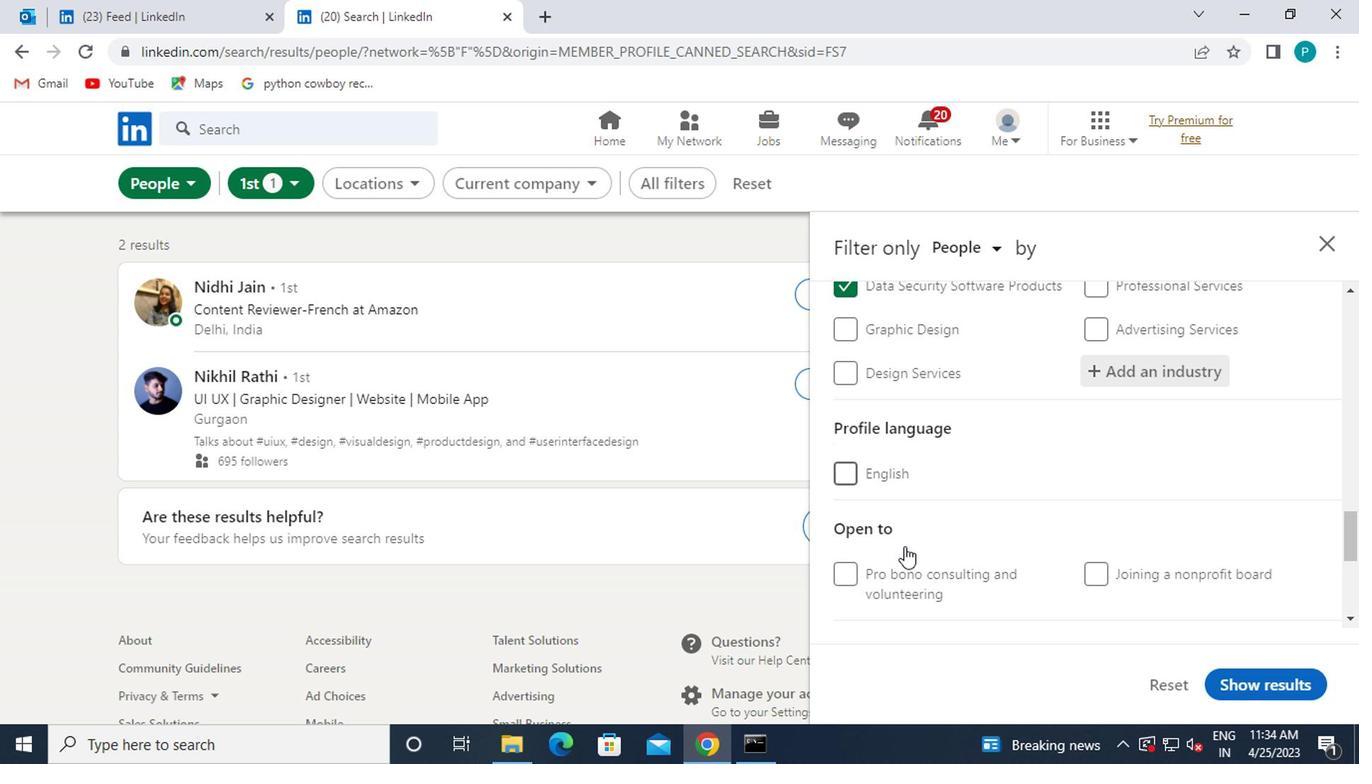 
Action: Mouse moved to (981, 508)
Screenshot: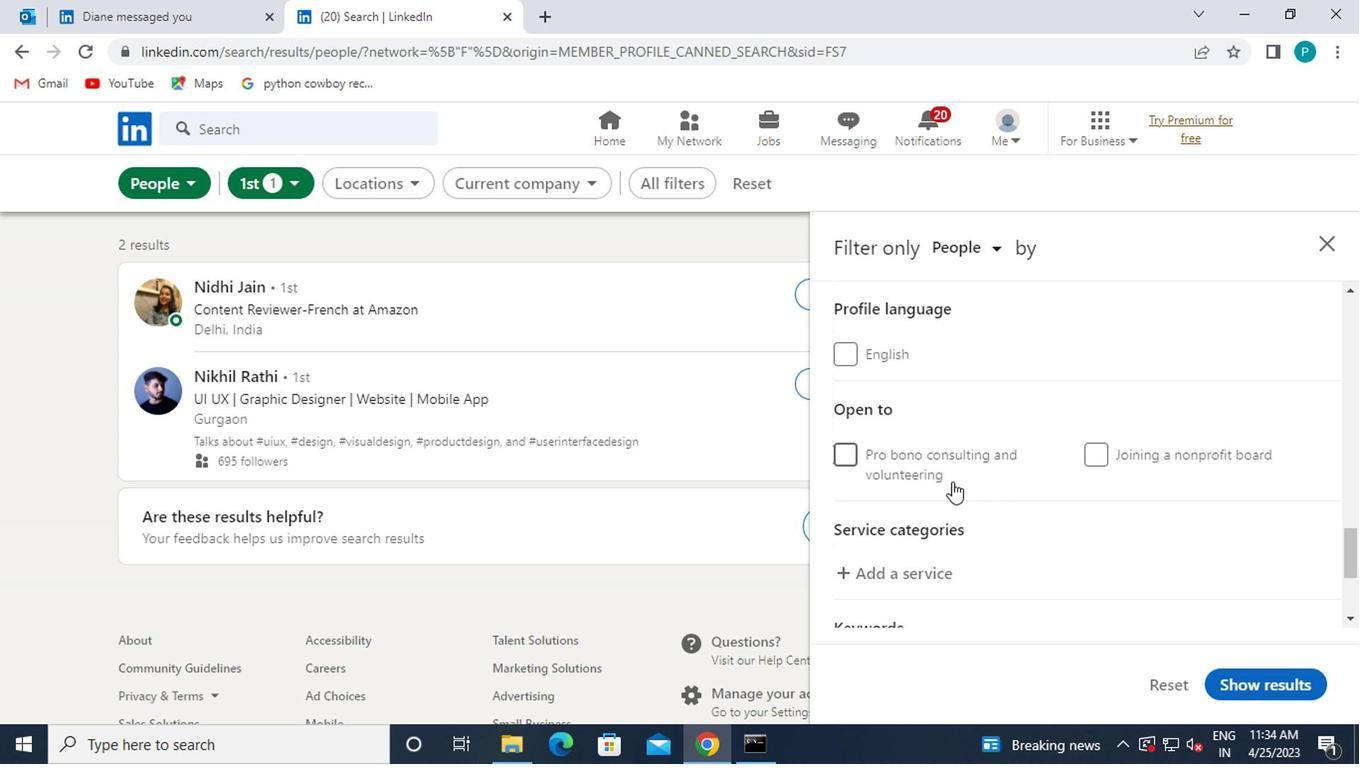 
Action: Mouse scrolled (981, 507) with delta (0, 0)
Screenshot: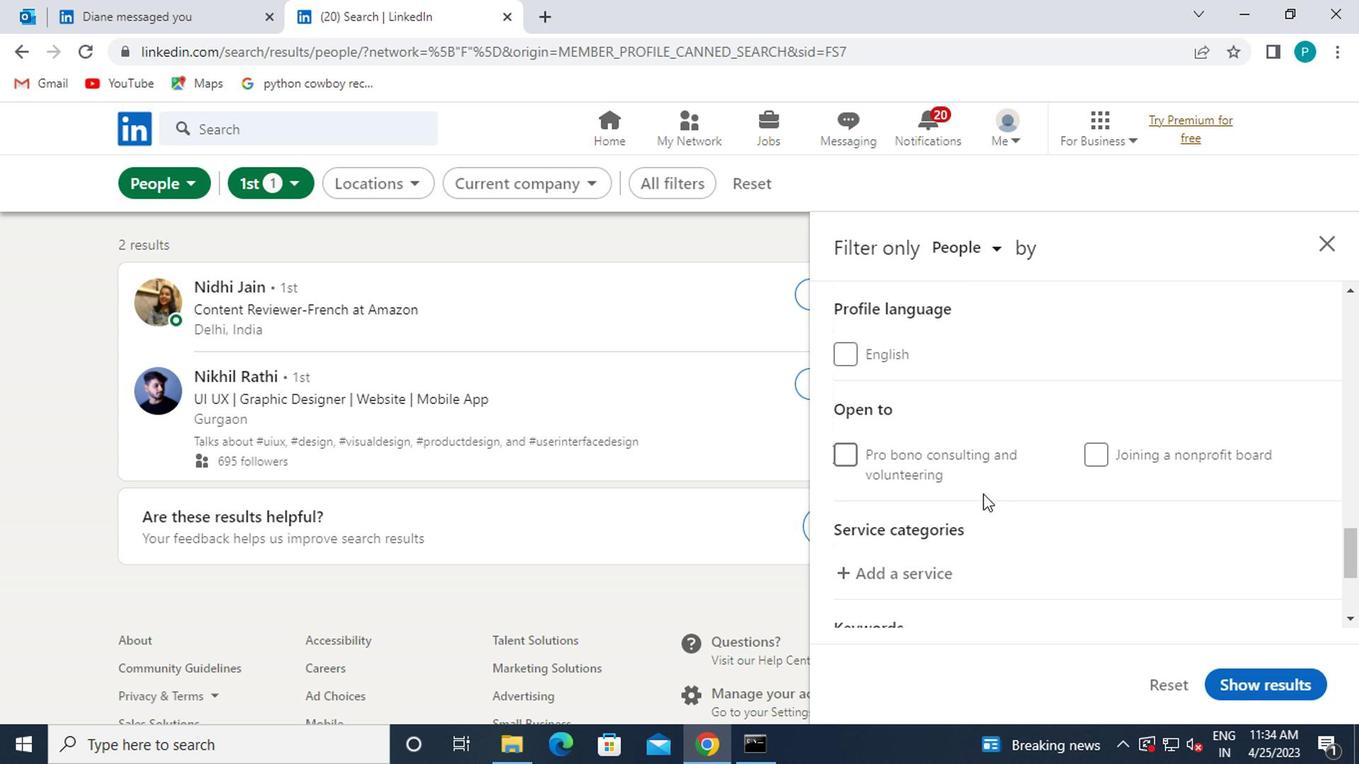 
Action: Mouse moved to (910, 478)
Screenshot: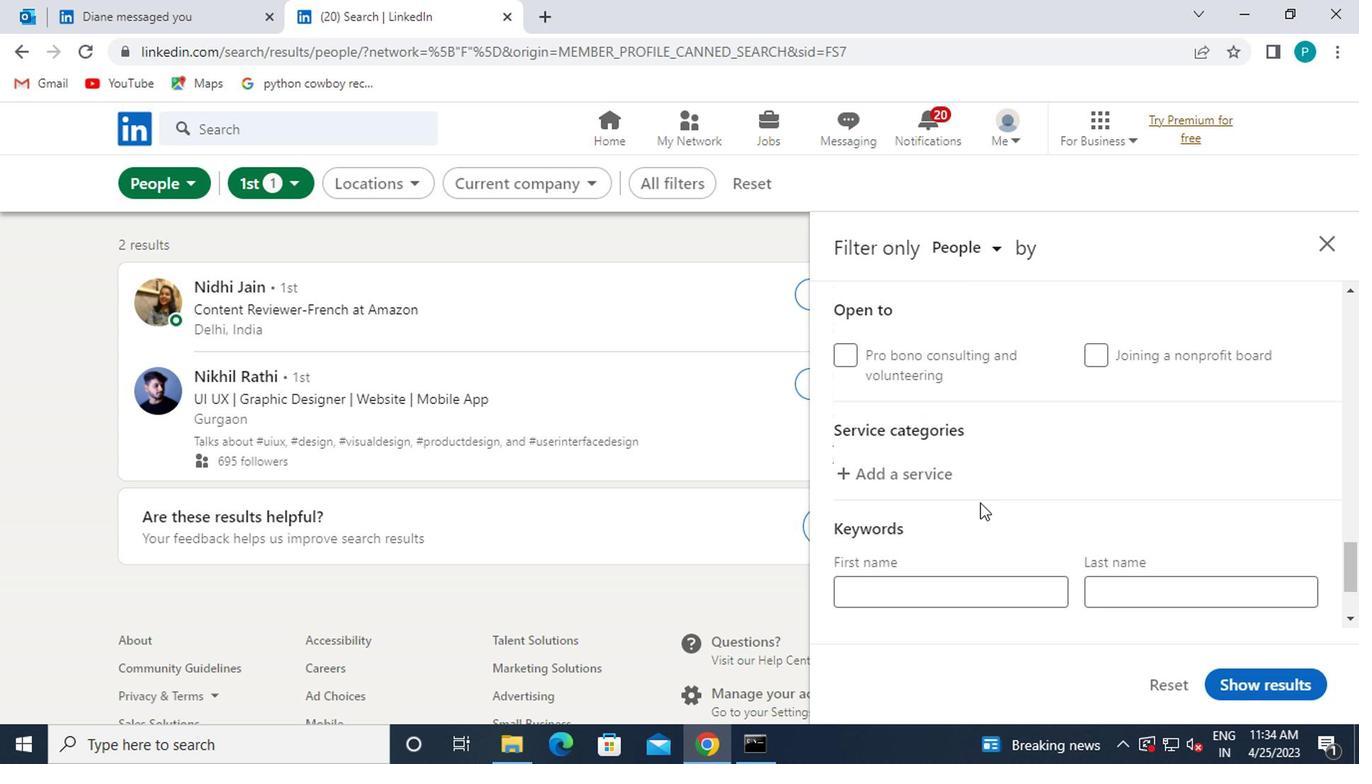 
Action: Mouse pressed left at (910, 478)
Screenshot: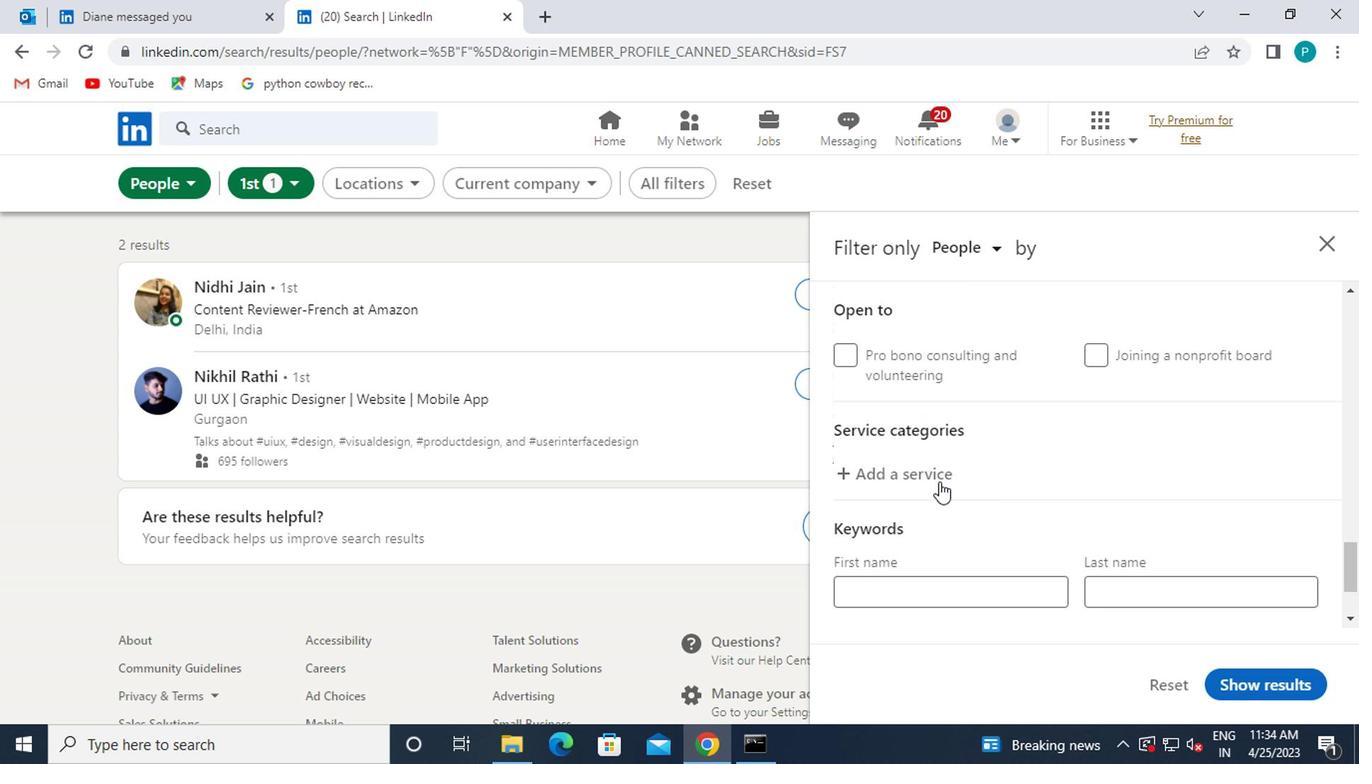 
Action: Key pressed <Key.caps_lock>S<Key.caps_lock>OFTWARE
Screenshot: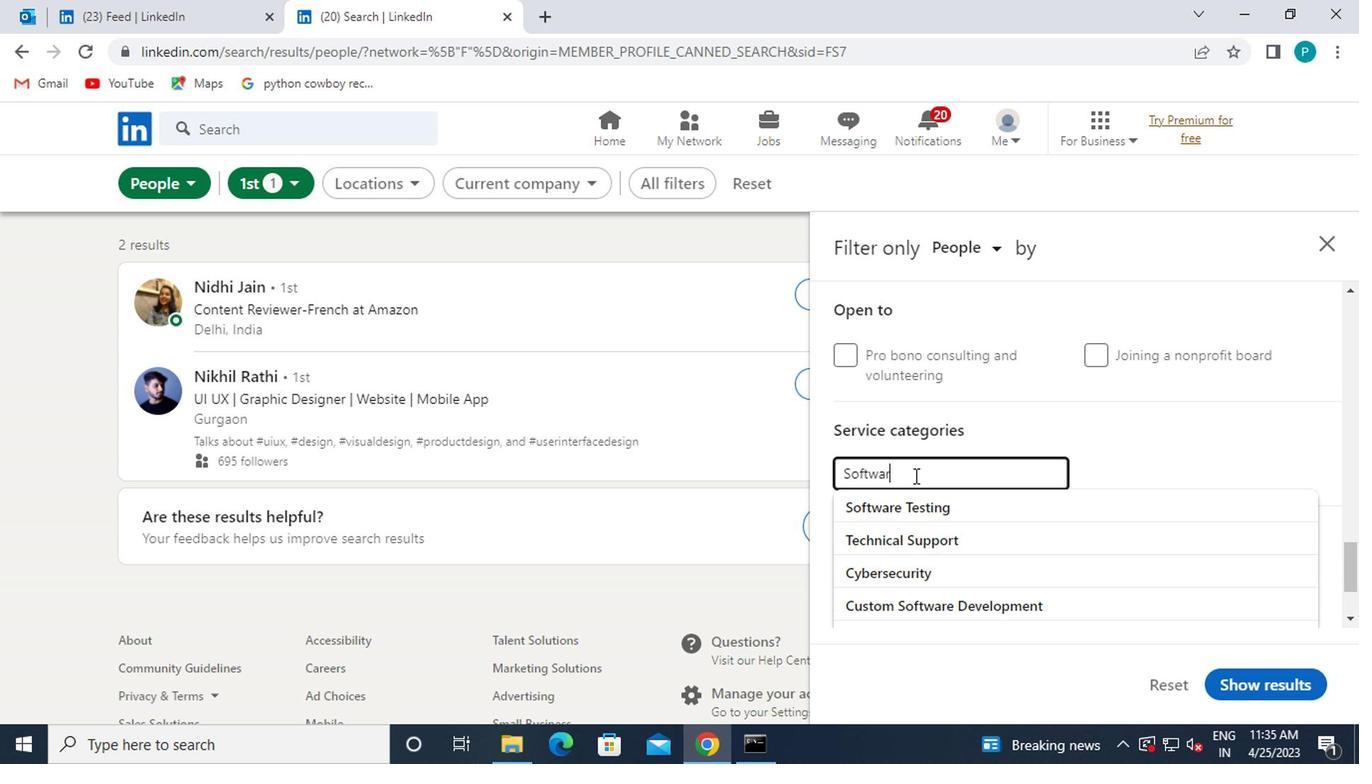 
Action: Mouse moved to (905, 498)
Screenshot: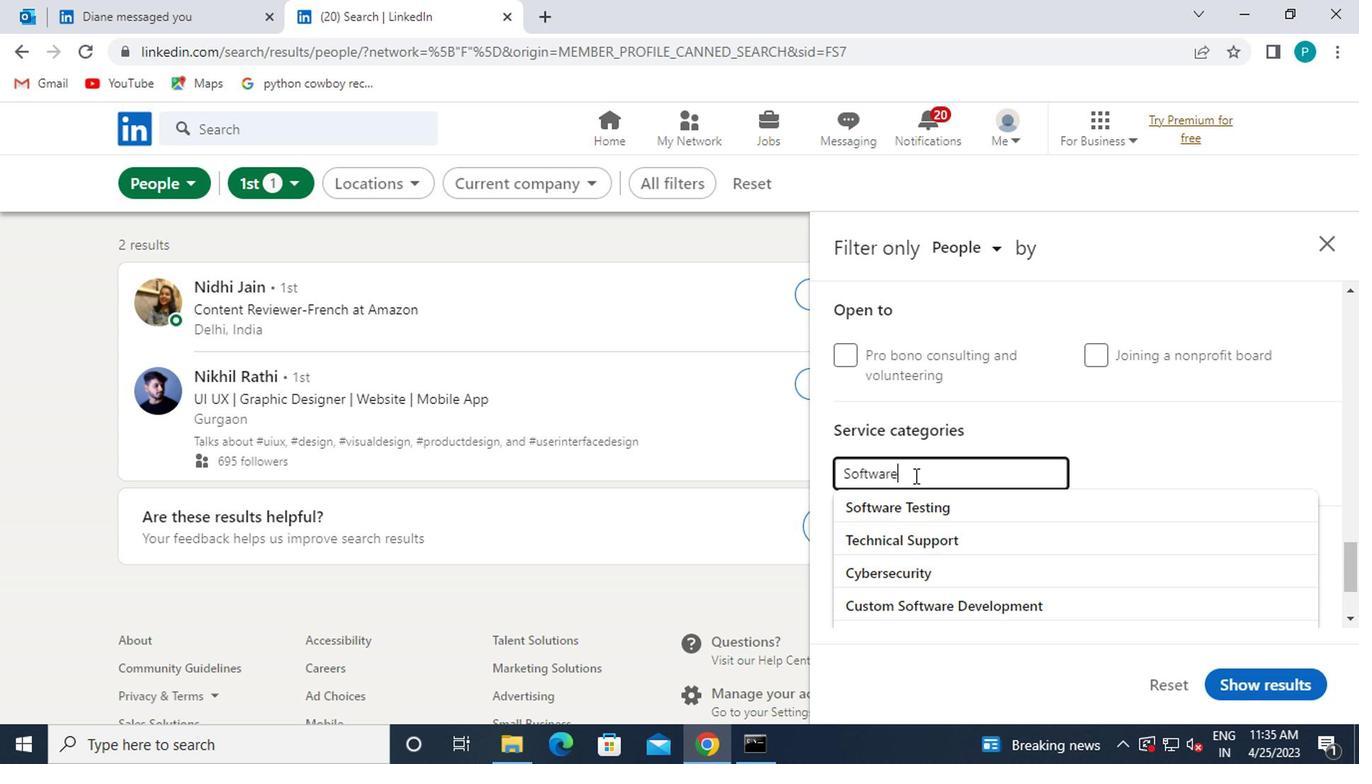 
Action: Mouse pressed left at (905, 498)
Screenshot: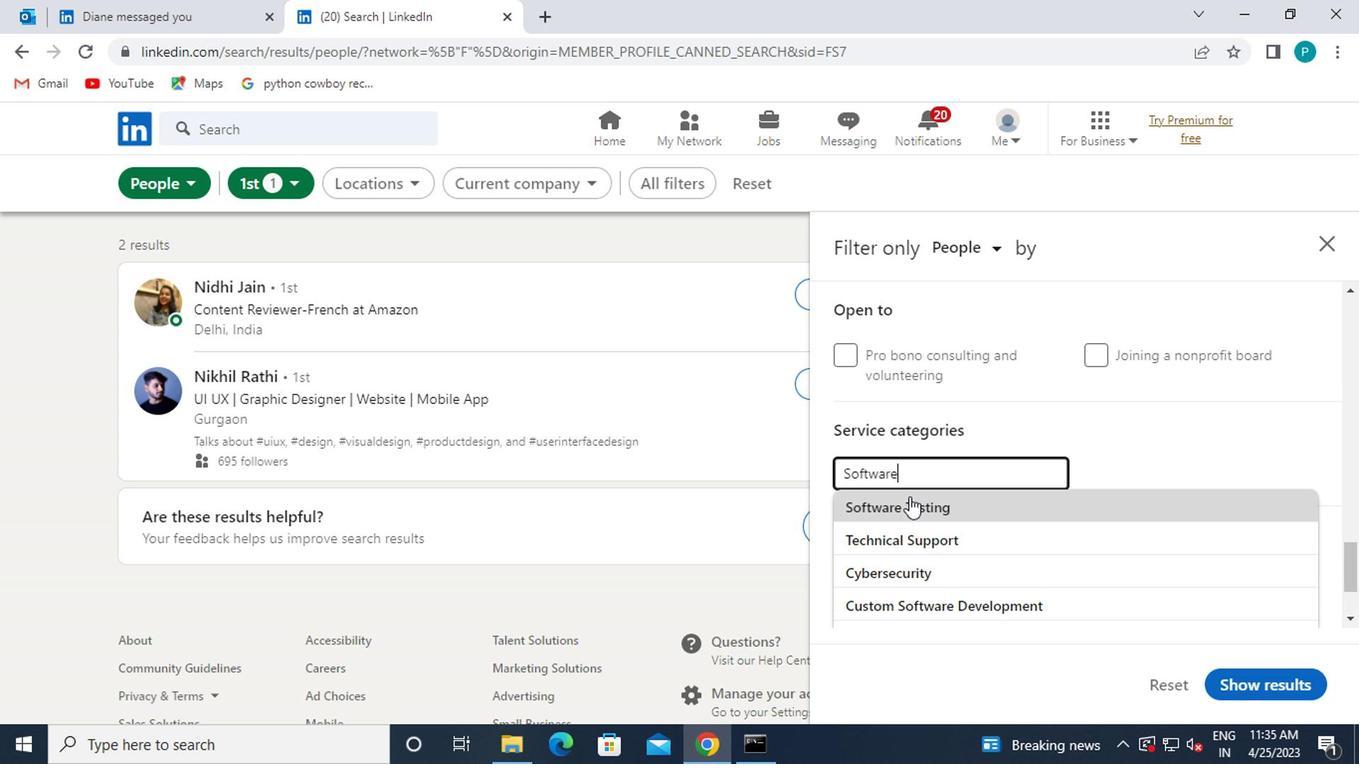 
Action: Mouse scrolled (905, 497) with delta (0, 0)
Screenshot: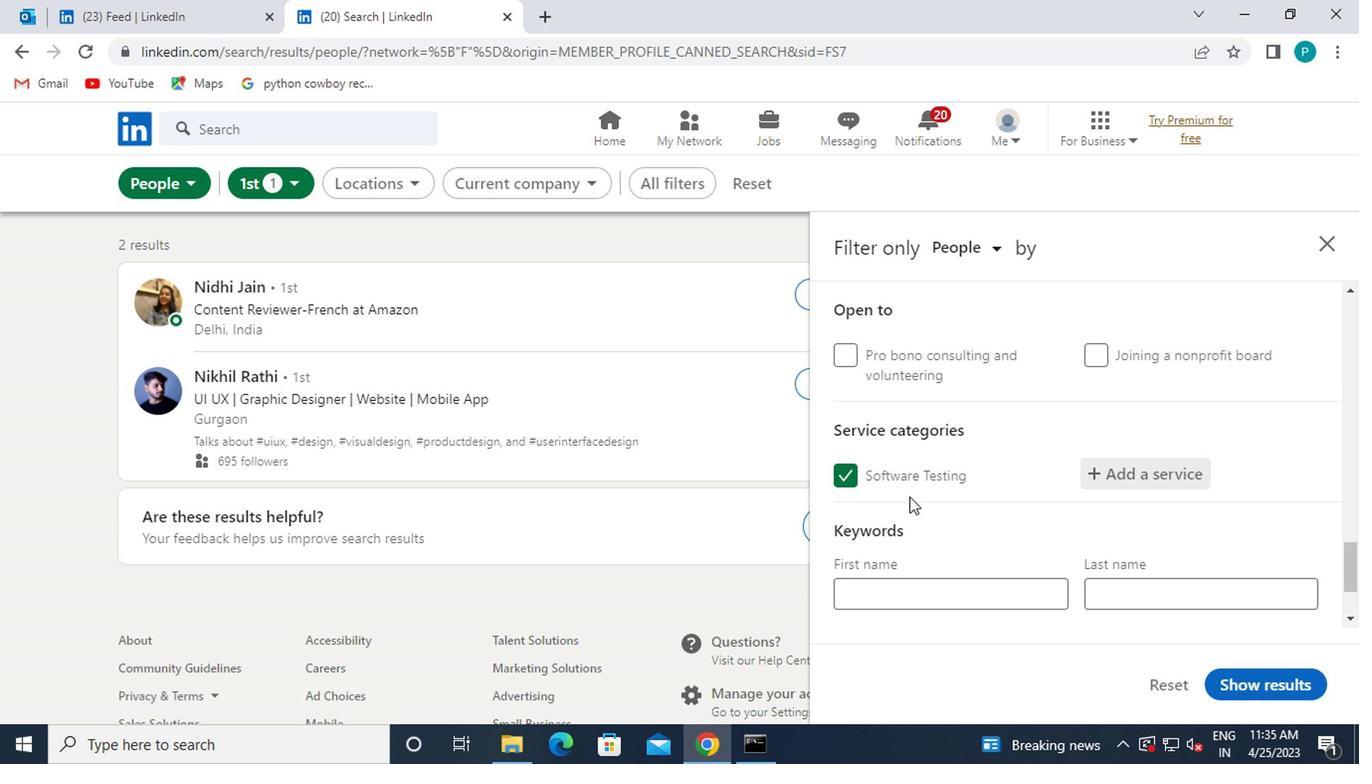 
Action: Mouse moved to (907, 629)
Screenshot: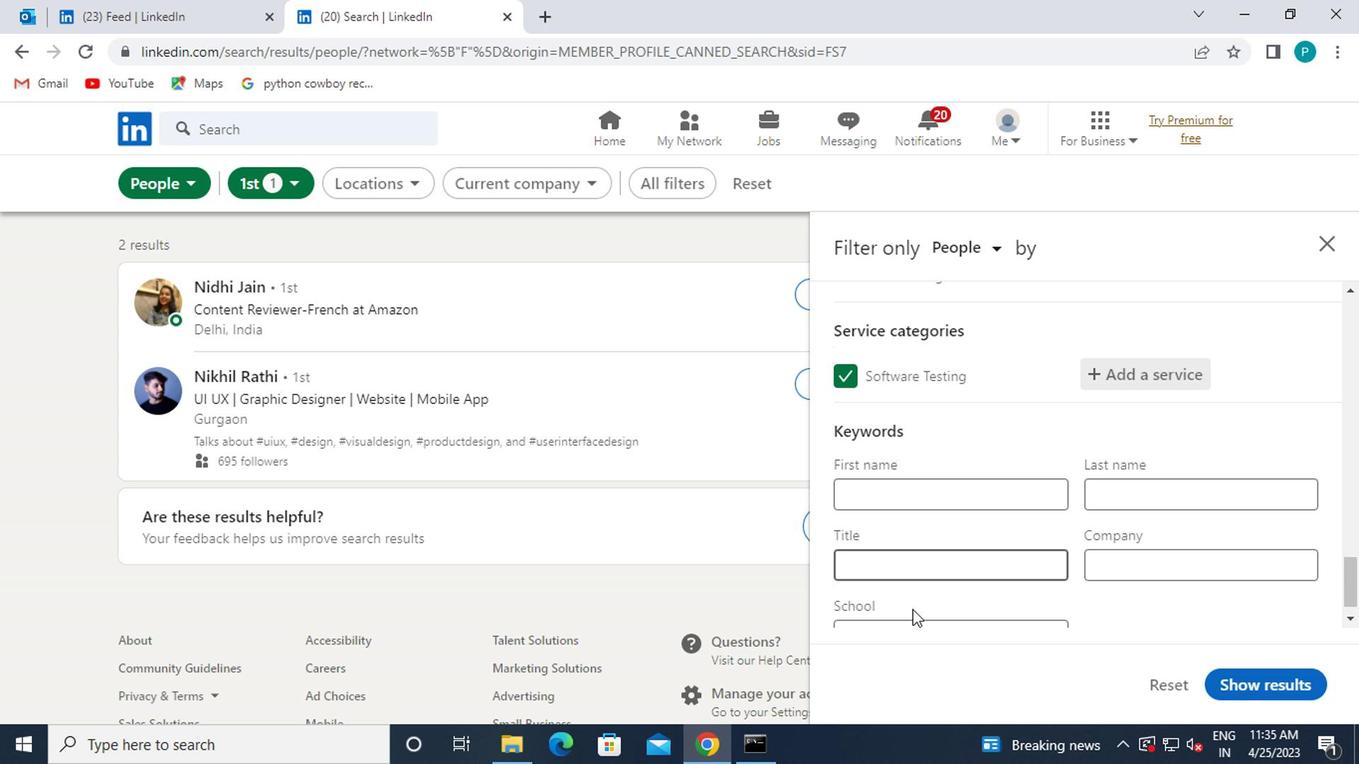
Action: Mouse scrolled (907, 628) with delta (0, 0)
Screenshot: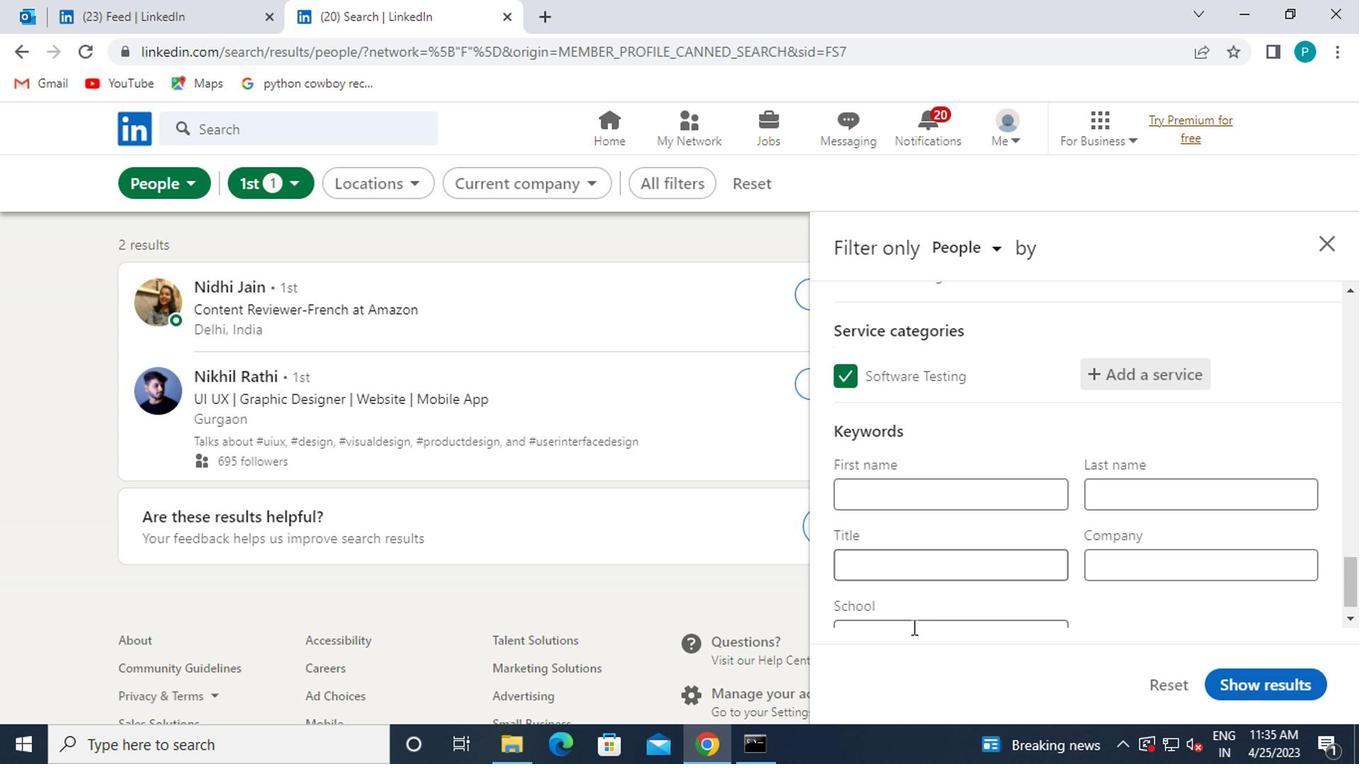 
Action: Mouse scrolled (907, 628) with delta (0, 0)
Screenshot: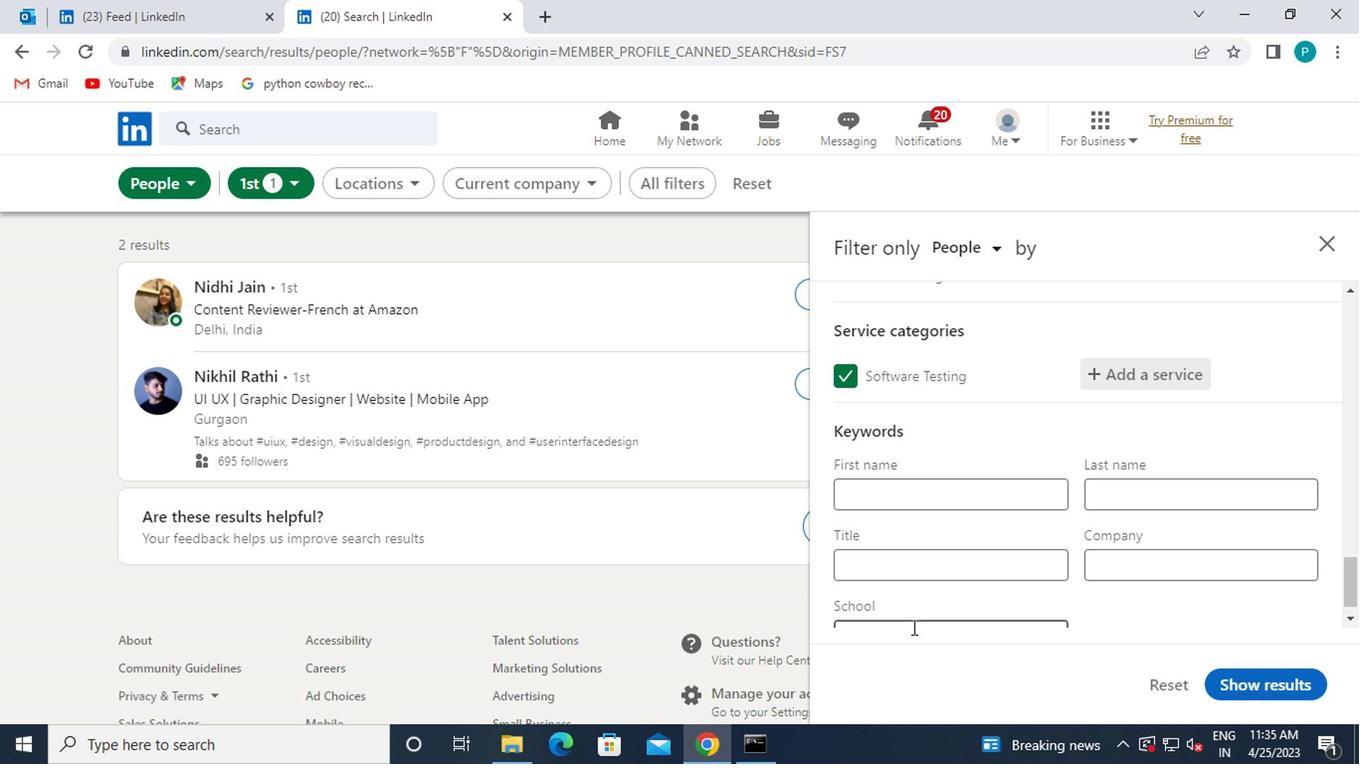 
Action: Mouse moved to (874, 534)
Screenshot: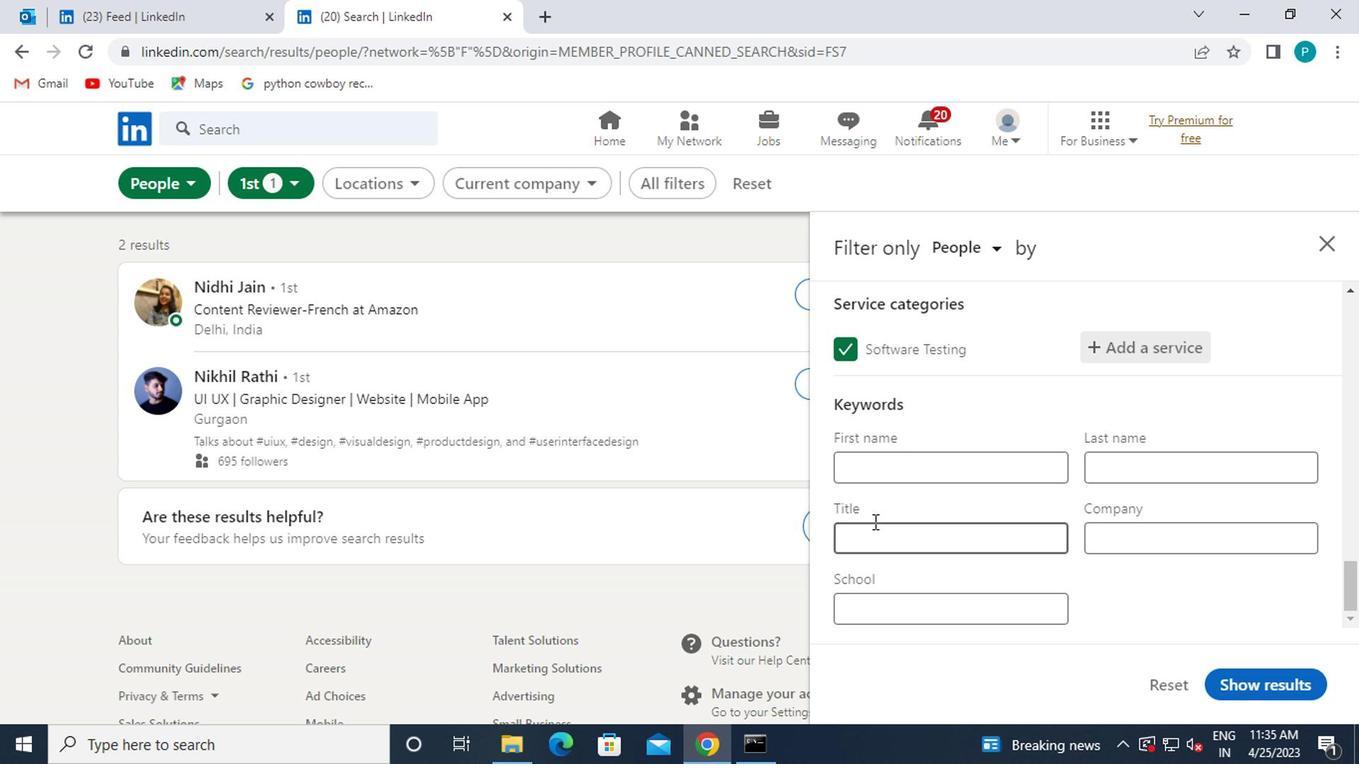
Action: Mouse pressed left at (874, 534)
Screenshot: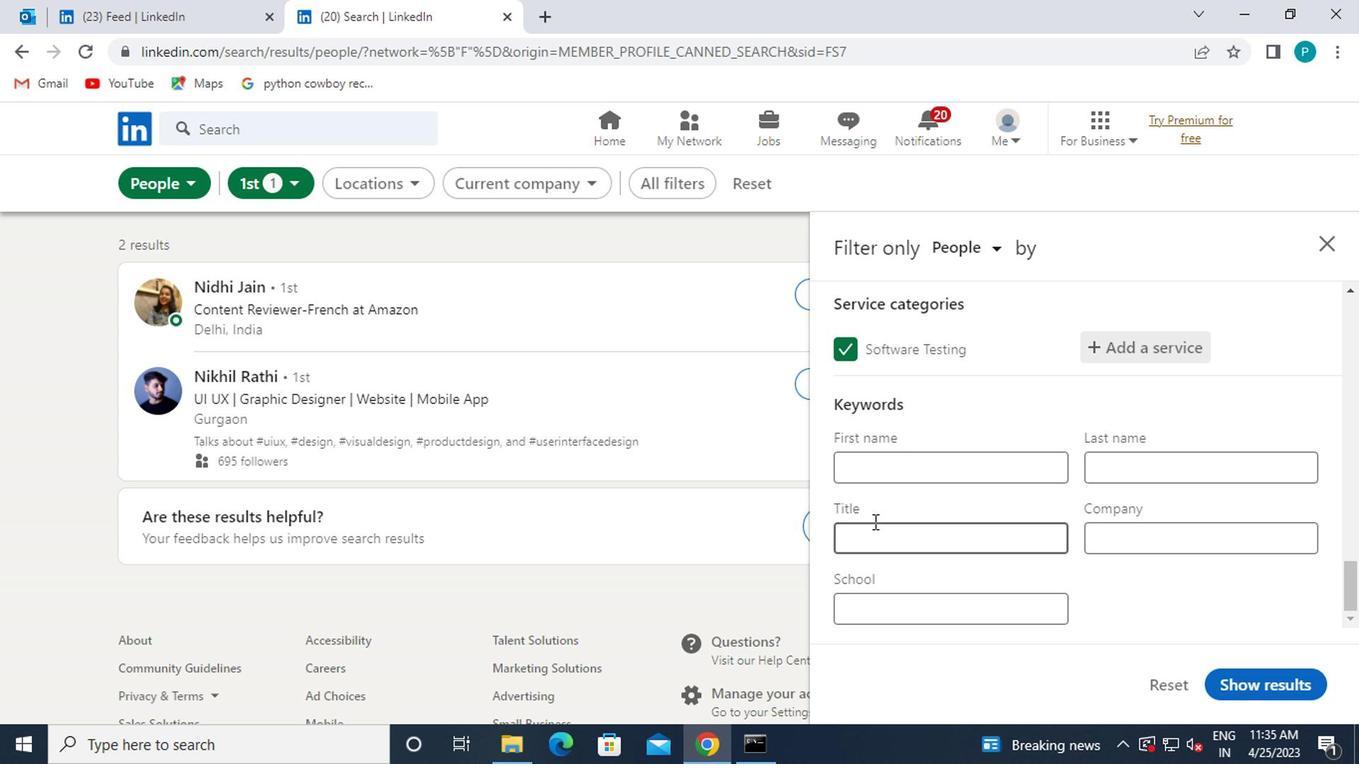 
Action: Key pressed <Key.caps_lock>C<Key.caps_lock>OPY<Key.space><Key.caps_lock>W<Key.caps_lock>RITER
Screenshot: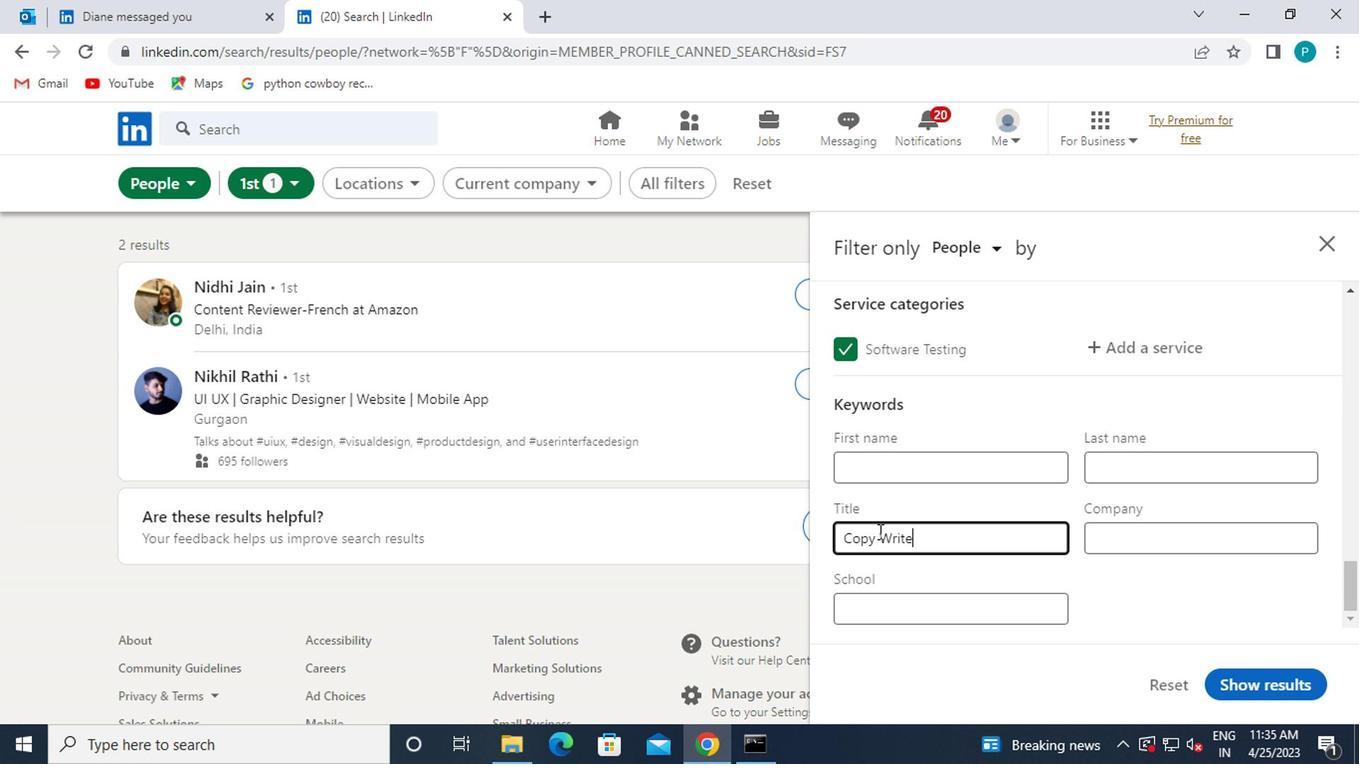 
Action: Mouse moved to (1238, 679)
Screenshot: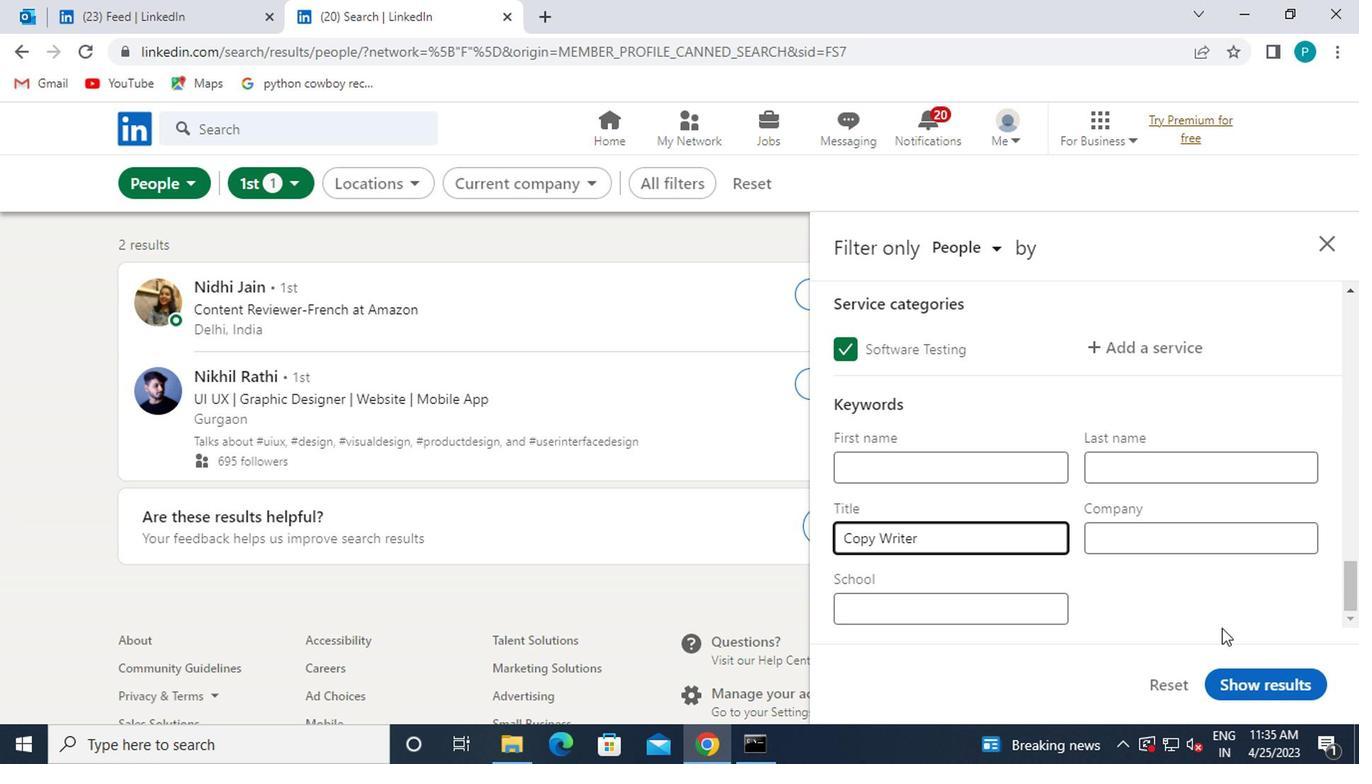 
Action: Mouse pressed left at (1238, 679)
Screenshot: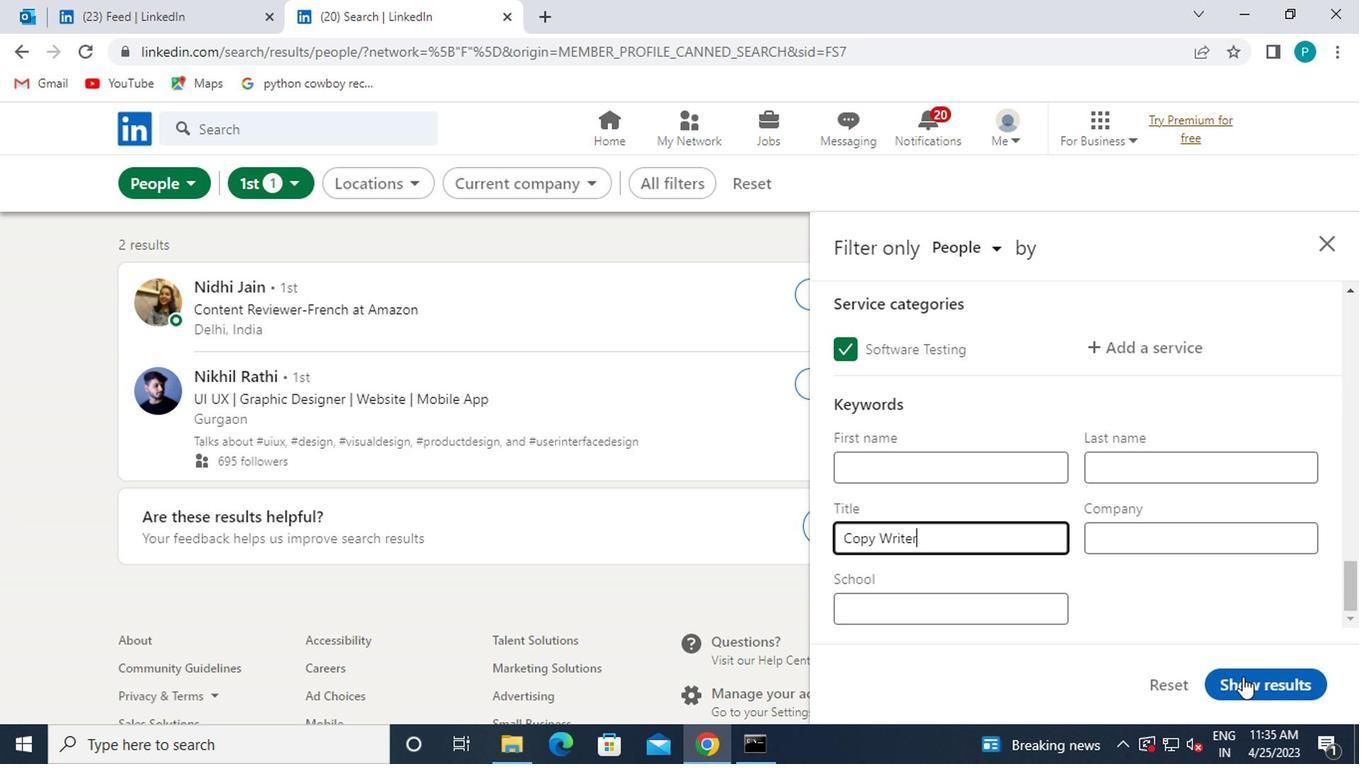 
Action: Mouse moved to (1019, 394)
Screenshot: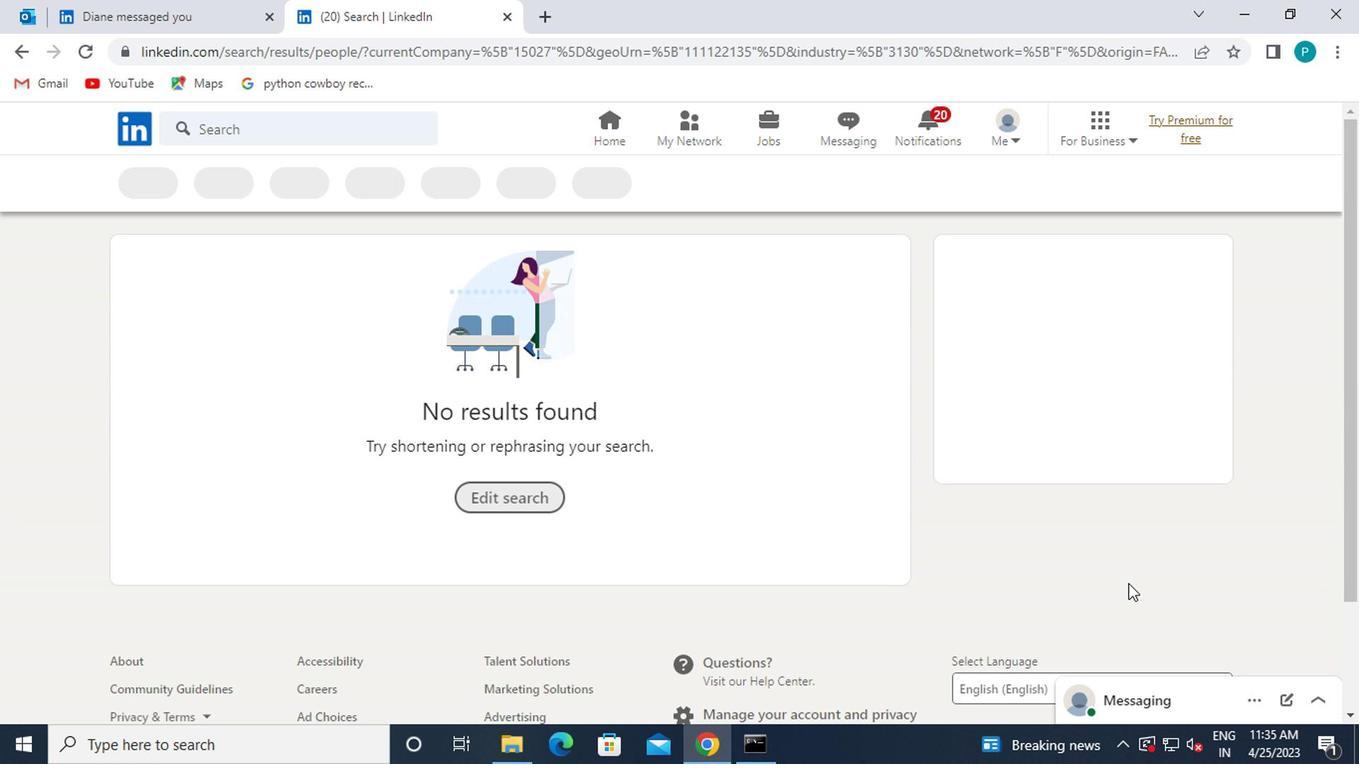 
